 Task: Open an excel sheet and write heading  Momentum Sales. Add 10 people name  'Ethan Reynolds, Olivia Thompson, Benjamin Martinez, Emma Davis, Alexander Mitchell, Ava Rodriguez, Daniel Anderson, Mia Lewis, Christopher Scott, Sophia Harris._x000D_
'Item code in between  1000-2000. Product range in between  4000-7000. Add Products  Nike shoe, Adidas shoe, Gucci T-shirt, Louis Vuitton bag, Zara Shirt, H&M jeans, Chanel perfume, Versace perfume, Ralph Lauren, Prada Shirt_x000D_
Choose quantity  3 to 9 In Total Add the Amounts. Save page  Momentum Sales book
Action: Mouse moved to (22, 24)
Screenshot: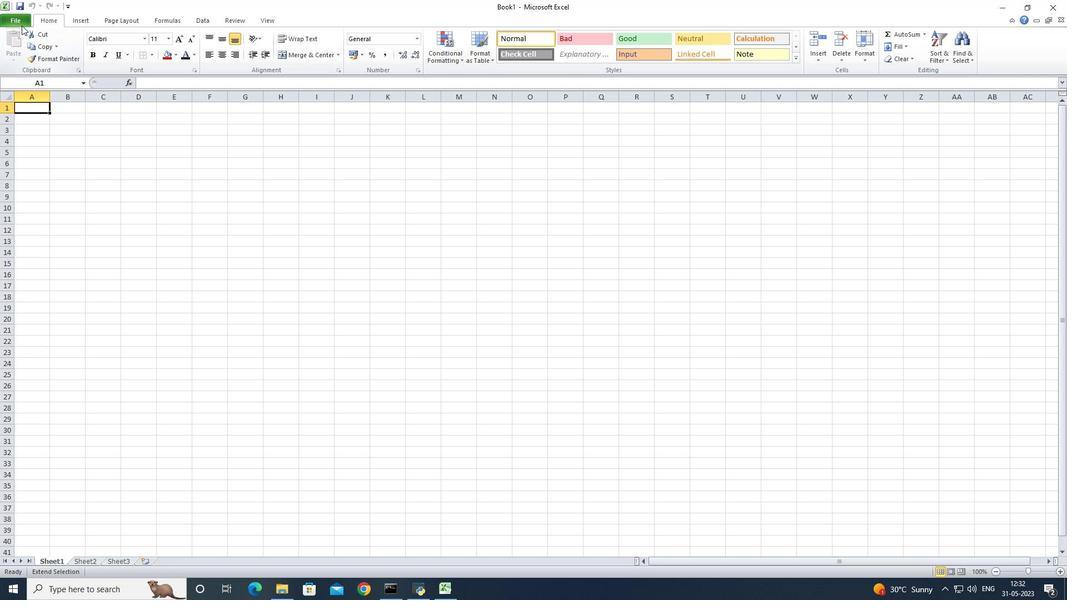 
Action: Mouse pressed left at (22, 24)
Screenshot: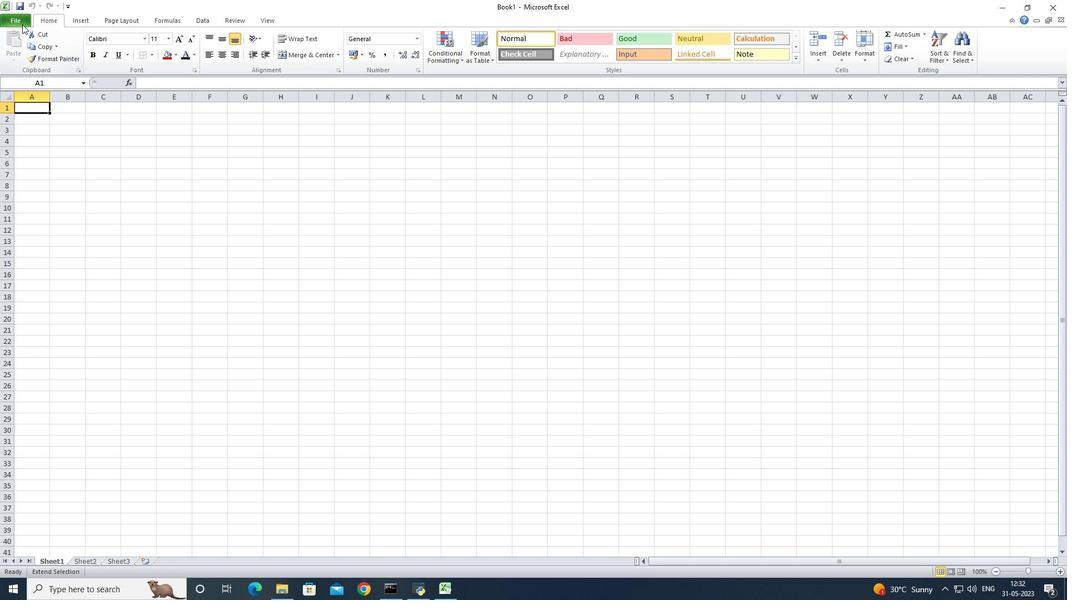 
Action: Mouse moved to (22, 147)
Screenshot: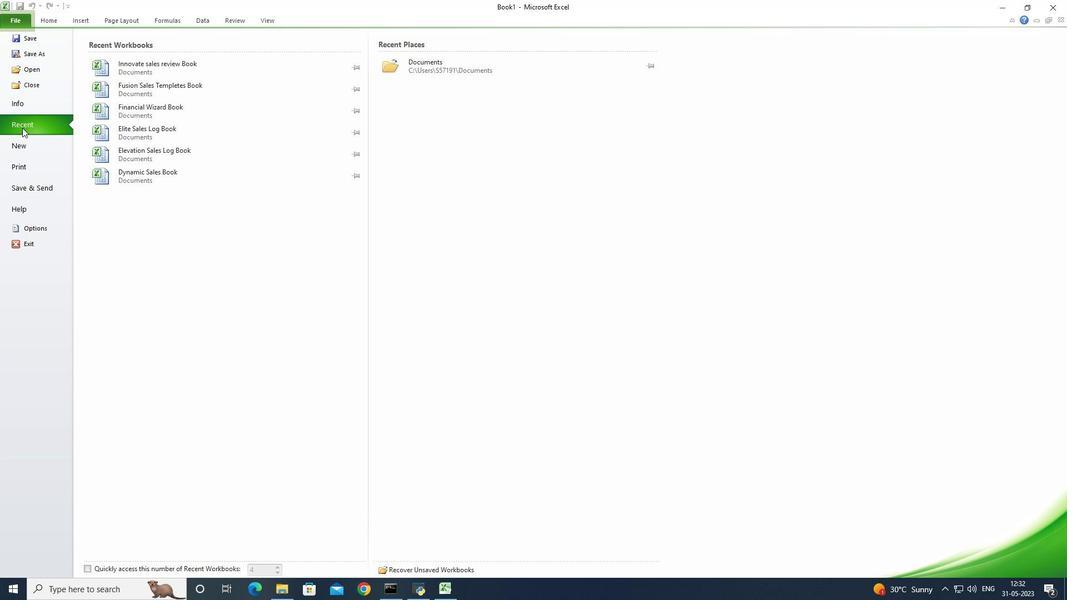 
Action: Mouse pressed left at (22, 147)
Screenshot: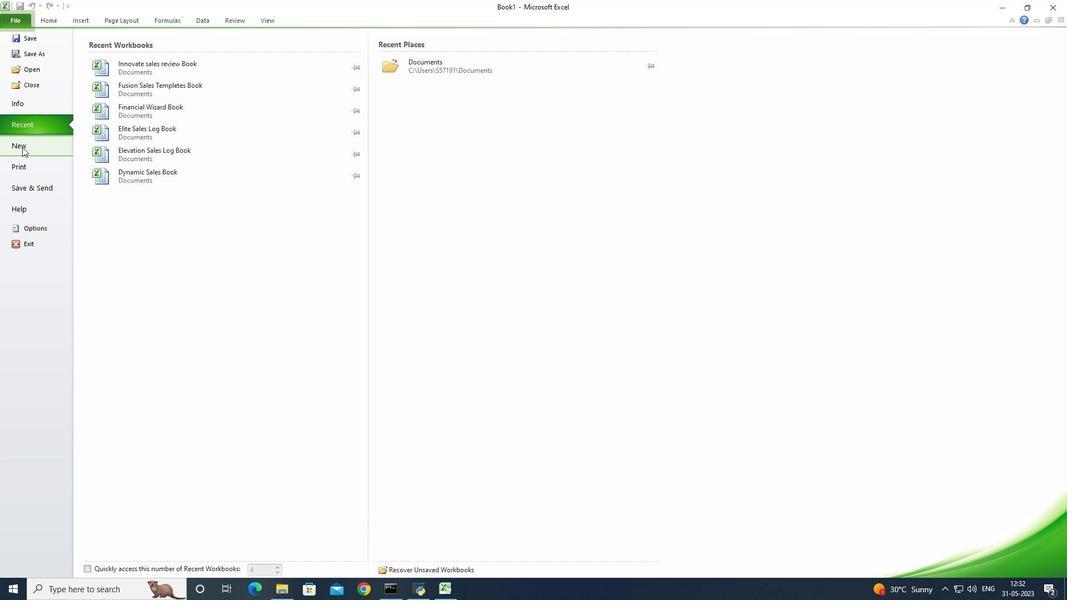 
Action: Mouse moved to (95, 106)
Screenshot: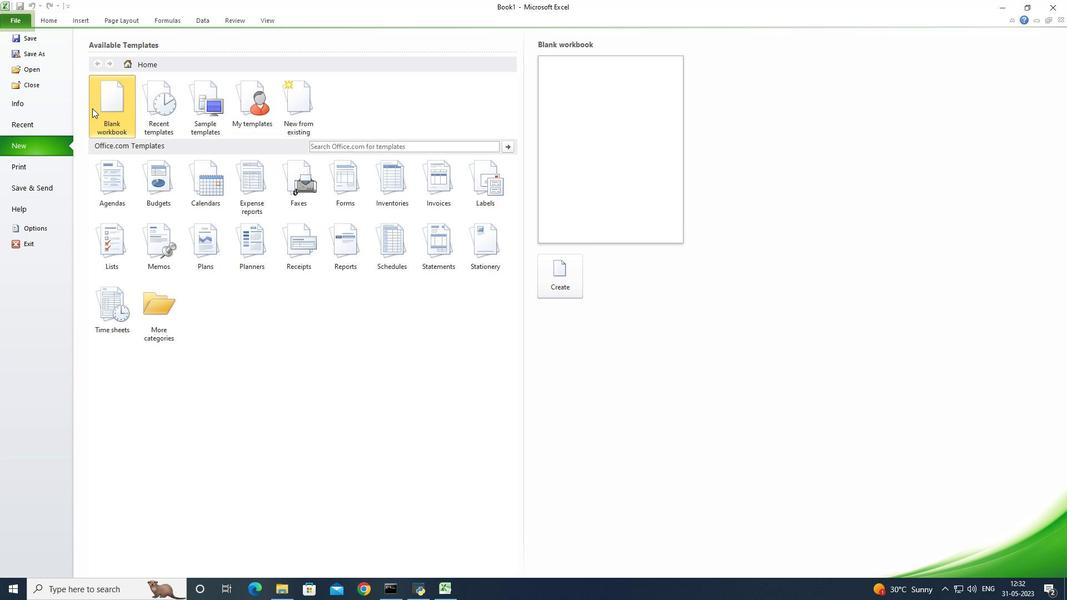 
Action: Mouse pressed left at (95, 106)
Screenshot: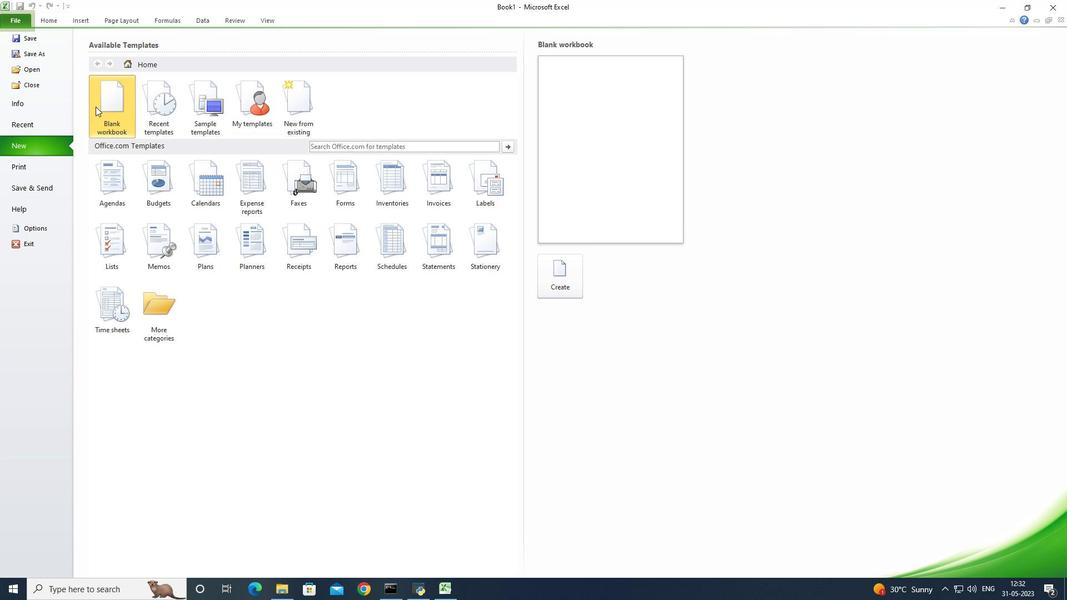 
Action: Mouse moved to (565, 267)
Screenshot: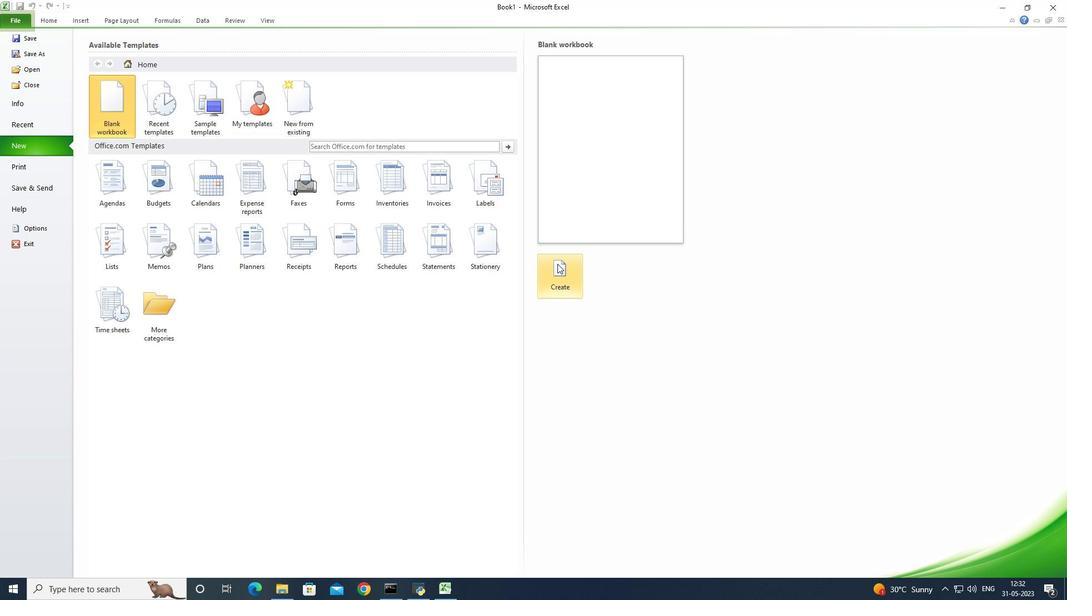 
Action: Mouse pressed left at (565, 267)
Screenshot: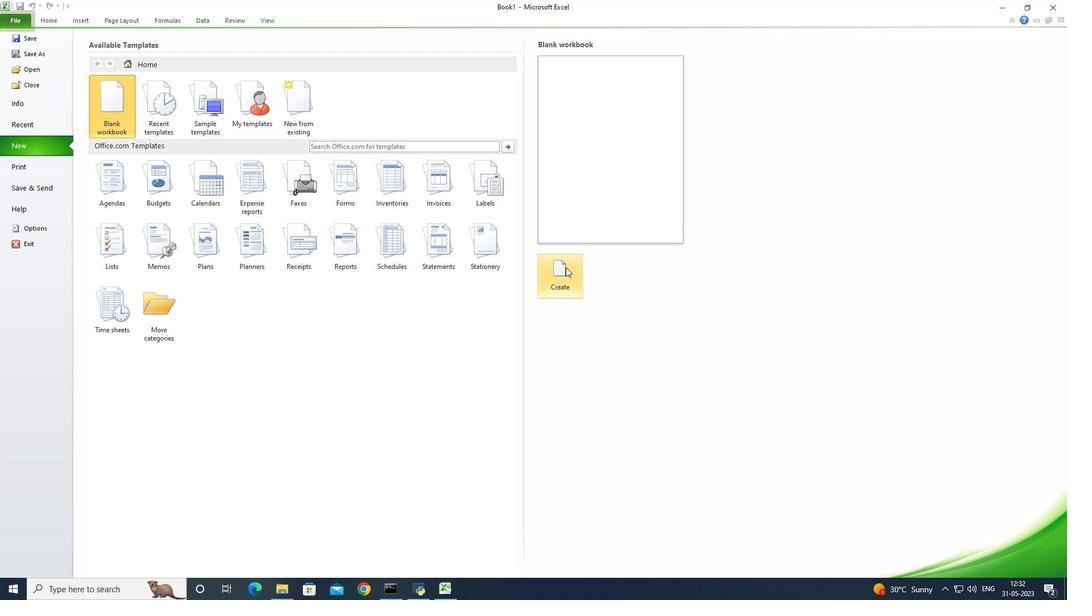 
Action: Mouse moved to (37, 106)
Screenshot: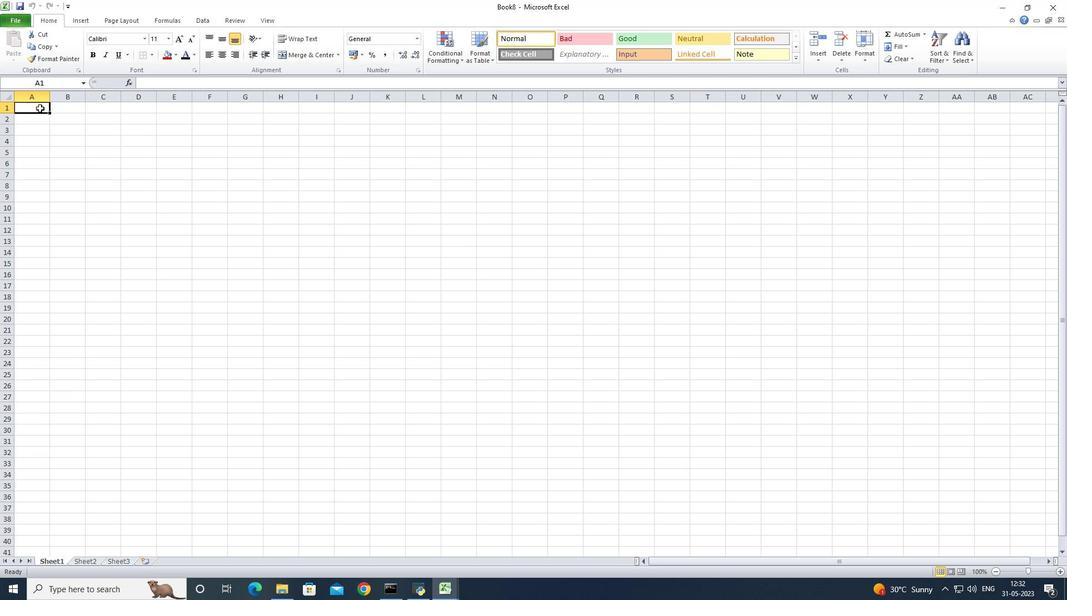 
Action: Mouse pressed left at (37, 106)
Screenshot: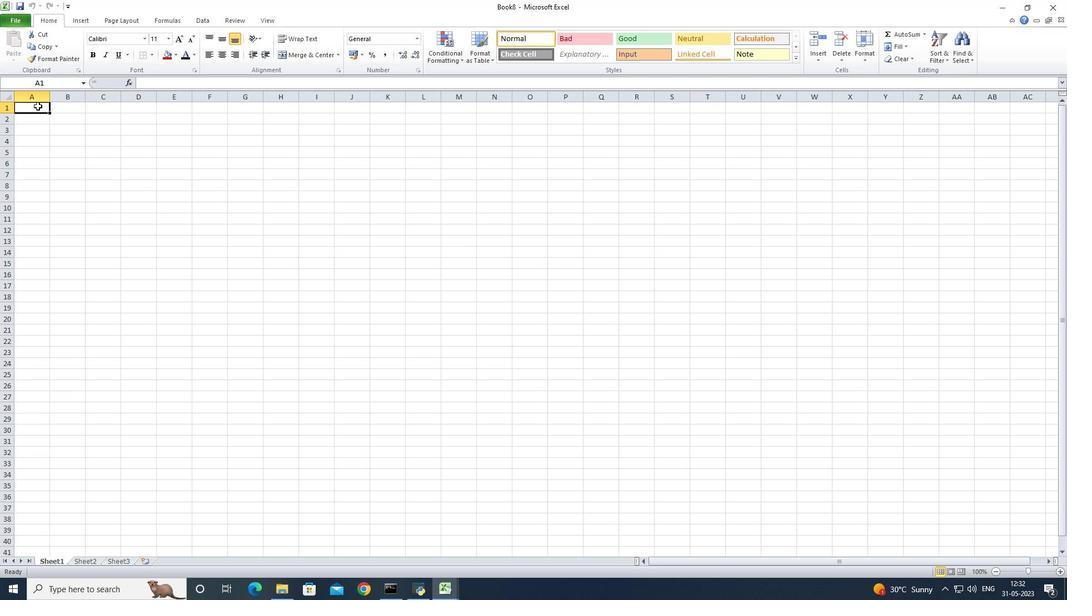 
Action: Key pressed <Key.shift>Momentum<Key.space><Key.shift>Sales<Key.enter><Key.shift><Key.shift>Name<Key.enter><Key.shift><Key.shift><Key.shift><Key.shift><Key.shift><Key.shift><Key.shift><Key.shift><Key.shift><Key.shift><Key.shift><Key.shift><Key.shift><Key.shift><Key.shift><Key.shift><Key.shift><Key.shift><Key.shift>Ethan<Key.space><Key.shift><Key.shift><Key.shift><Key.shift><Key.shift><Key.shift><Key.shift><Key.shift><Key.shift><Key.shift><Key.shift><Key.shift><Key.shift><Key.shift><Key.shift><Key.shift><Key.shift><Key.shift><Key.shift><Key.shift><Key.shift>Reynolds<Key.space><Key.shift><Key.shift><Key.enter><Key.shift><Key.shift><Key.shift><Key.shift><Key.shift><Key.shift><Key.shift><Key.shift><Key.shift><Key.shift><Key.shift><Key.shift><Key.shift><Key.shift><Key.shift><Key.shift><Key.shift>Olivia<Key.space><Key.shift><Key.shift><Key.shift><Key.shift><Key.shift><Key.shift><Key.shift><Key.shift><Key.shift><Key.shift>tho<Key.backspace><Key.backspace><Key.backspace><Key.shift>Thoms<Key.backspace>pson<Key.enter><Key.shift><Key.shift><Key.shift><Key.shift><Key.shift><Key.shift><Key.shift>R<Key.backspace><Key.shift><Key.shift><Key.shift><Key.shift><Key.shift><Key.shift><Key.shift><Key.shift><Key.shift>Benjamin<Key.space><Key.shift>Martinez<Key.enter><Key.shift>Emma<Key.space><Key.shift>Davis<Key.enter><Key.shift><Key.shift><Key.shift><Key.shift><Key.shift>Alexander<Key.space><Key.shift>Mitchell<Key.enter><Key.shift>Ava<Key.space><Key.shift><Key.shift><Key.shift><Key.shift><Key.shift><Key.shift><Key.shift><Key.shift><Key.shift><Key.shift><Key.shift><Key.shift><Key.shift><Key.shift><Key.shift><Key.shift><Key.shift><Key.shift><Key.shift><Key.shift>Rodr<Key.shift>Igucts<Key.backspace><Key.backspace><Key.backspace>ez<Key.enter><Key.shift><Key.shift><Key.shift><Key.shift><Key.shift><Key.shift><Key.shift><Key.shift><Key.shift><Key.shift><Key.shift><Key.shift><Key.shift><Key.shift><Key.shift><Key.shift>Daniel<Key.space><Key.shift><Key.shift><Key.shift>anderson<Key.enter><Key.shift><Key.shift><Key.shift><Key.shift><Key.shift>Mia<Key.space><Key.shift><Key.shift><Key.shift><Key.shift><Key.shift><Key.shift><Key.shift><Key.shift><Key.shift><Key.shift><Key.shift><Key.shift><Key.shift><Key.shift><Key.shift><Key.shift><Key.shift><Key.shift><Key.shift>Lewis<Key.tab>
Screenshot: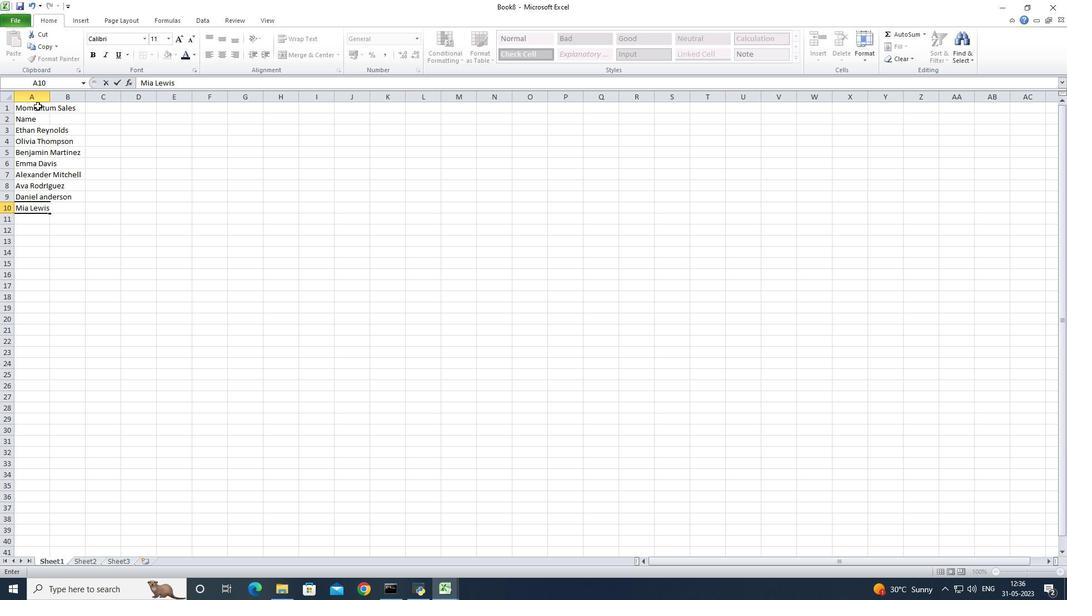 
Action: Mouse moved to (50, 98)
Screenshot: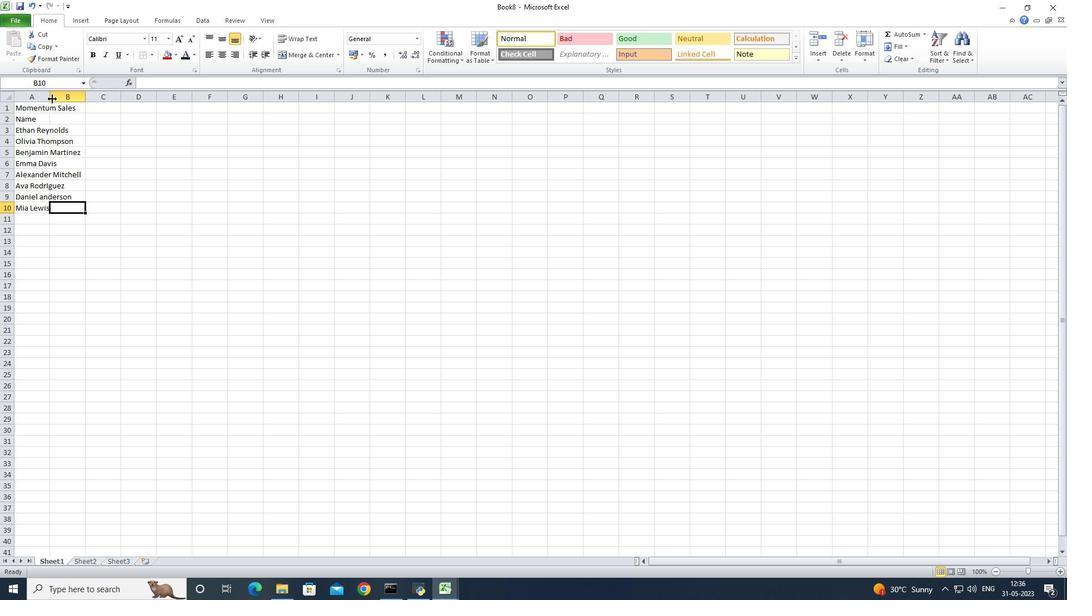 
Action: Mouse pressed left at (50, 98)
Screenshot: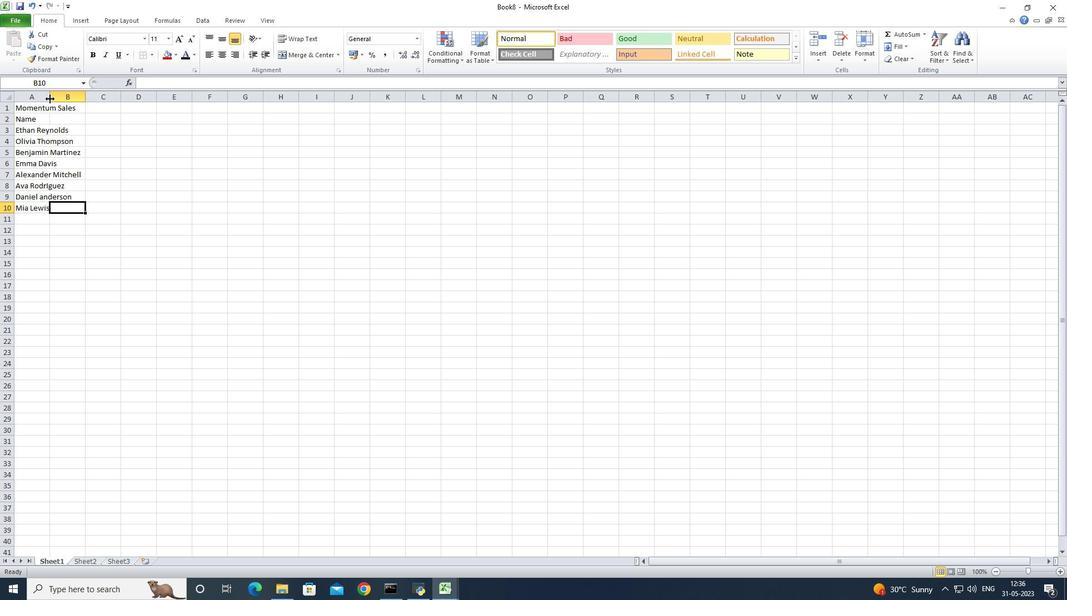 
Action: Mouse moved to (49, 98)
Screenshot: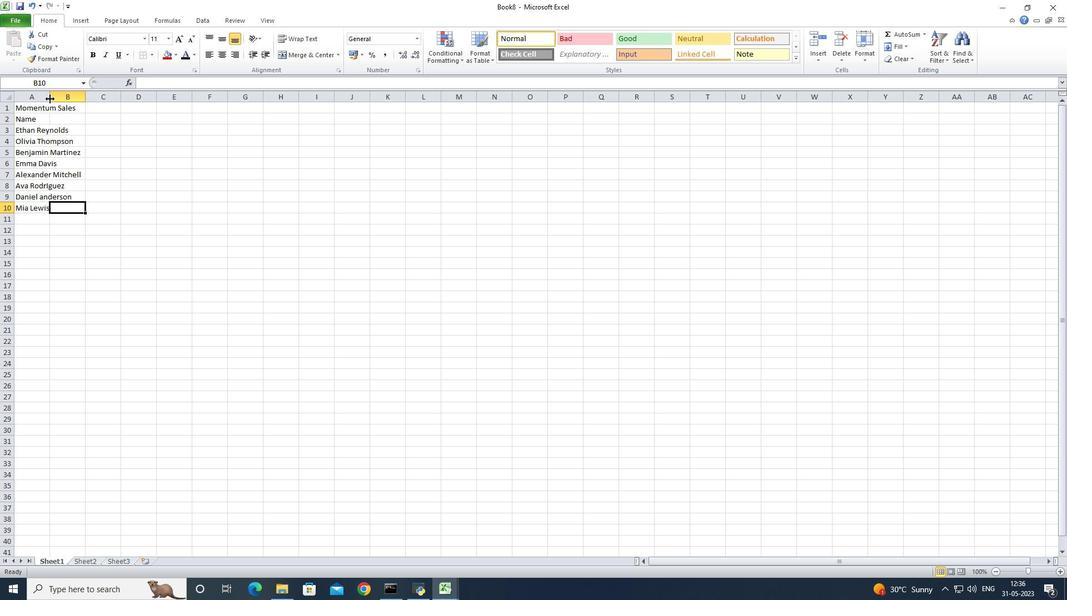 
Action: Mouse pressed left at (49, 98)
Screenshot: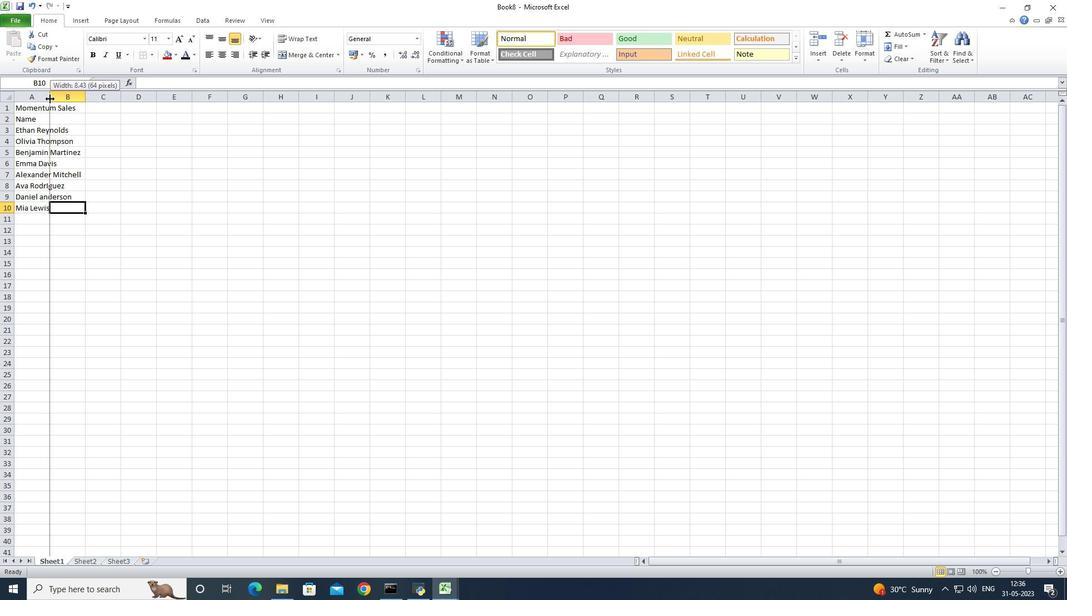 
Action: Mouse moved to (95, 122)
Screenshot: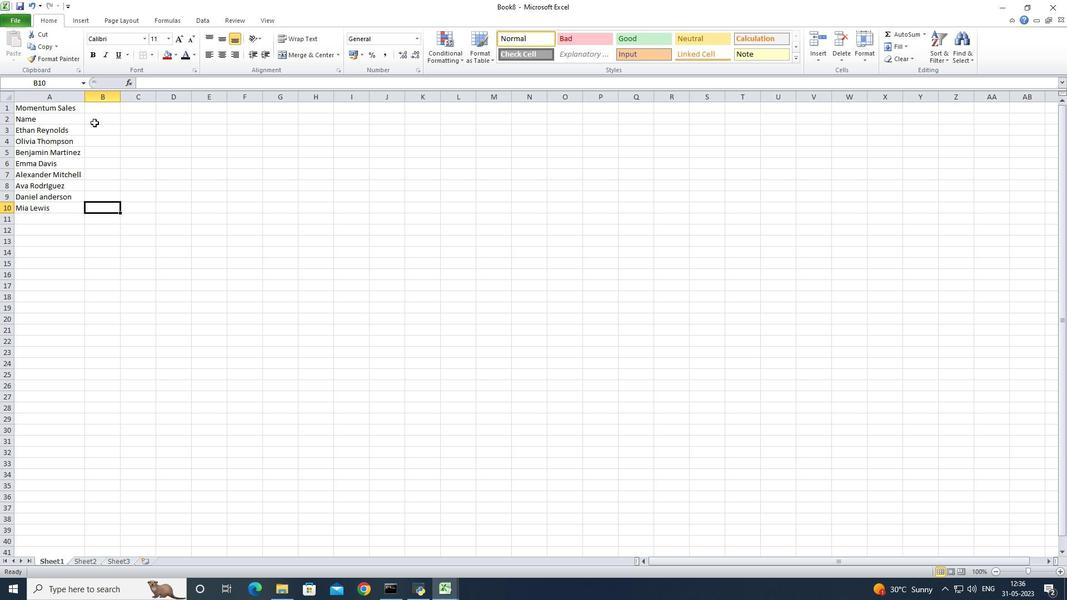 
Action: Mouse pressed left at (95, 122)
Screenshot: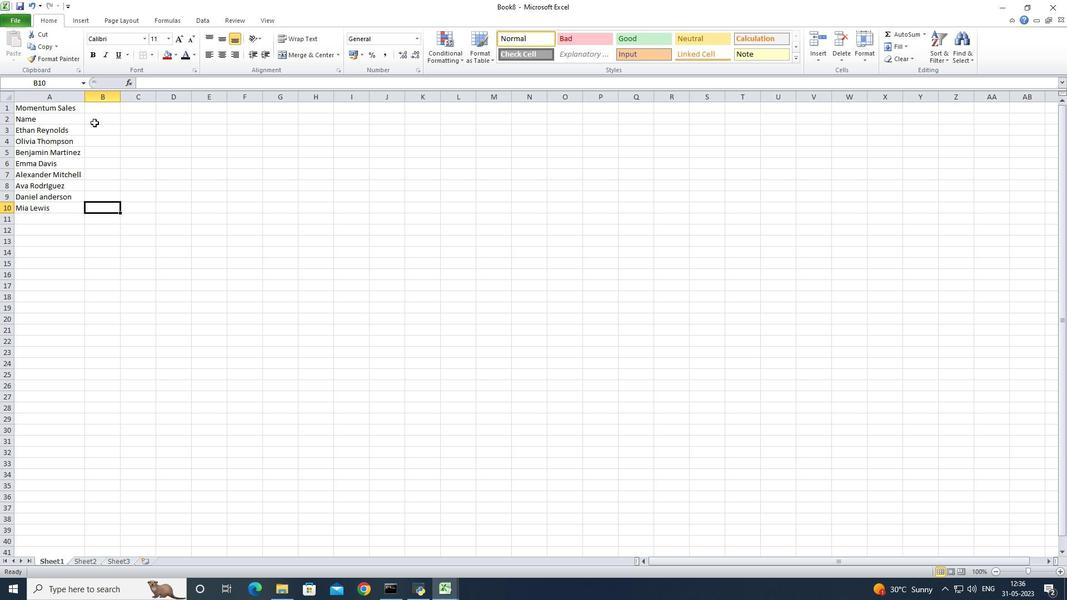 
Action: Mouse moved to (63, 216)
Screenshot: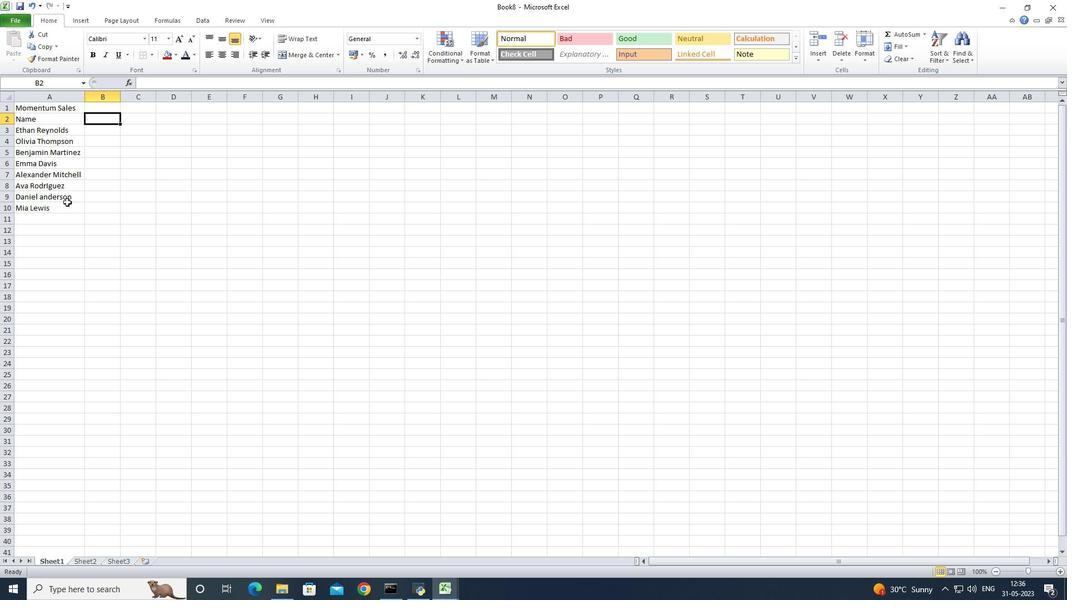
Action: Mouse pressed left at (63, 216)
Screenshot: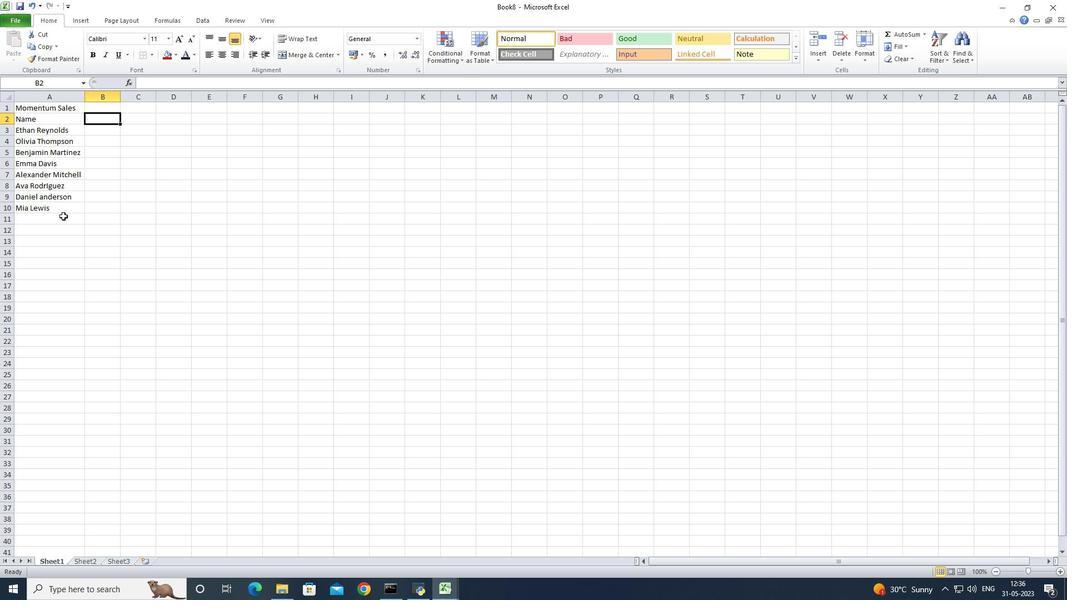 
Action: Key pressed <Key.shift><Key.shift>Cha<Key.backspace>ristopher<Key.space><Key.shift>Scott<Key.enter><Key.shift><Key.shift><Key.shift><Key.shift><Key.shift><Key.shift>Sophia<Key.space><Key.shift><Key.shift><Key.shift><Key.shift><Key.shift><Key.shift><Key.shift><Key.shift><Key.shift><Key.shift><Key.shift>Harris
Screenshot: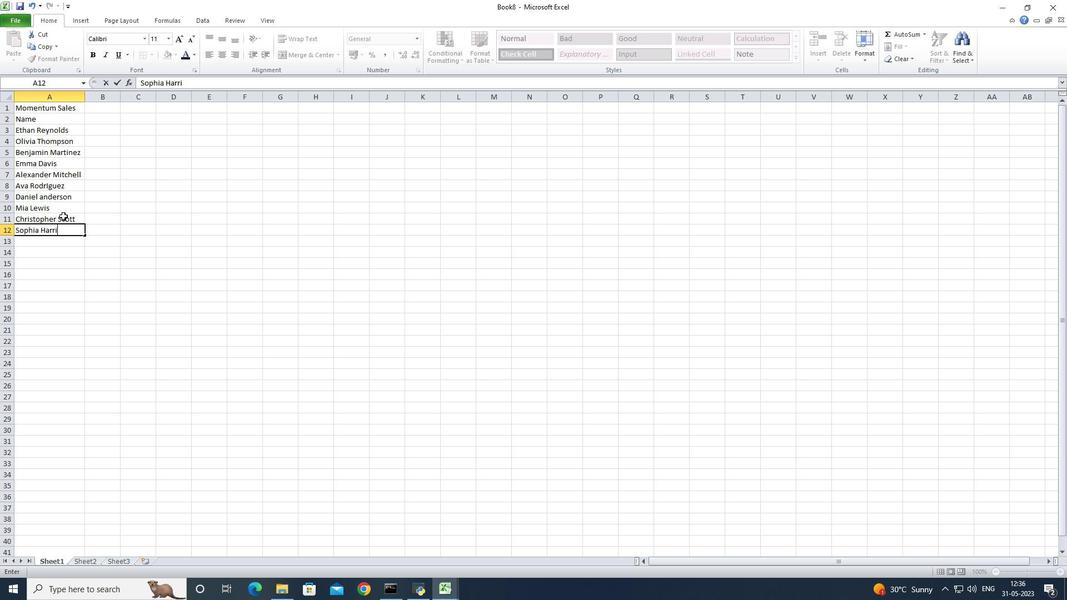 
Action: Mouse moved to (114, 121)
Screenshot: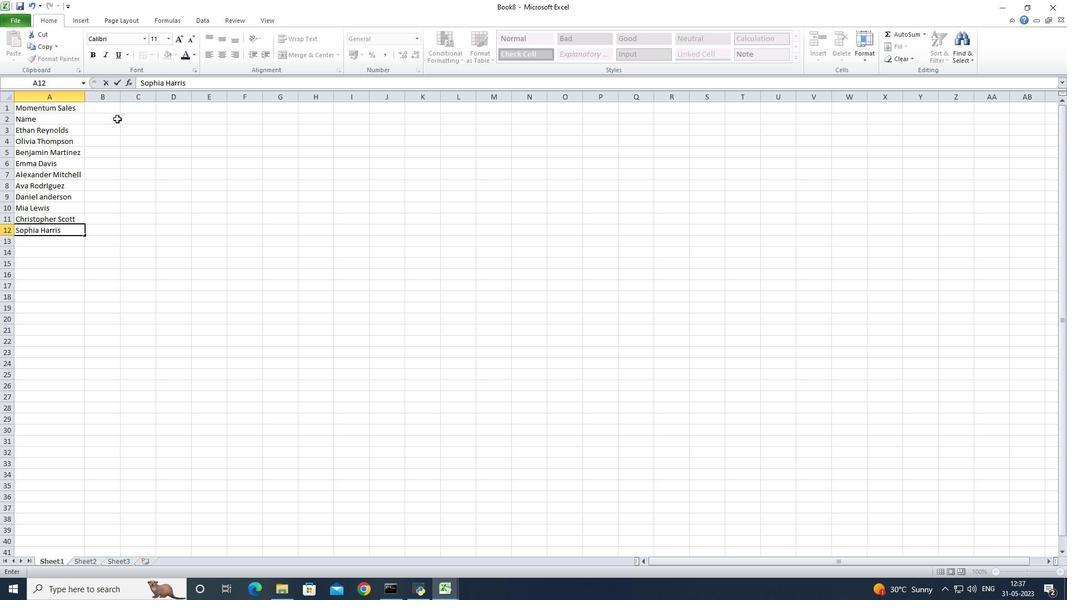 
Action: Mouse pressed left at (114, 121)
Screenshot: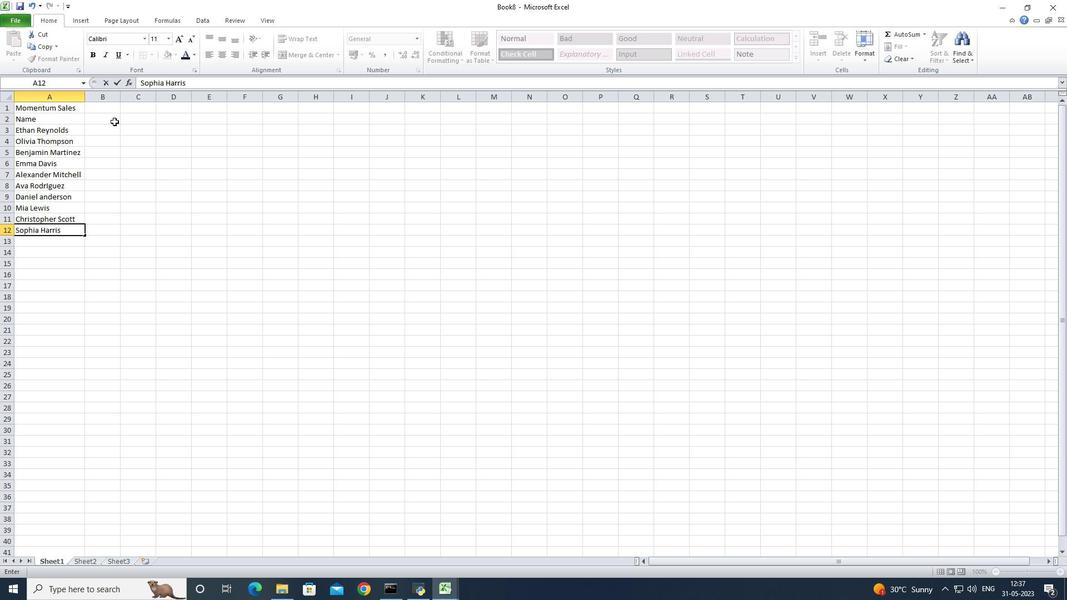 
Action: Key pressed <Key.shift><Key.shift><Key.shift><Key.shift><Key.shift><Key.shift><Key.shift><Key.shift><Key.shift>Item<Key.space><Key.shift><Key.shift><Key.shift><Key.shift><Key.shift><Key.shift><Key.shift><Key.shift><Key.shift><Key.shift><Key.shift>Code
Screenshot: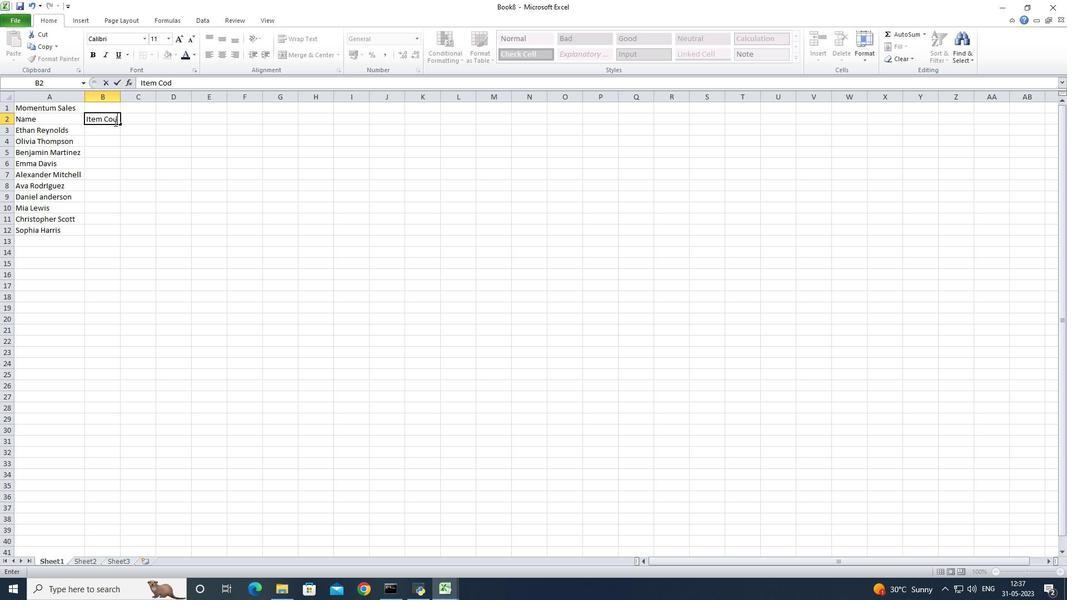 
Action: Mouse moved to (120, 101)
Screenshot: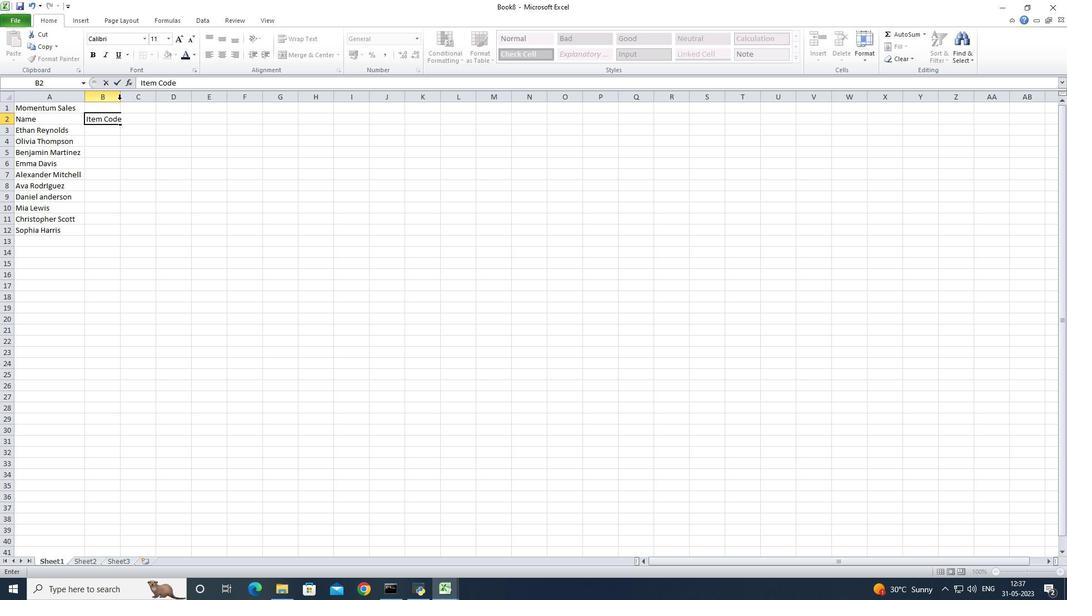 
Action: Mouse pressed left at (120, 101)
Screenshot: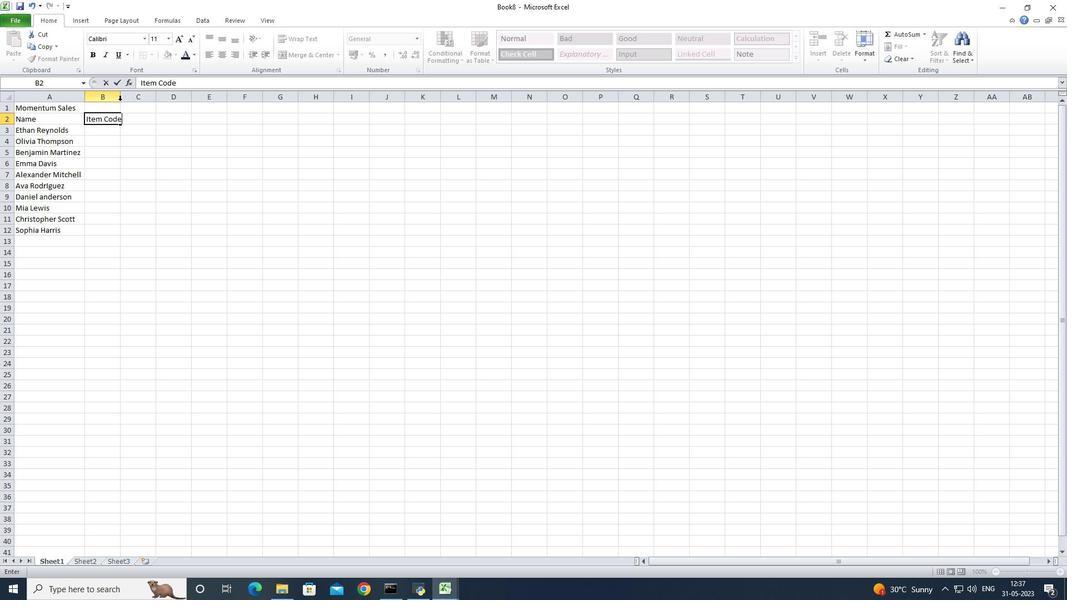 
Action: Mouse pressed left at (120, 101)
Screenshot: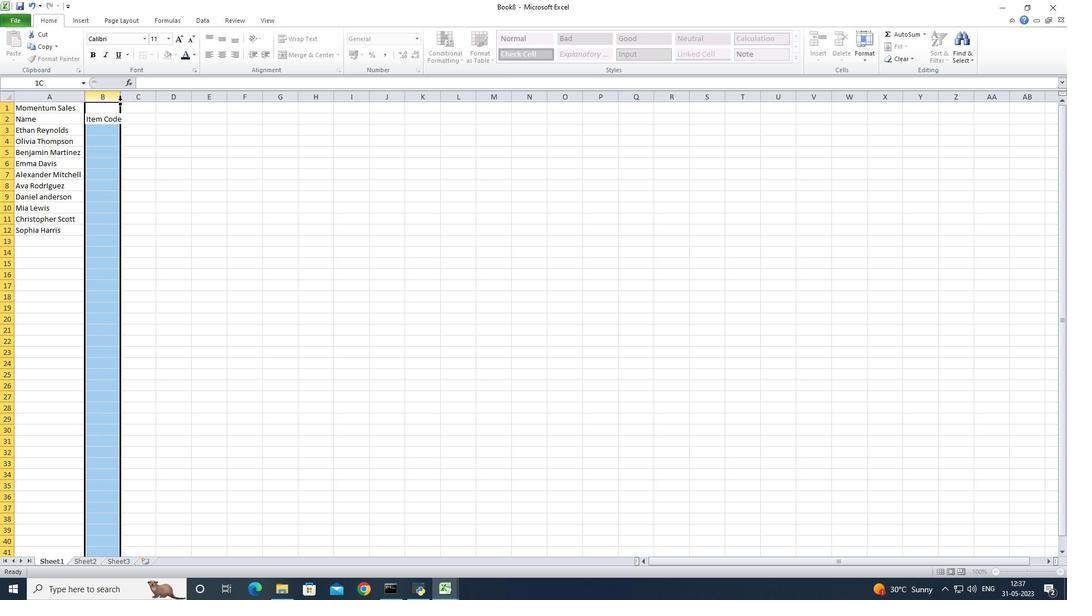 
Action: Mouse moved to (106, 128)
Screenshot: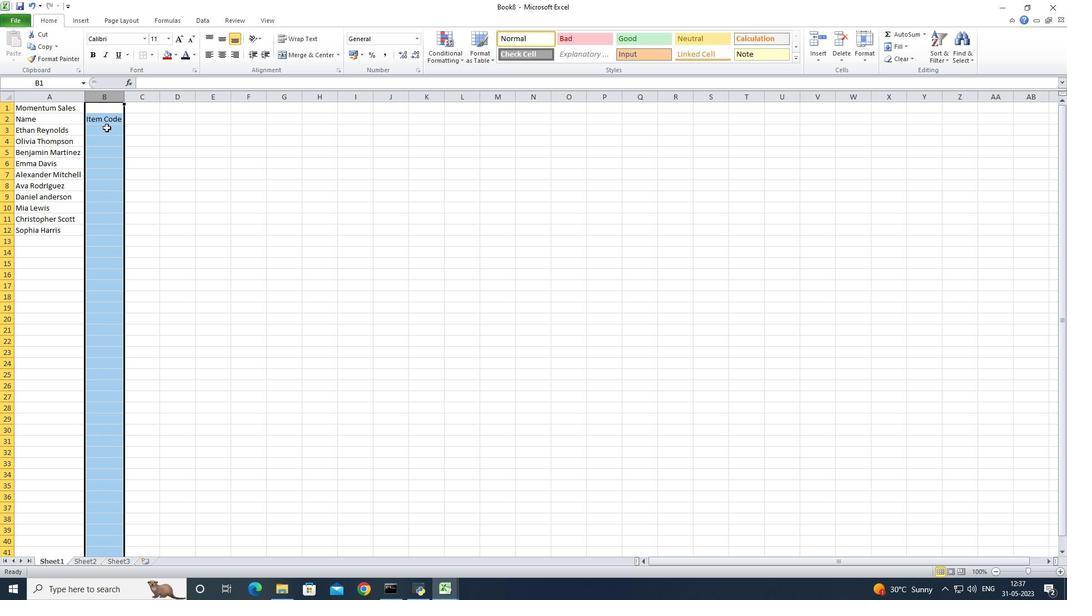 
Action: Mouse pressed left at (106, 128)
Screenshot: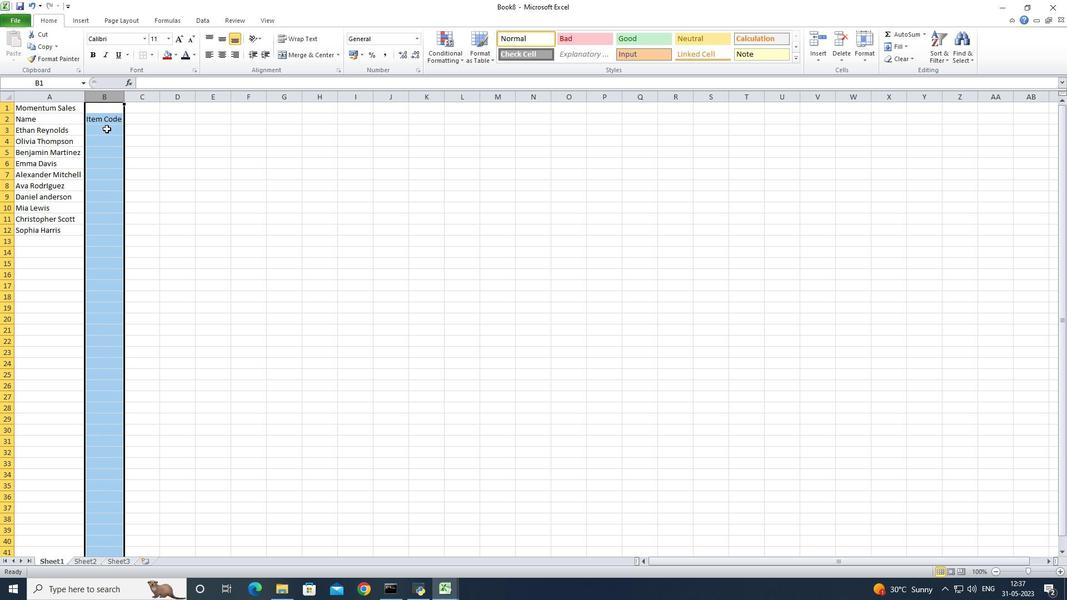 
Action: Key pressed 1000<Key.down>1100<Key.down>1200<Key.down>1300<Key.down>4<Key.backspace>1400<Key.down>1500<Key.down>1600<Key.down>1700<Key.down>1800<Key.down>1900<Key.right>
Screenshot: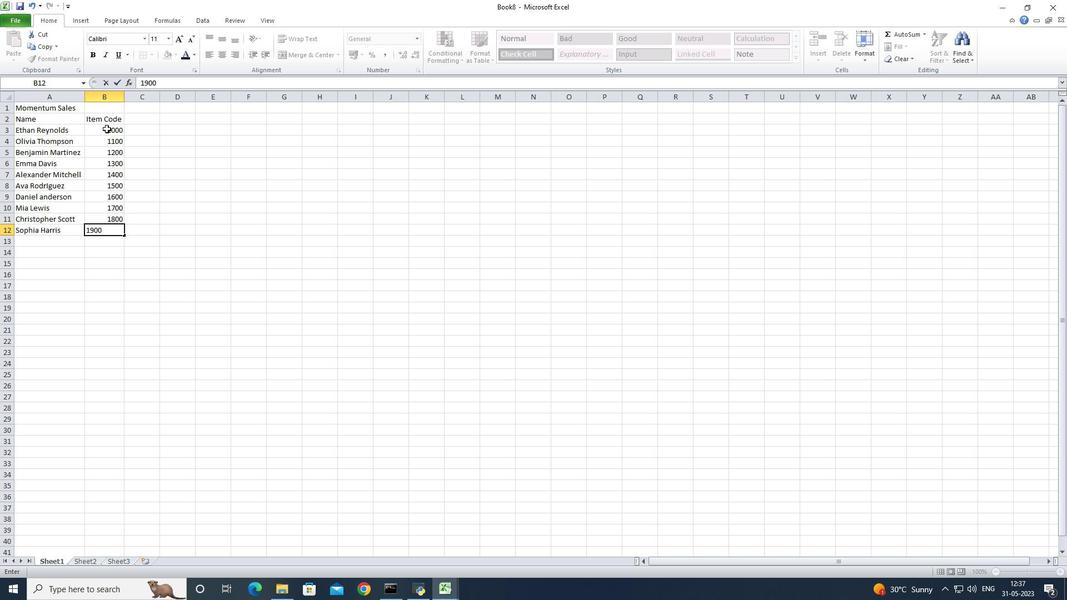 
Action: Mouse moved to (146, 126)
Screenshot: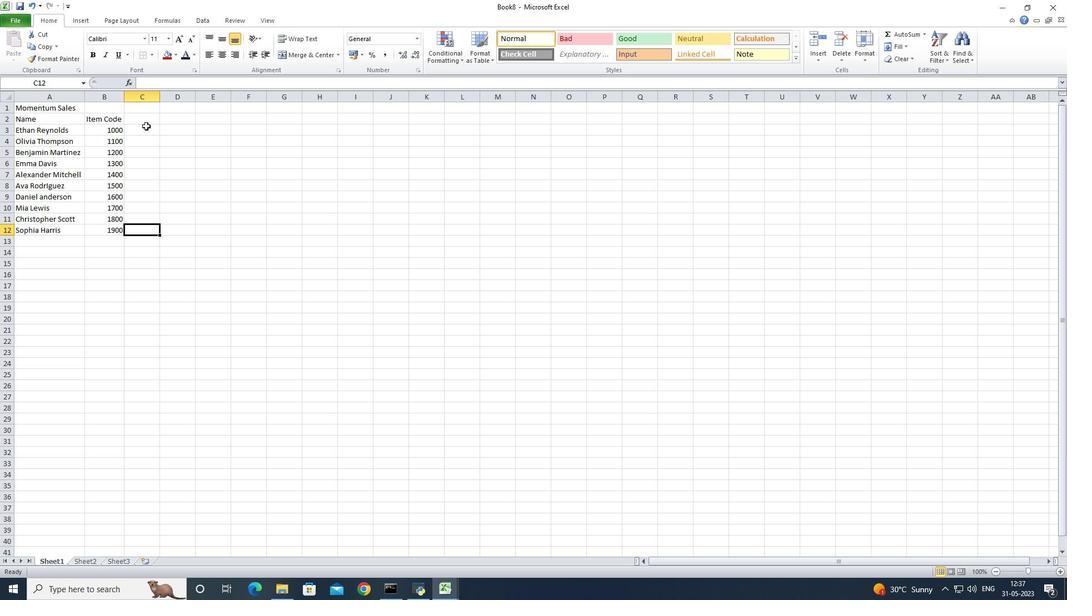 
Action: Mouse pressed left at (146, 126)
Screenshot: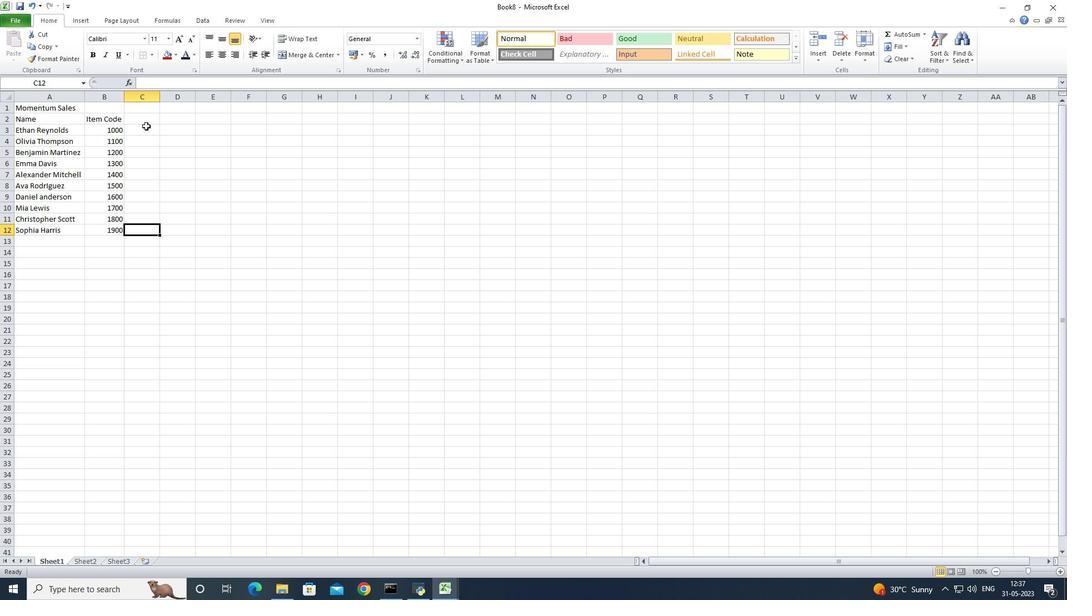 
Action: Mouse moved to (147, 120)
Screenshot: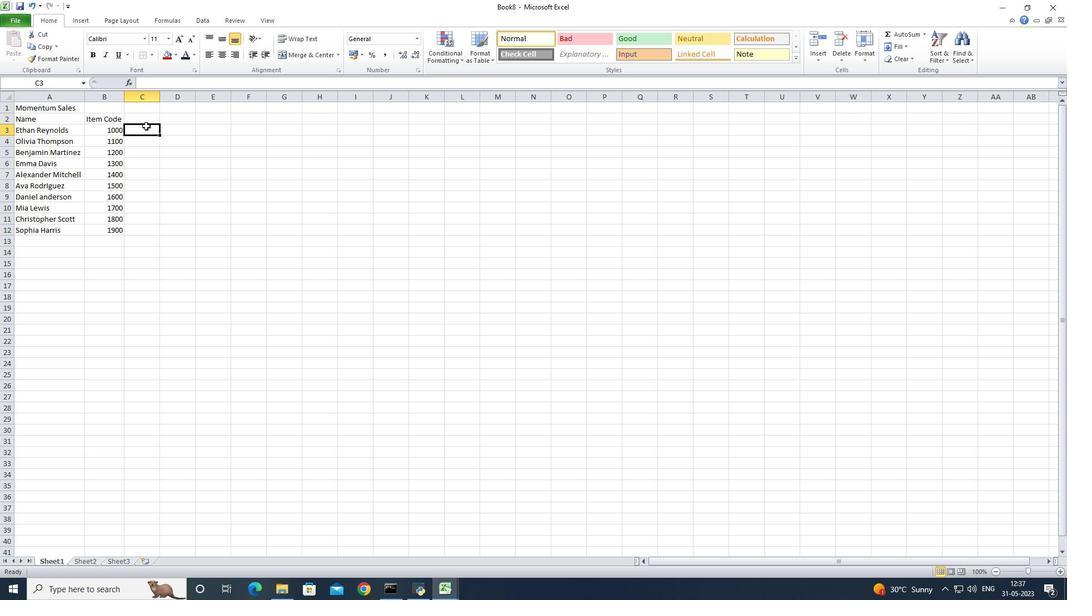 
Action: Mouse pressed left at (147, 120)
Screenshot: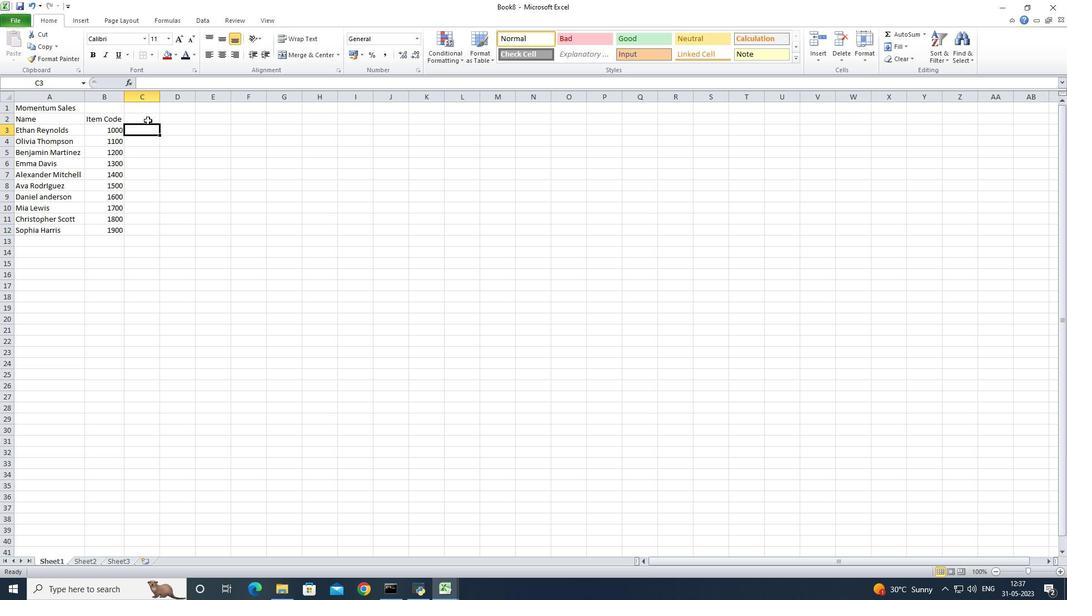 
Action: Key pressed <Key.shift><Key.shift><Key.shift><Key.shift><Key.shift><Key.shift><Key.shift><Key.shift><Key.shift><Key.shift><Key.shift><Key.shift><Key.shift><Key.shift><Key.shift><Key.shift><Key.shift>Product<Key.space><Key.shift>range<Key.enter>4000<Key.down>5000<Key.down>6000<Key.down>7000<Key.down>5500<Key.down>6500<Key.down>4500<Key.down>6800<Key.down>5800<Key.down>4800<Key.right><Key.up><Key.up><Key.up><Key.up><Key.up><Key.up><Key.up><Key.up><Key.up>
Screenshot: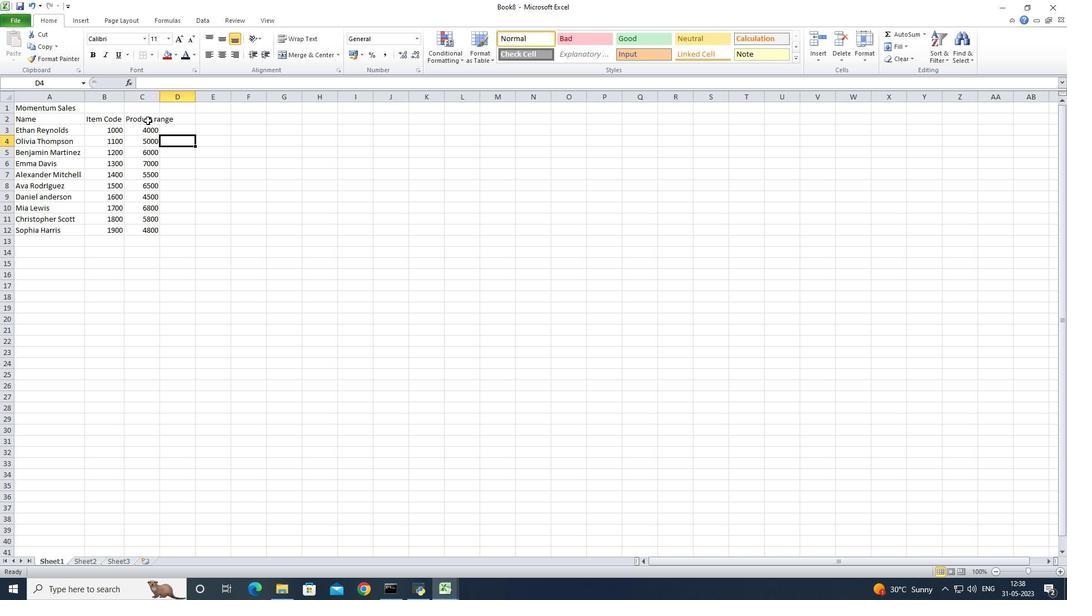 
Action: Mouse moved to (159, 100)
Screenshot: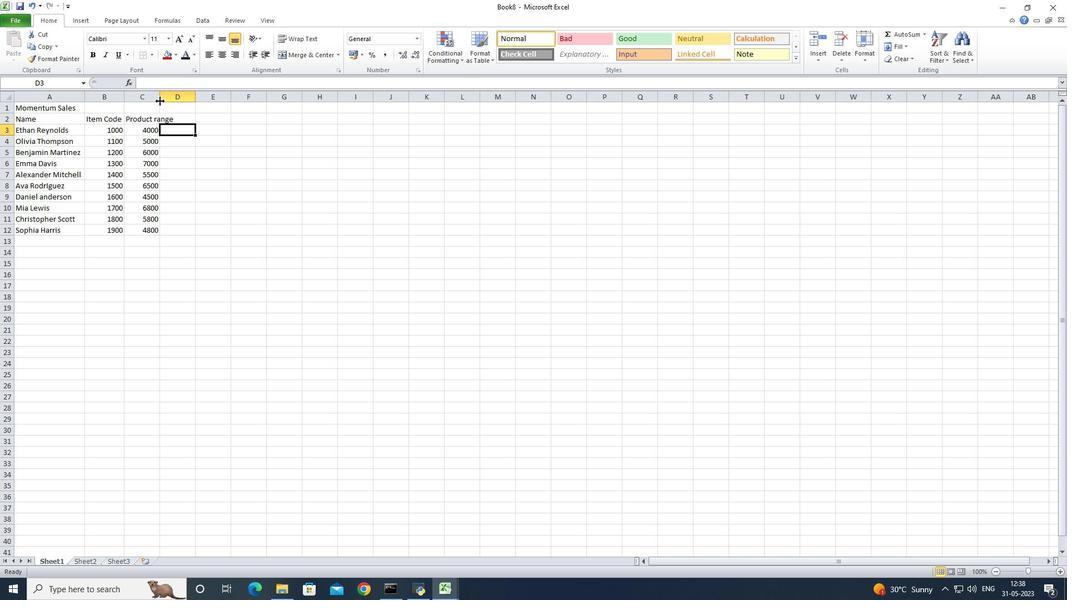
Action: Mouse pressed left at (159, 100)
Screenshot: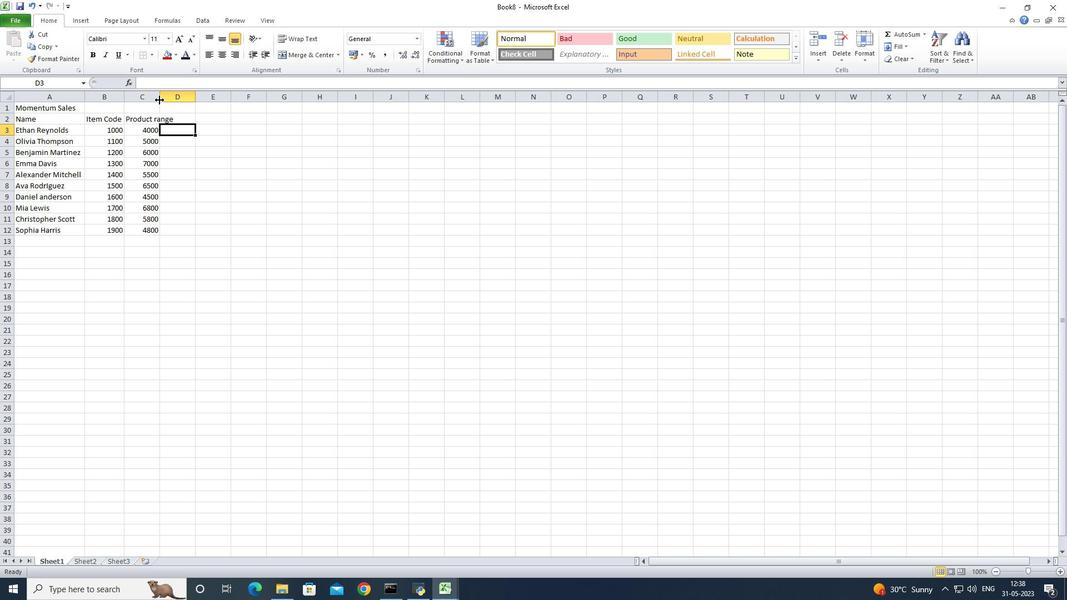 
Action: Mouse pressed left at (159, 100)
Screenshot: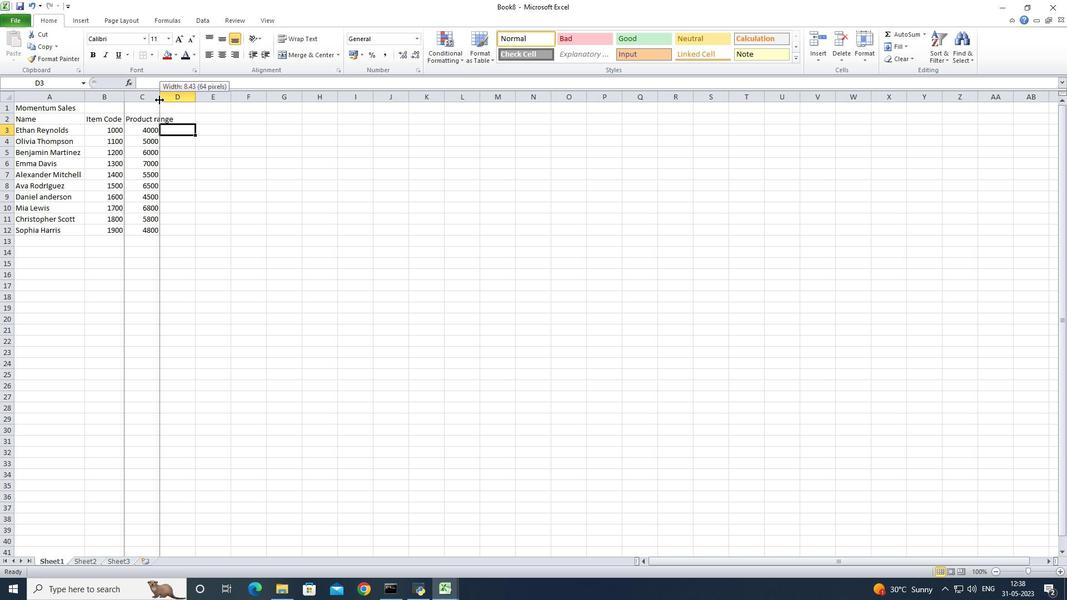 
Action: Mouse moved to (197, 120)
Screenshot: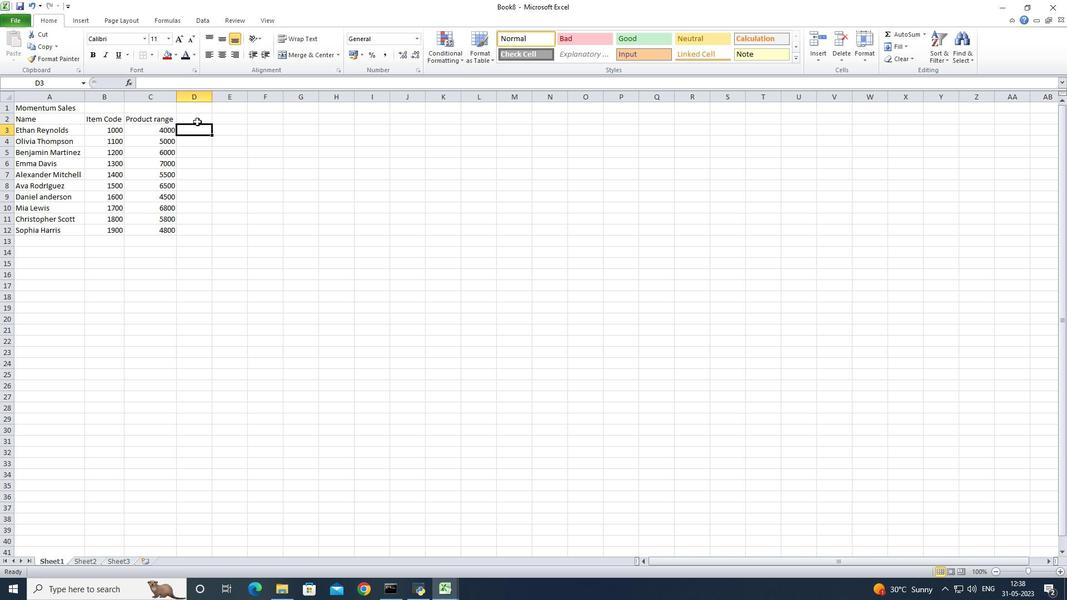 
Action: Mouse pressed left at (197, 120)
Screenshot: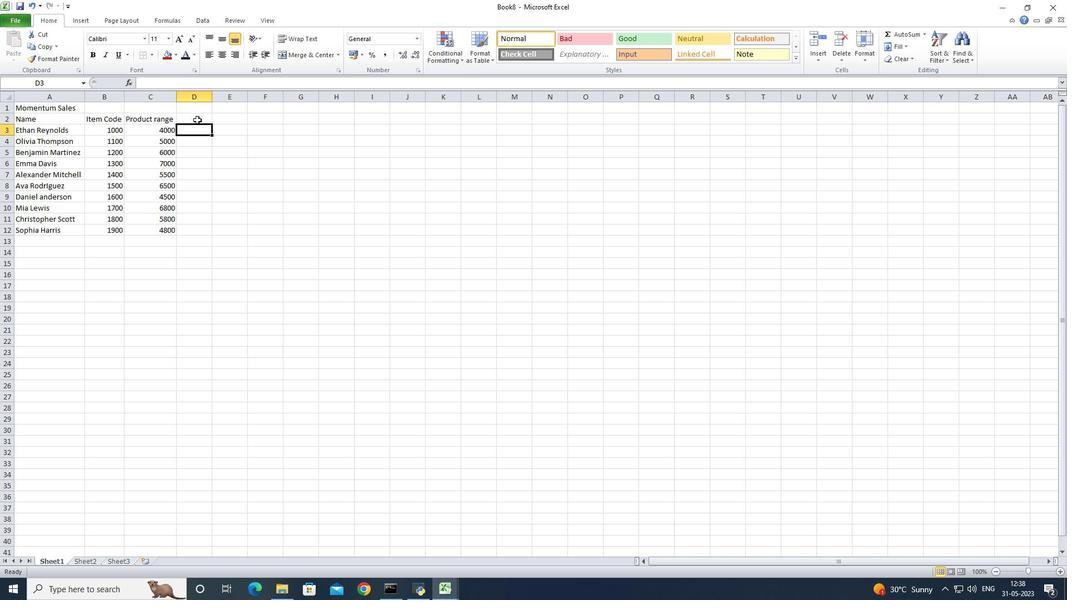 
Action: Key pressed <Key.shift><Key.shift><Key.shift>Products<Key.down><Key.shift>Nike<Key.space><Key.shift>Shoe<Key.enter><Key.shift><Key.shift><Key.shift><Key.shift><Key.shift><Key.shift><Key.shift><Key.shift><Key.shift><Key.shift><Key.shift><Key.shift><Key.shift><Key.shift><Key.shift><Key.shift><Key.shift><Key.shift><Key.shift><Key.shift><Key.shift><Key.shift><Key.shift><Key.shift><Key.shift><Key.shift><Key.shift><Key.shift><Key.shift><Key.shift><Key.shift><Key.shift><Key.shift><Key.shift><Key.shift><Key.shift><Key.shift><Key.shift><Key.shift><Key.shift><Key.shift><Key.shift><Key.shift><Key.shift><Key.shift><Key.shift><Key.shift><Key.shift><Key.shift><Key.shift><Key.shift><Key.shift><Key.shift><Key.shift><Key.shift><Key.shift><Key.shift><Key.shift><Key.shift><Key.shift><Key.shift><Key.shift><Key.shift><Key.shift><Key.shift><Key.shift><Key.shift><Key.shift><Key.shift><Key.shift><Key.shift><Key.shift><Key.shift><Key.shift><Key.shift><Key.shift><Key.shift><Key.shift><Key.shift><Key.shift><Key.shift><Key.shift><Key.shift><Key.shift><Key.shift><Key.shift><Key.shift><Key.shift><Key.shift><Key.shift><Key.shift><Key.shift><Key.shift><Key.shift><Key.shift><Key.shift><Key.shift><Key.shift><Key.shift><Key.shift><Key.shift><Key.shift><Key.shift><Key.shift><Key.shift><Key.shift><Key.shift><Key.shift><Key.shift><Key.shift><Key.shift><Key.shift><Key.shift><Key.shift><Key.shift><Key.shift><Key.shift><Key.shift><Key.shift><Key.shift>Adidas<Key.space><Key.shift><Key.shift><Key.shift><Key.shift><Key.shift><Key.shift><Key.shift><Key.shift><Key.shift><Key.shift><Key.shift><Key.shift><Key.shift><Key.shift><Key.shift><Key.shift><Key.shift><Key.shift><Key.shift><Key.shift><Key.shift><Key.shift><Key.shift><Key.shift><Key.shift><Key.shift><Key.shift><Key.shift>Shoe<Key.enter><Key.shift><Key.shift><Key.shift><Key.shift><Key.shift><Key.shift><Key.shift><Key.shift><Key.shift><Key.shift><Key.shift><Key.shift><Key.shift><Key.shift><Key.shift><Key.shift><Key.shift><Key.shift><Key.shift><Key.shift><Key.shift><Key.shift><Key.shift><Key.shift><Key.shift>Gucci<Key.space><Key.shift><Key.shift><Key.shift><Key.shift><Key.shift><Key.shift><Key.shift><Key.shift><Key.shift><Key.shift><Key.shift><Key.shift><Key.shift><Key.shift><Key.shift><Key.shift><Key.shift><Key.shift><Key.shift><Key.shift><Key.shift><Key.shift><Key.shift><Key.shift><Key.shift><Key.shift><Key.shift><Key.shift><Key.shift><Key.shift><Key.shift><Key.shift><Key.shift><Key.shift><Key.shift><Key.shift><Key.shift><Key.shift><Key.shift><Key.shift>T-shirt<Key.enter><Key.shift><Key.shift><Key.shift><Key.shift><Key.shift><Key.shift><Key.shift><Key.shift><Key.shift><Key.shift><Key.shift><Key.shift><Key.shift><Key.shift><Key.shift><Key.shift><Key.shift><Key.shift><Key.shift><Key.shift><Key.shift><Key.shift><Key.shift><Key.shift><Key.shift><Key.shift><Key.shift><Key.shift><Key.shift><Key.shift><Key.shift><Key.shift><Key.shift><Key.shift><Key.shift>Louis<Key.space><Key.shift>Vuitton<Key.space><Key.shift><Key.shift><Key.shift>Bag<Key.enter><Key.shift><Key.shift><Key.shift><Key.shift><Key.shift><Key.shift><Key.shift><Key.shift><Key.shift><Key.shift><Key.shift><Key.shift><Key.shift><Key.shift><Key.shift><Key.shift><Key.shift><Key.shift><Key.shift><Key.shift><Key.shift><Key.shift><Key.shift><Key.shift><Key.shift><Key.shift><Key.shift>Zara<Key.space><Key.shift><Key.shift><Key.shift><Key.shift><Key.shift><Key.shift><Key.shift><Key.shift><Key.shift><Key.shift><Key.shift>shirt<Key.enter><Key.shift><Key.shift><Key.shift><Key.shift>H<Key.shift><Key.shift><Key.shift><Key.shift><Key.shift><Key.shift><Key.shift><Key.shift><Key.shift><Key.shift><Key.shift><Key.shift><Key.shift><Key.shift>&m<Key.space><Key.shift><Key.shift>Jeans<Key.enter><Key.shift><Key.shift><Key.shift><Key.shift><Key.shift><Key.shift>Chanel<Key.space><Key.shift><Key.shift><Key.shift><Key.shift><Key.shift><Key.shift><Key.shift><Key.shift><Key.shift><Key.shift><Key.shift><Key.shift><Key.shift><Key.shift><Key.shift><Key.shift><Key.shift><Key.shift><Key.shift><Key.shift><Key.shift><Key.shift><Key.shift><Key.shift><Key.shift><Key.shift><Key.shift><Key.shift><Key.shift><Key.shift><Key.shift><Key.shift><Key.shift><Key.shift><Key.shift><Key.shift><Key.shift><Key.shift><Key.shift><Key.shift><Key.shift><Key.shift><Key.shift><Key.shift><Key.shift><Key.shift><Key.shift><Key.shift><Key.shift><Key.shift><Key.shift><Key.shift><Key.shift><Key.shift><Key.shift><Key.shift><Key.shift><Key.shift><Key.shift><Key.shift><Key.shift><Key.shift><Key.shift><Key.shift><Key.shift><Key.shift><Key.shift>Perfume<Key.enter><Key.shift><Key.shift><Key.shift><Key.shift>Versace<Key.space><Key.shift><Key.shift><Key.shift><Key.shift>Perfume<Key.enter><Key.shift><Key.shift><Key.shift><Key.shift><Key.shift><Key.shift><Key.shift><Key.shift><Key.shift><Key.shift><Key.shift><Key.shift><Key.shift><Key.shift><Key.shift><Key.shift><Key.shift><Key.shift><Key.shift><Key.shift><Key.shift><Key.shift><Key.shift>Ralph<Key.space><Key.shift><Key.shift><Key.shift><Key.shift><Key.shift><Key.shift><Key.shift><Key.shift><Key.shift><Key.shift><Key.shift><Key.shift><Key.shift><Key.shift><Key.shift><Key.shift><Key.shift><Key.shift><Key.shift><Key.shift><Key.shift><Key.shift><Key.shift><Key.shift><Key.shift><Key.shift><Key.shift><Key.shift><Key.shift><Key.shift><Key.shift><Key.shift><Key.shift><Key.shift><Key.shift><Key.shift><Key.shift><Key.shift><Key.shift>Luauren
Screenshot: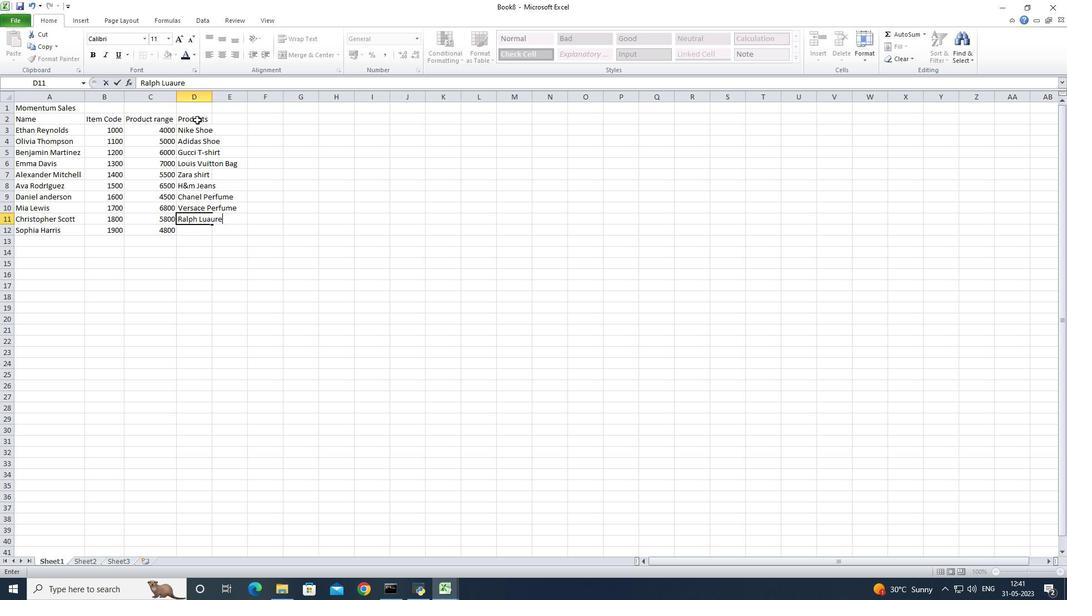 
Action: Mouse moved to (168, 82)
Screenshot: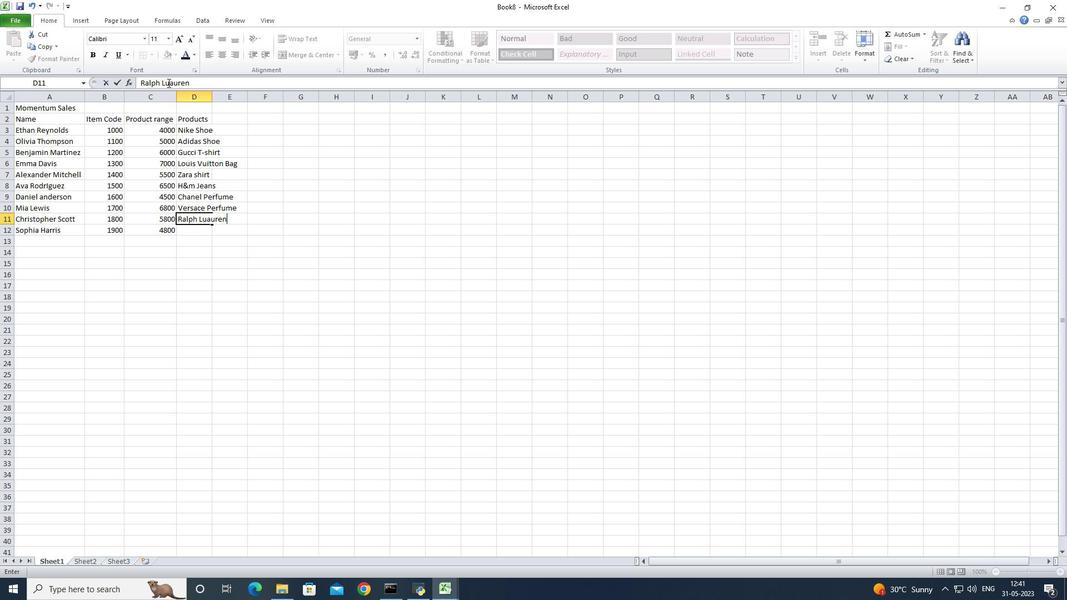 
Action: Mouse pressed left at (168, 82)
Screenshot: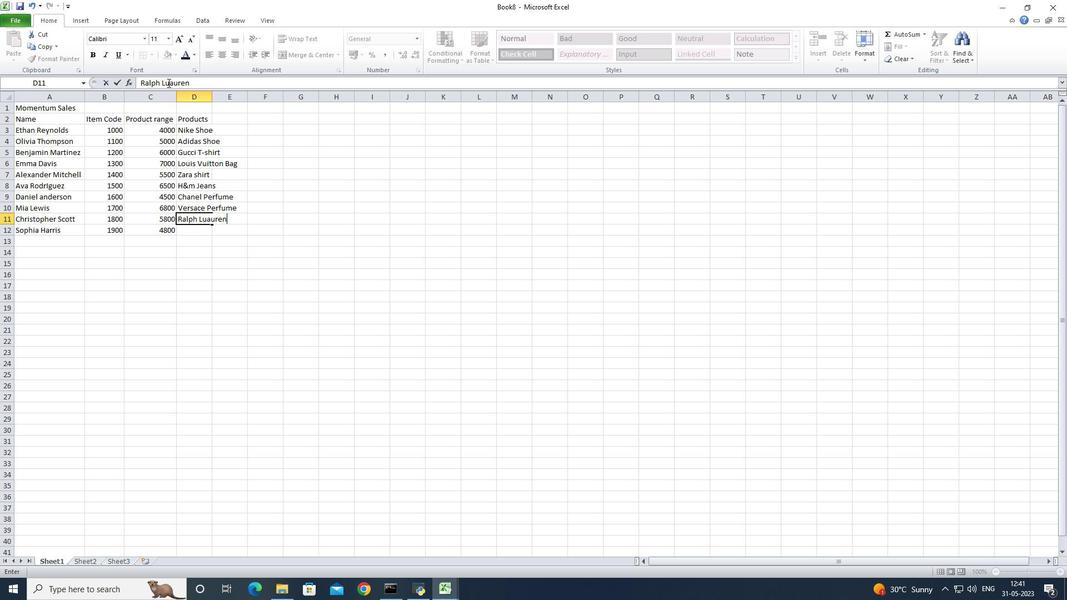 
Action: Mouse moved to (168, 82)
Screenshot: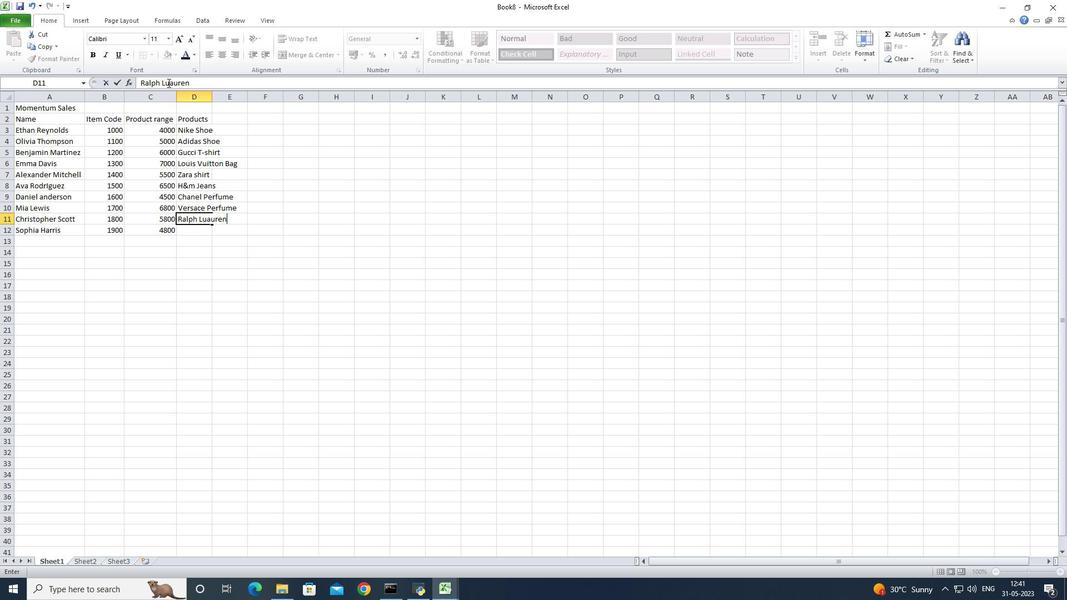 
Action: Key pressed <Key.backspace>
Screenshot: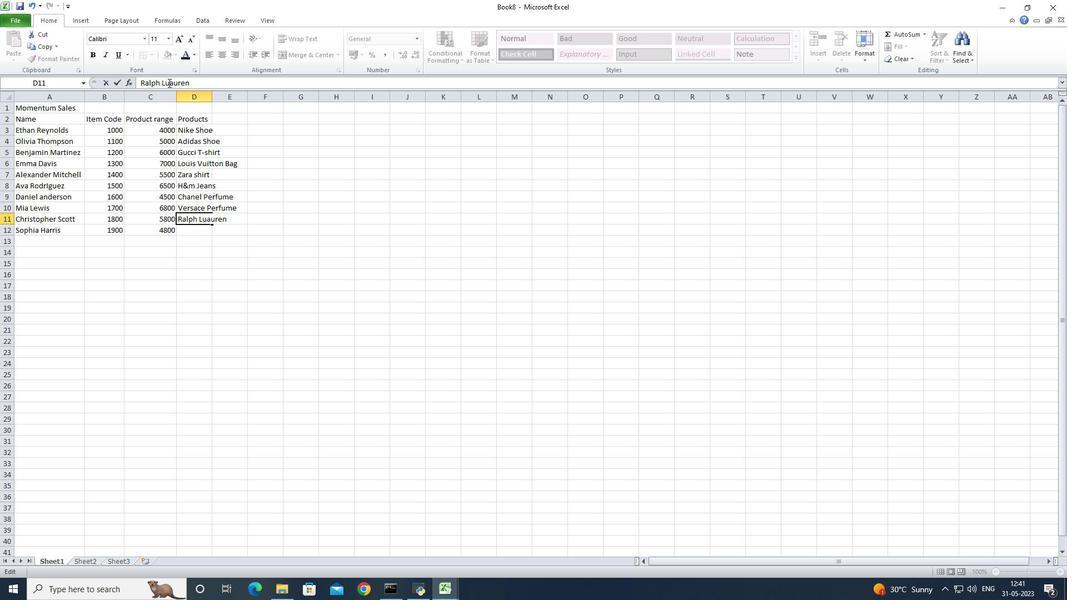 
Action: Mouse moved to (192, 234)
Screenshot: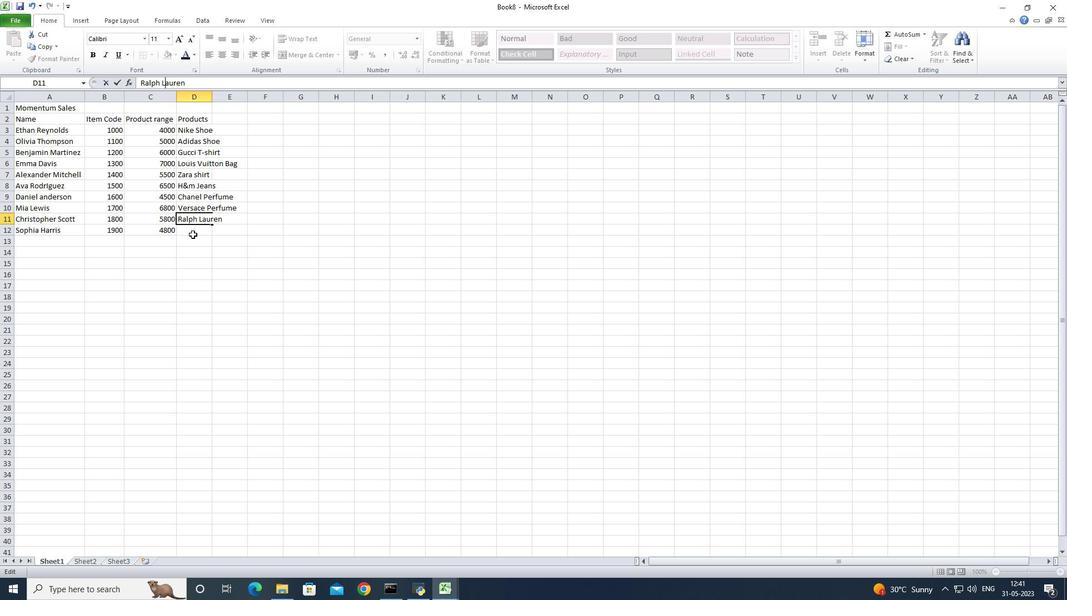
Action: Mouse pressed left at (192, 234)
Screenshot: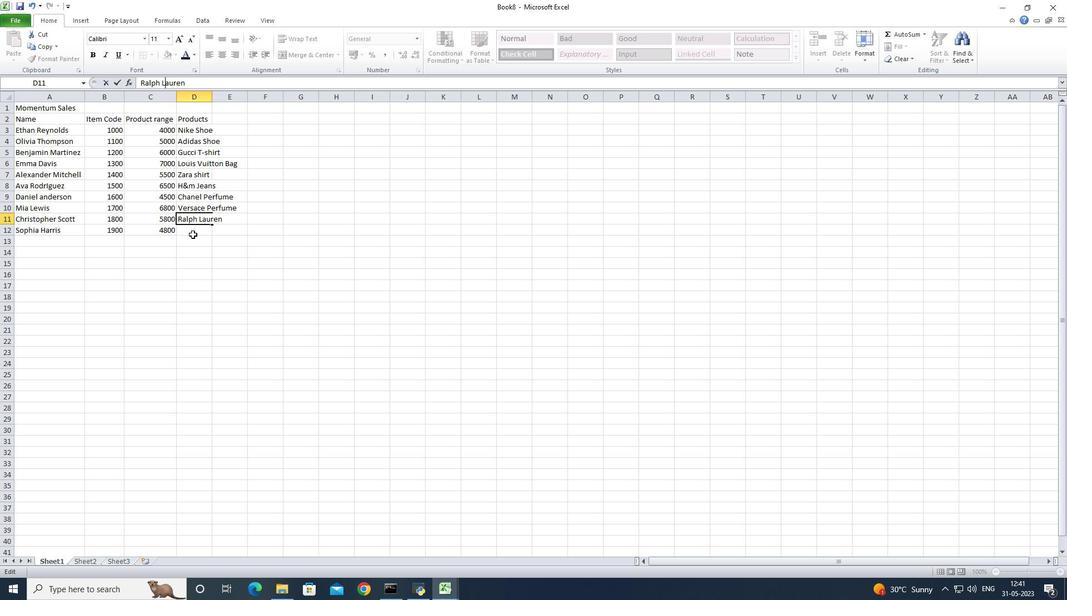 
Action: Key pressed <Key.shift><Key.shift>Prada<Key.space><Key.shift><Key.shift><Key.shift><Key.shift><Key.shift><Key.shift><Key.shift><Key.shift><Key.shift><Key.shift><Key.shift><Key.shift><Key.shift><Key.shift><Key.shift><Key.shift><Key.shift><Key.shift><Key.shift>Shirt
Screenshot: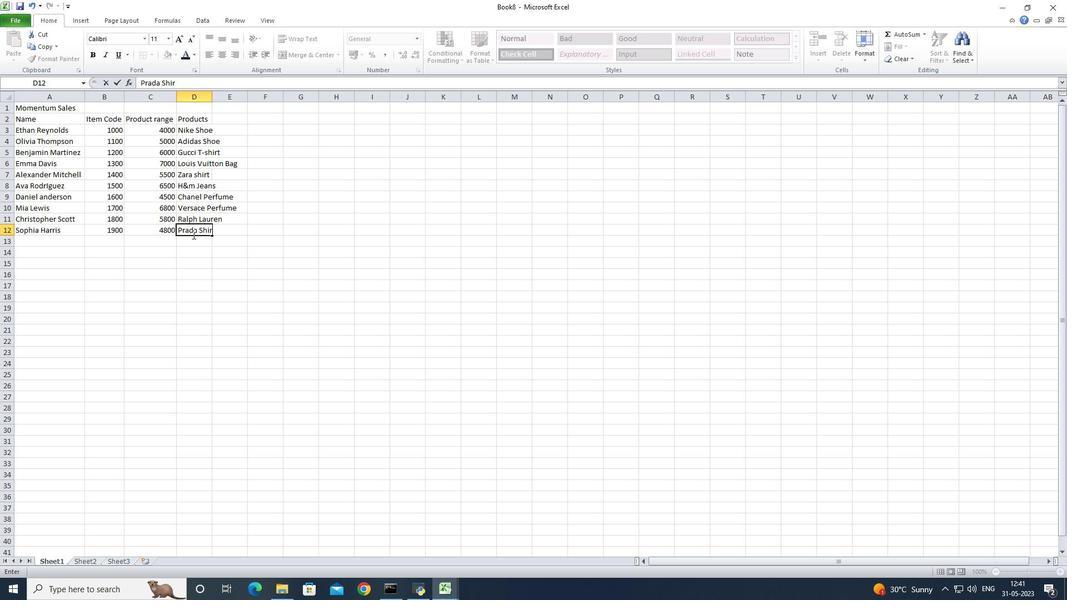 
Action: Mouse moved to (212, 98)
Screenshot: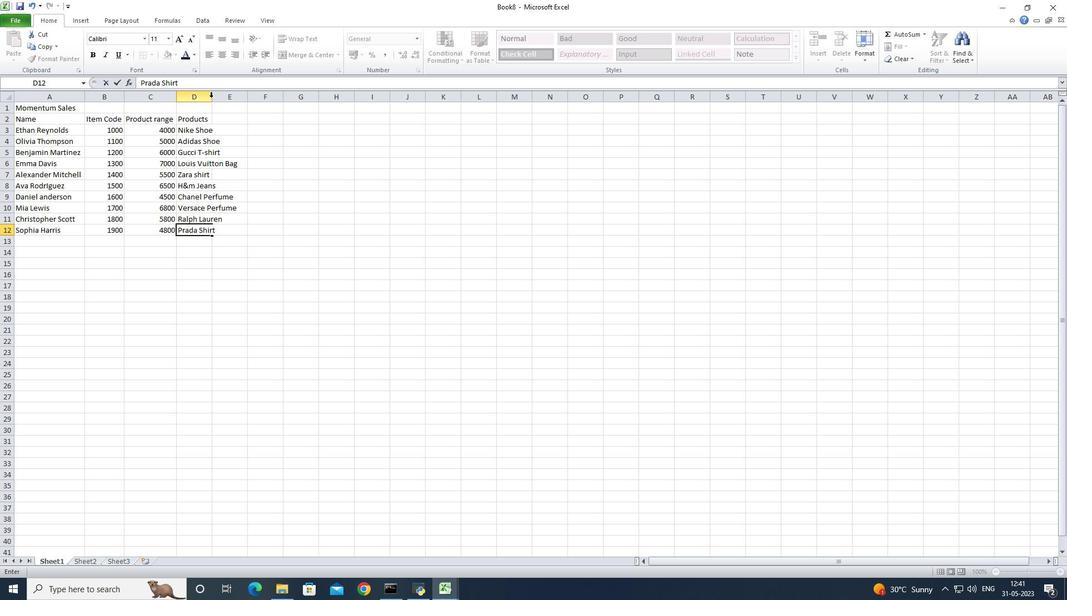 
Action: Mouse pressed left at (212, 98)
Screenshot: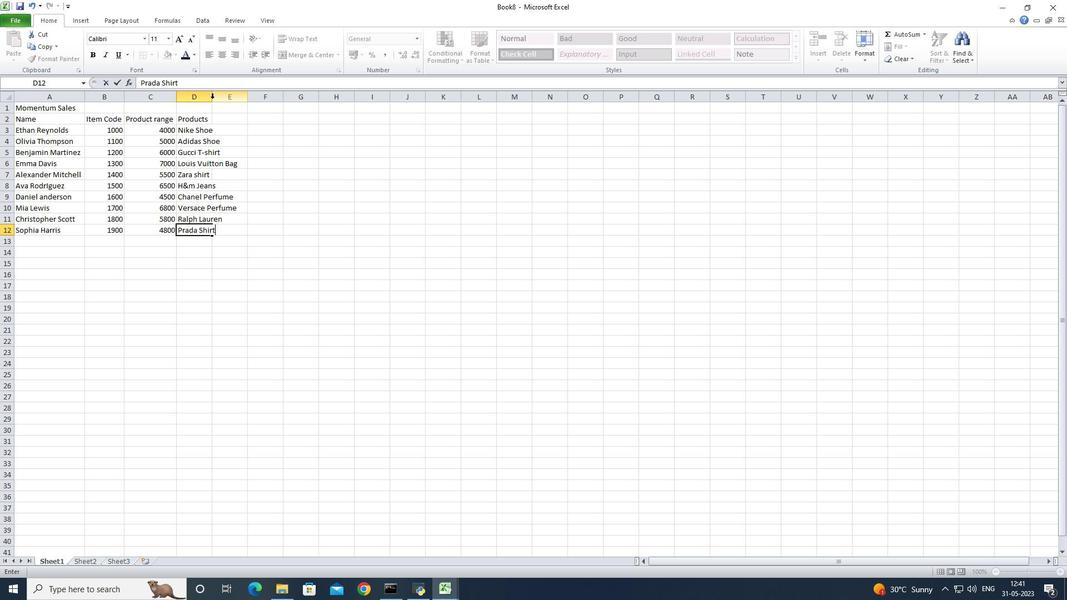 
Action: Mouse pressed left at (212, 98)
Screenshot: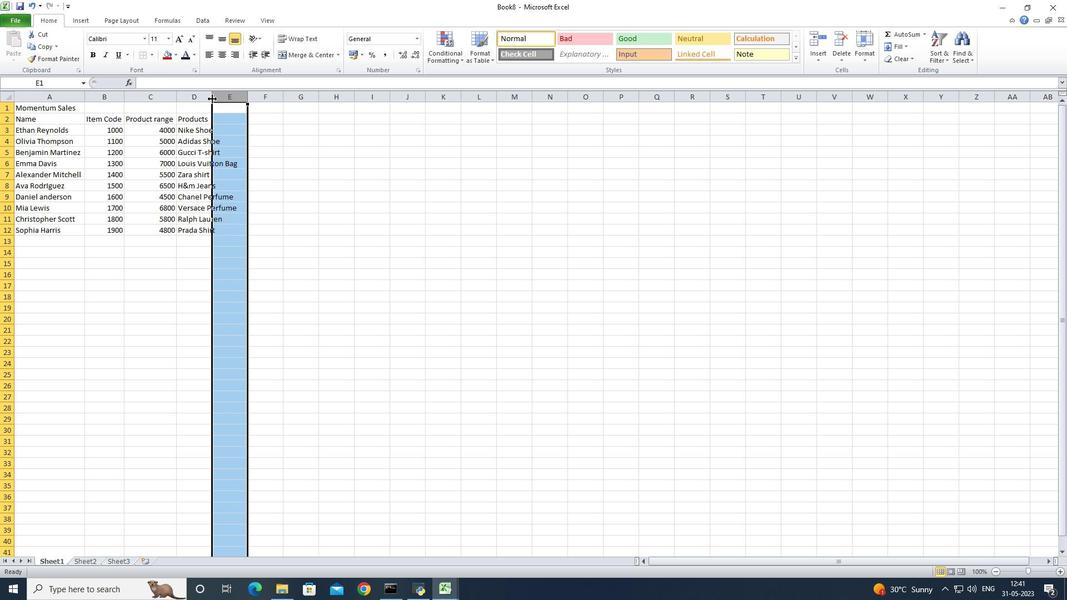 
Action: Mouse moved to (262, 116)
Screenshot: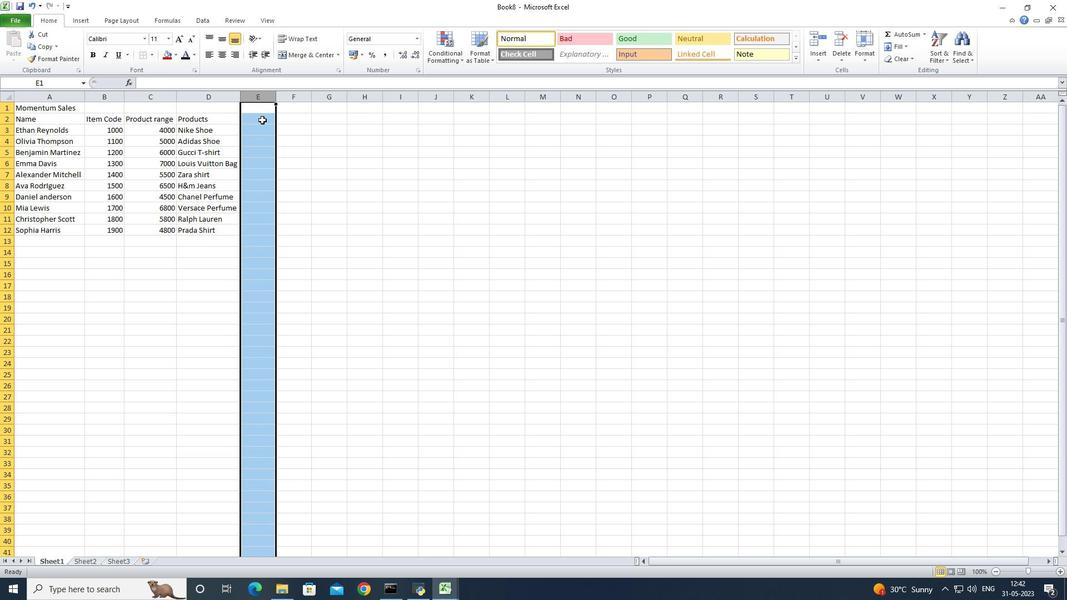 
Action: Mouse pressed left at (262, 116)
Screenshot: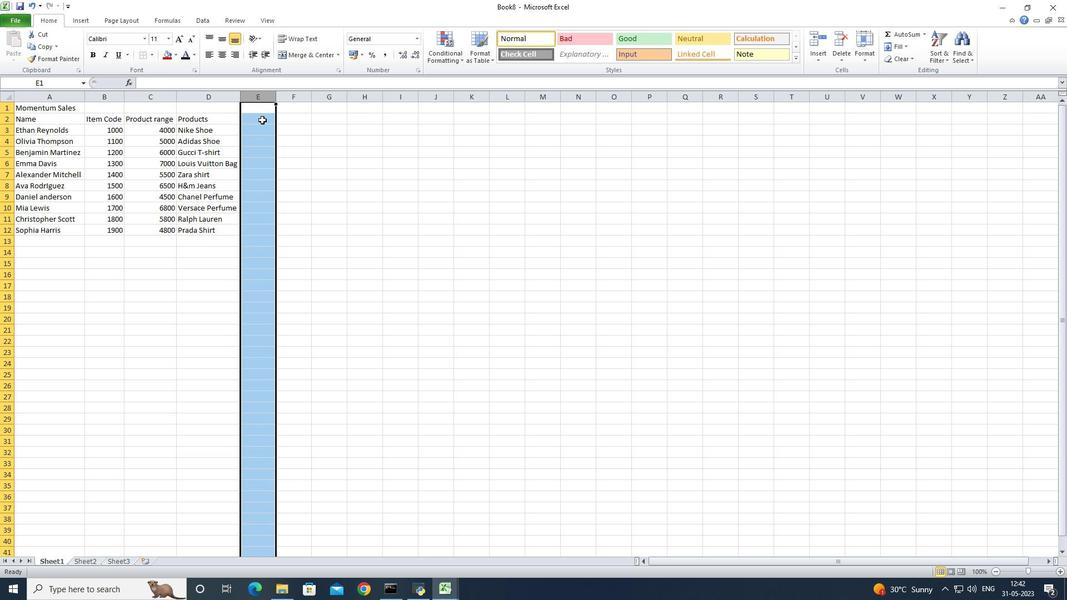 
Action: Key pressed <Key.shift><Key.shift><Key.shift><Key.shift><Key.shift><Key.shift><Key.shift><Key.shift><Key.shift><Key.shift>Quantity<Key.enter>
Screenshot: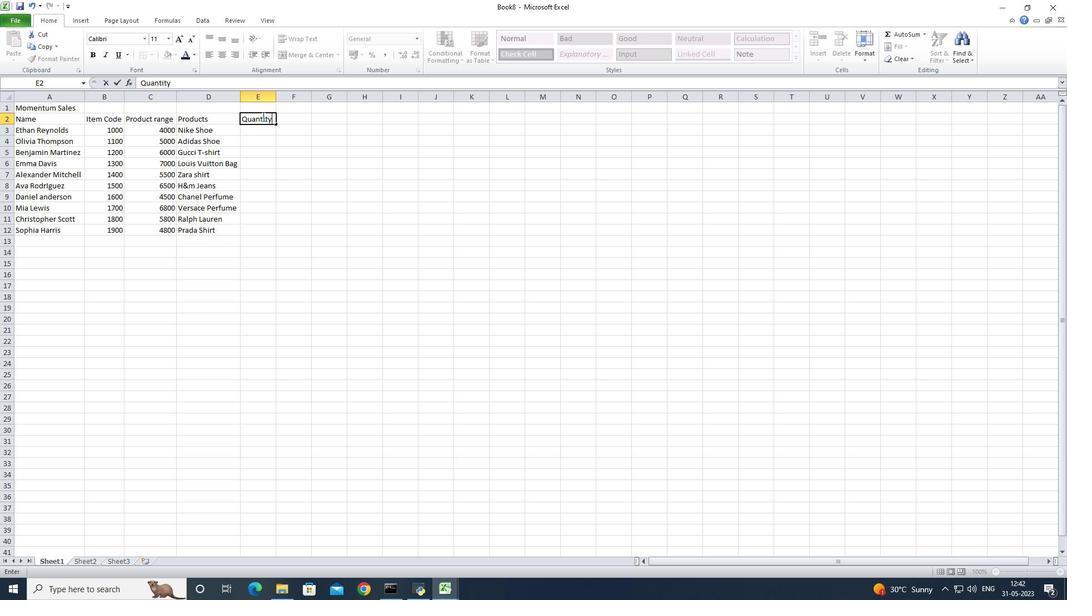 
Action: Mouse moved to (270, 128)
Screenshot: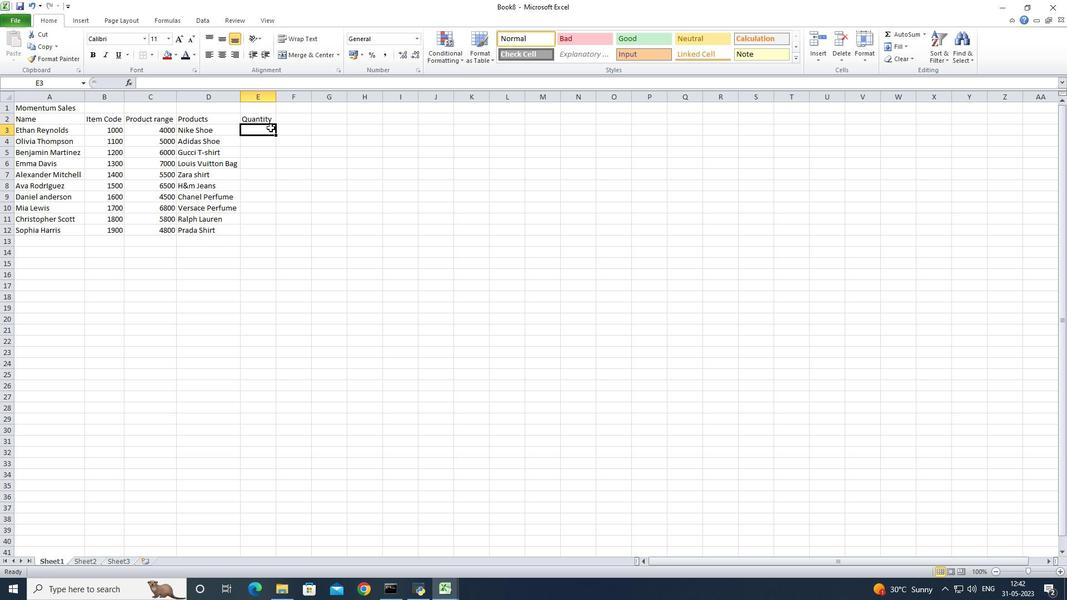 
Action: Key pressed 3<Key.down>4<Key.down>5<Key.down>6<Key.down>7<Key.down>8<Key.down>9<Key.down>5<Key.down>6<Key.down>8<Key.right>
Screenshot: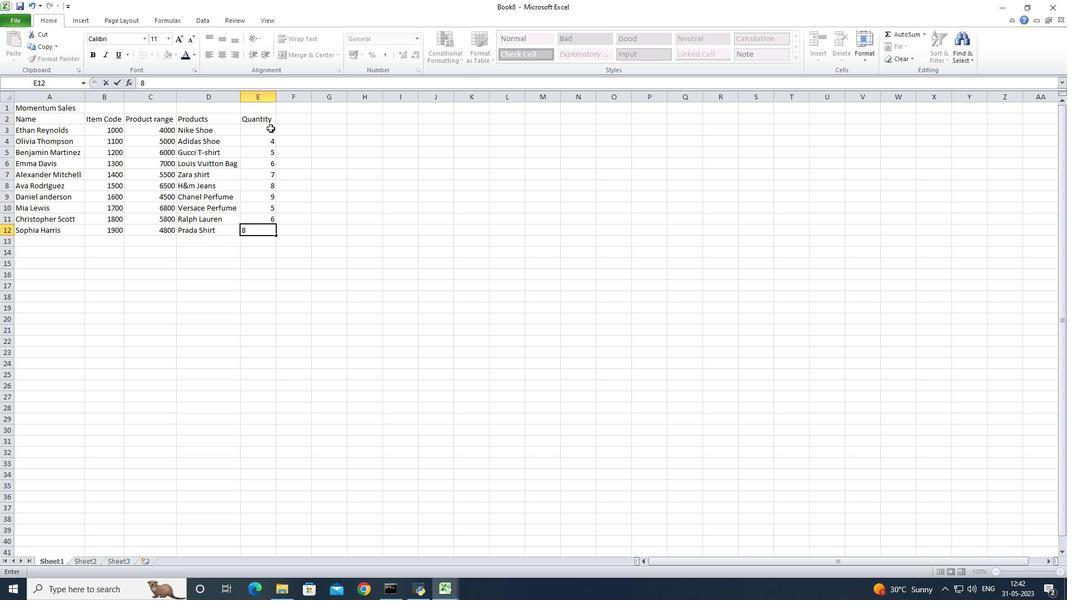 
Action: Mouse moved to (293, 118)
Screenshot: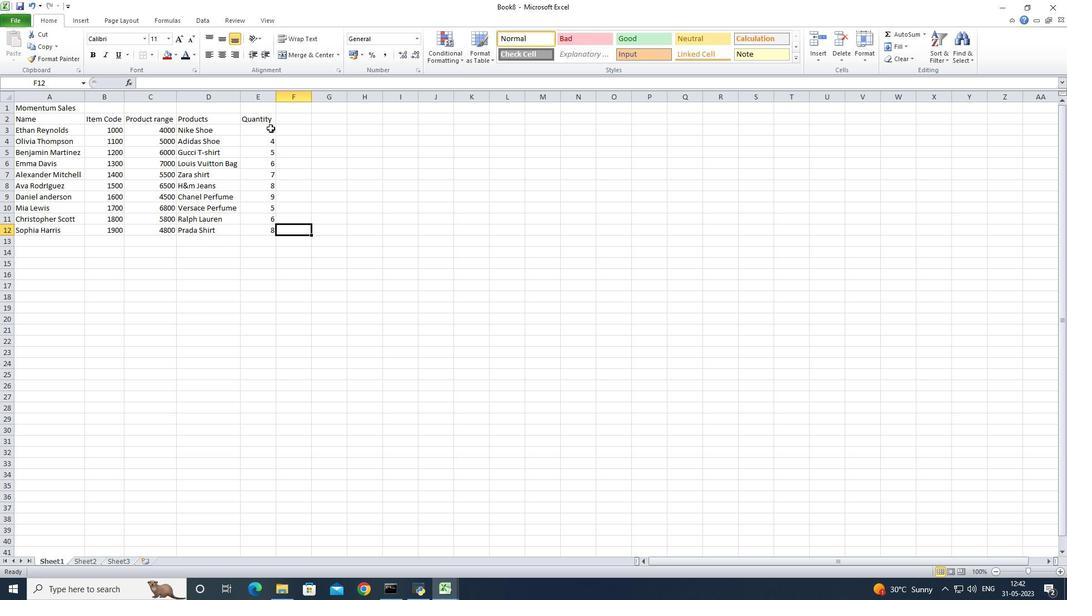 
Action: Mouse pressed left at (293, 118)
Screenshot: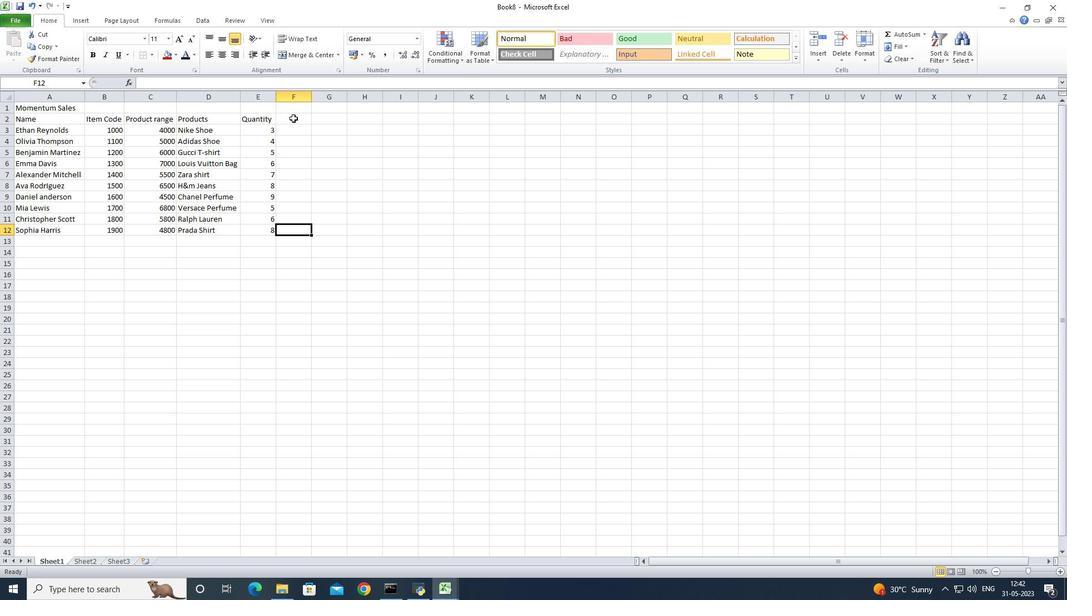 
Action: Key pressed <Key.shift>Total
Screenshot: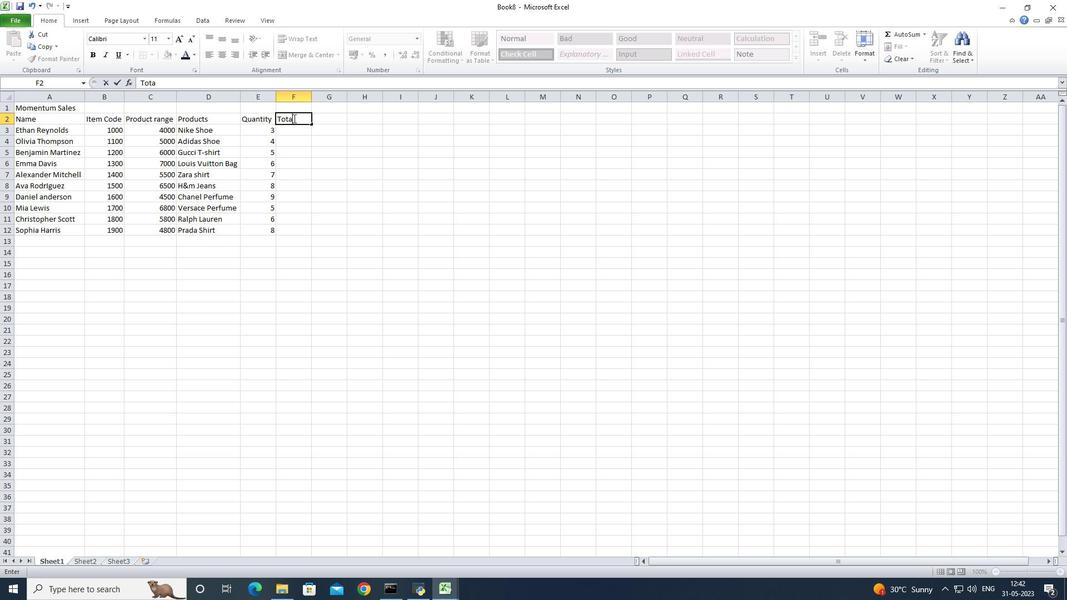 
Action: Mouse moved to (295, 131)
Screenshot: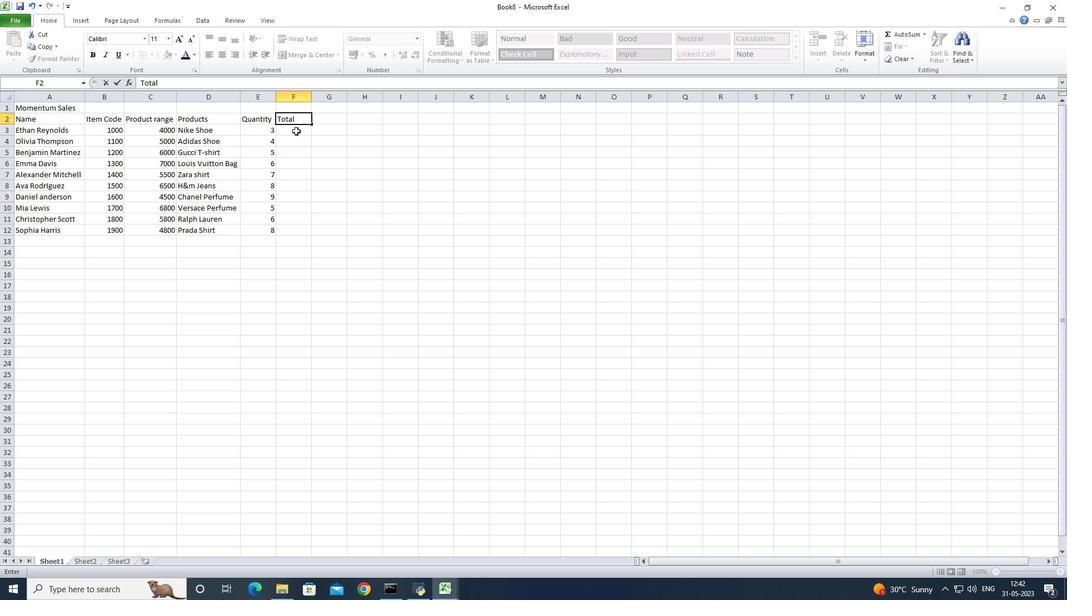 
Action: Mouse pressed left at (295, 131)
Screenshot: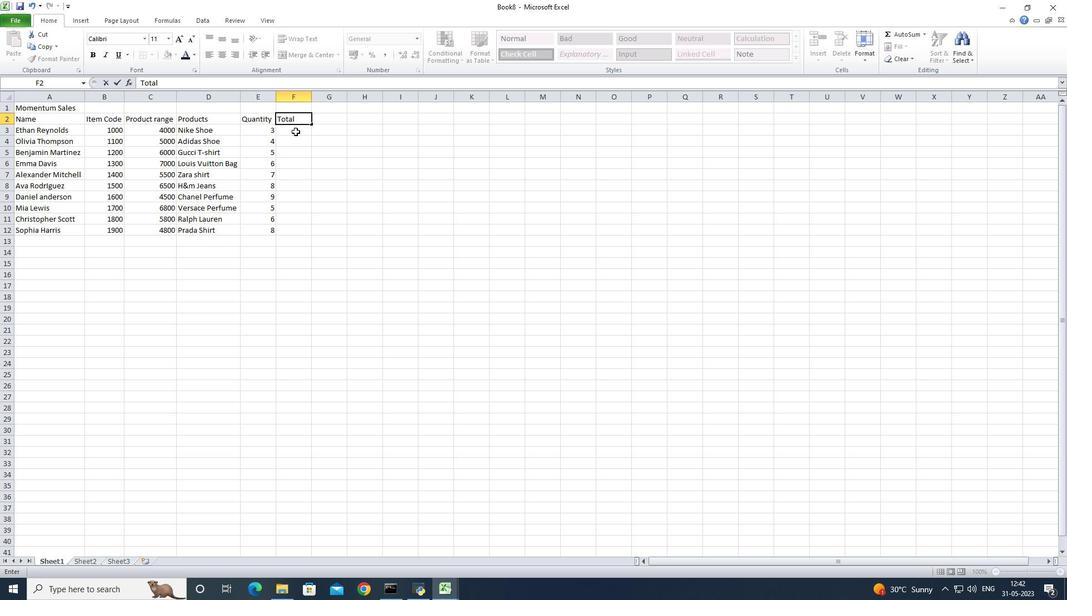 
Action: Key pressed <Key.shift>+sum<Key.shift><Key.backspace><Key.backspace><Key.backspace><Key.backspace>=<Key.shift><Key.shift><Key.shift>Si<Key.backspace>um<Key.shift><Key.shift><Key.shift><Key.shift><Key.shift><Key.shift><Key.shift><Key.shift><Key.shift><Key.shift><Key.shift><Key.shift><Key.shift><Key.shift>(
Screenshot: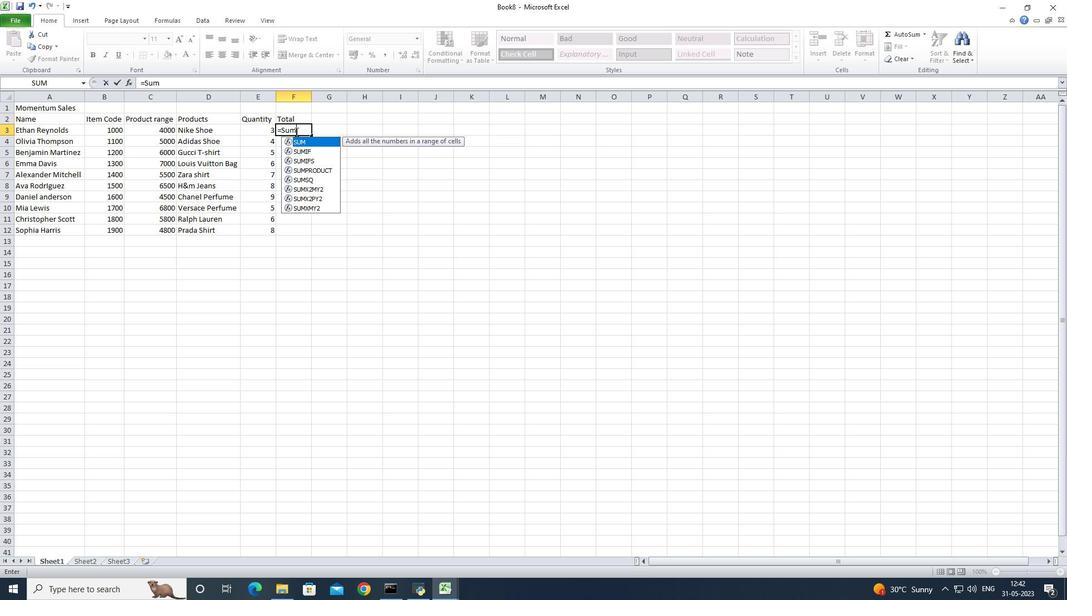 
Action: Mouse moved to (138, 133)
Screenshot: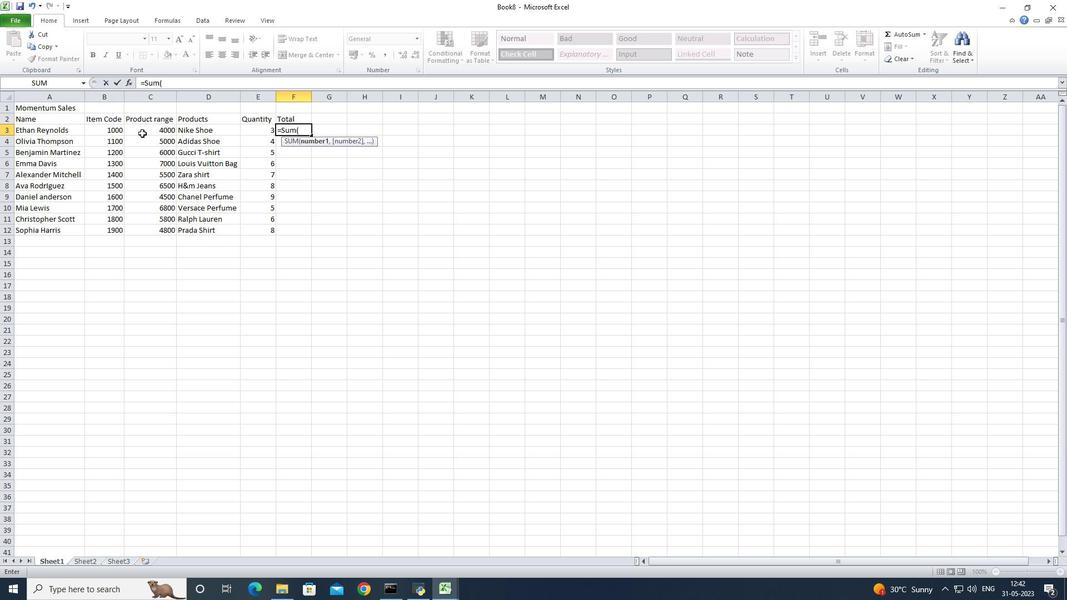 
Action: Mouse pressed left at (138, 133)
Screenshot: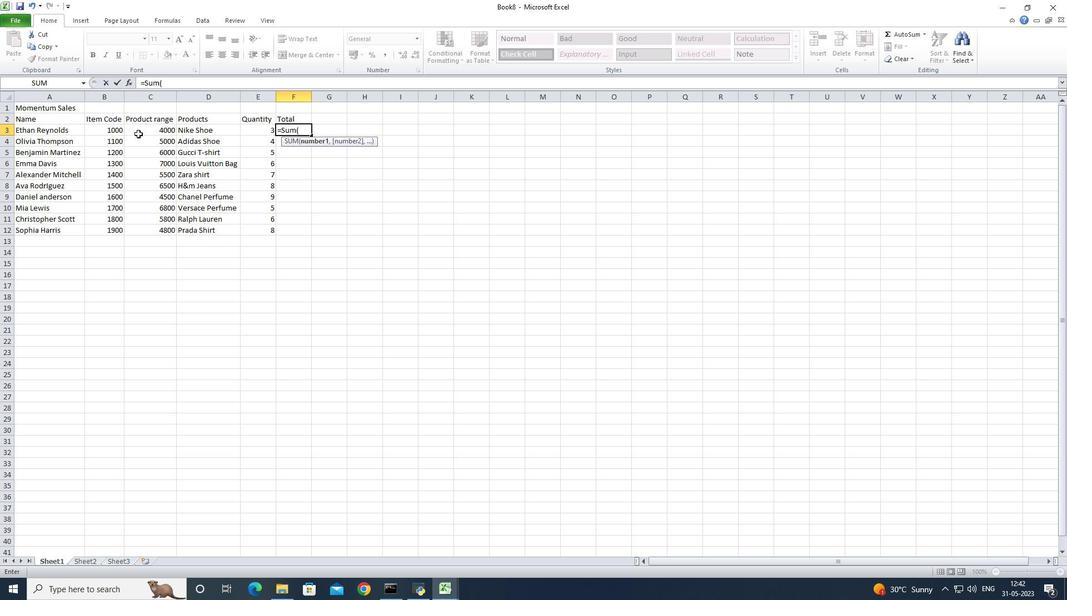 
Action: Key pressed <Key.shift><Key.shift><Key.shift><Key.shift><Key.shift><Key.shift><Key.shift><Key.shift><Key.shift><Key.shift><Key.shift><Key.shift><Key.shift>*
Screenshot: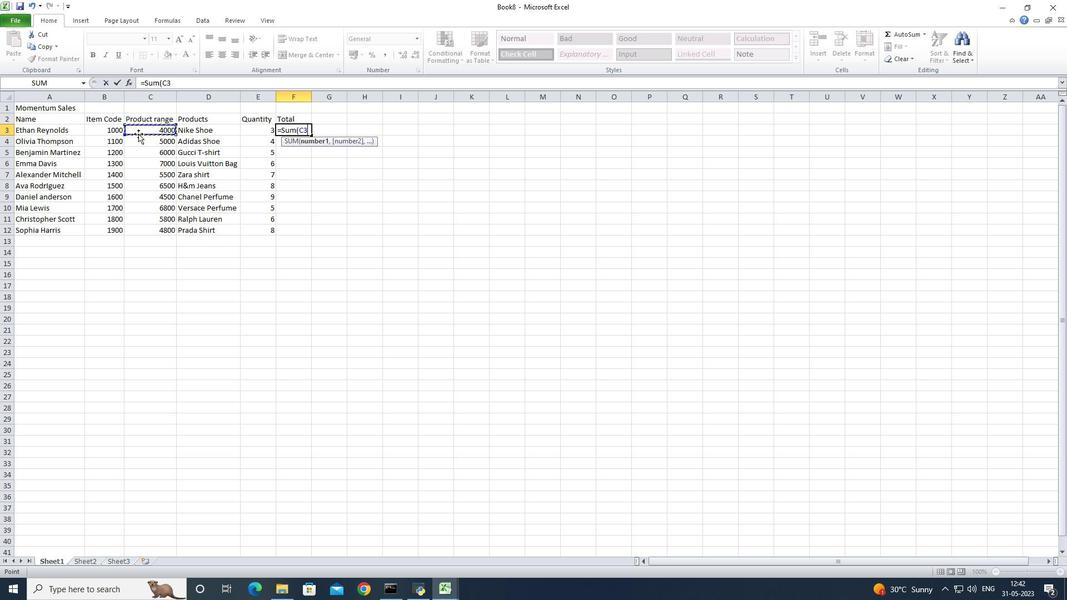 
Action: Mouse moved to (249, 128)
Screenshot: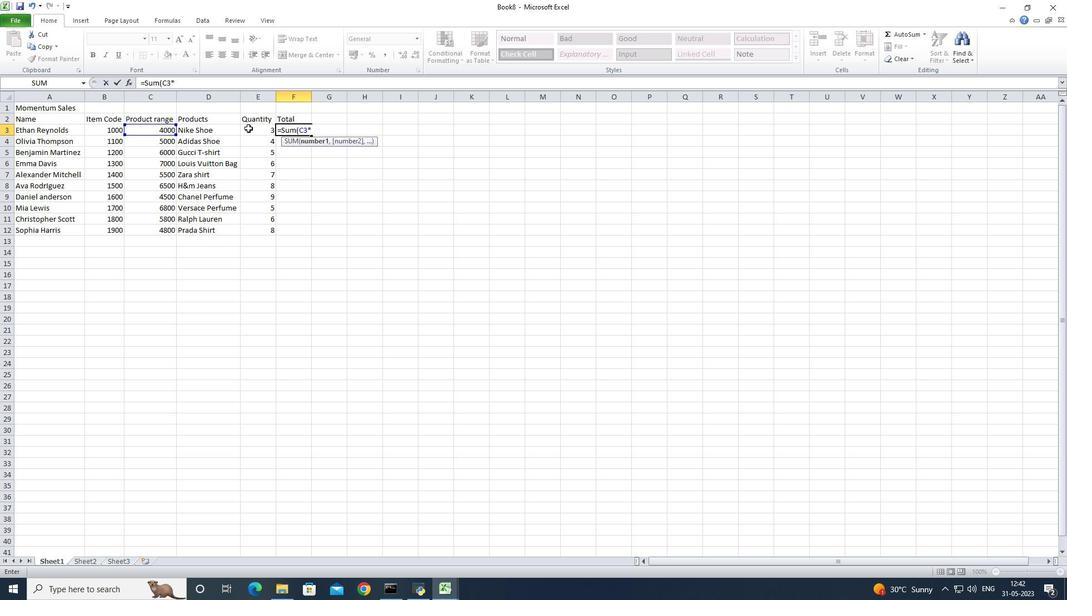 
Action: Mouse pressed left at (249, 128)
Screenshot: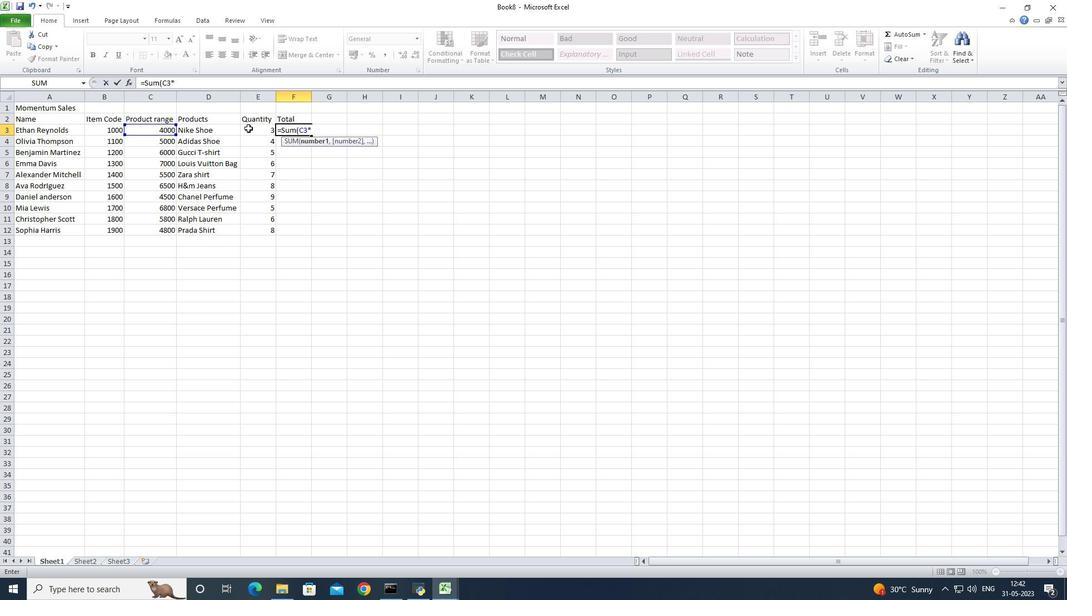
Action: Key pressed <Key.shift>)<Key.enter>
Screenshot: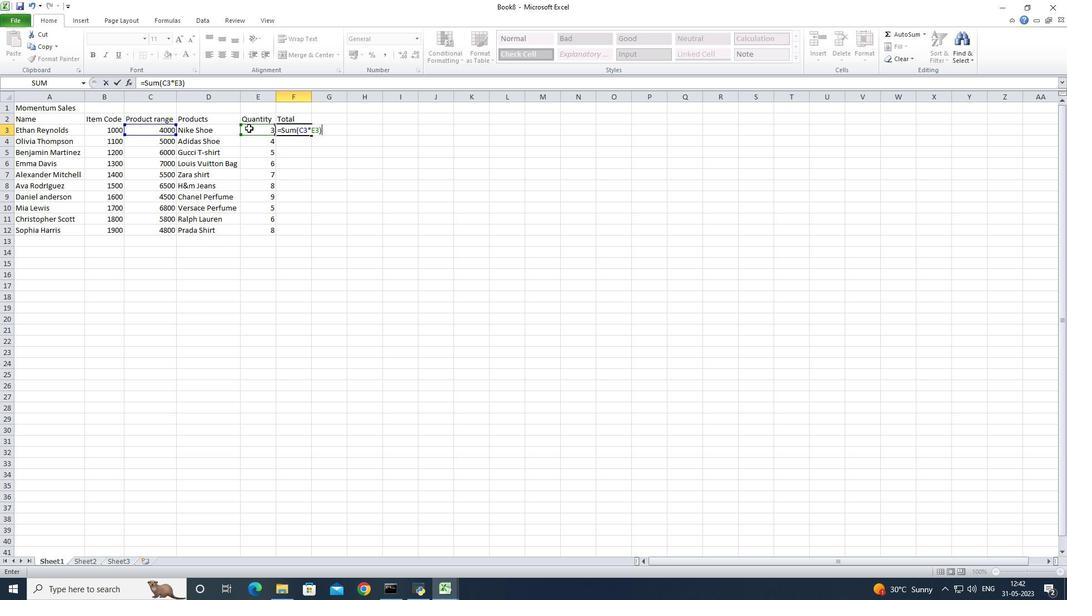 
Action: Mouse moved to (292, 130)
Screenshot: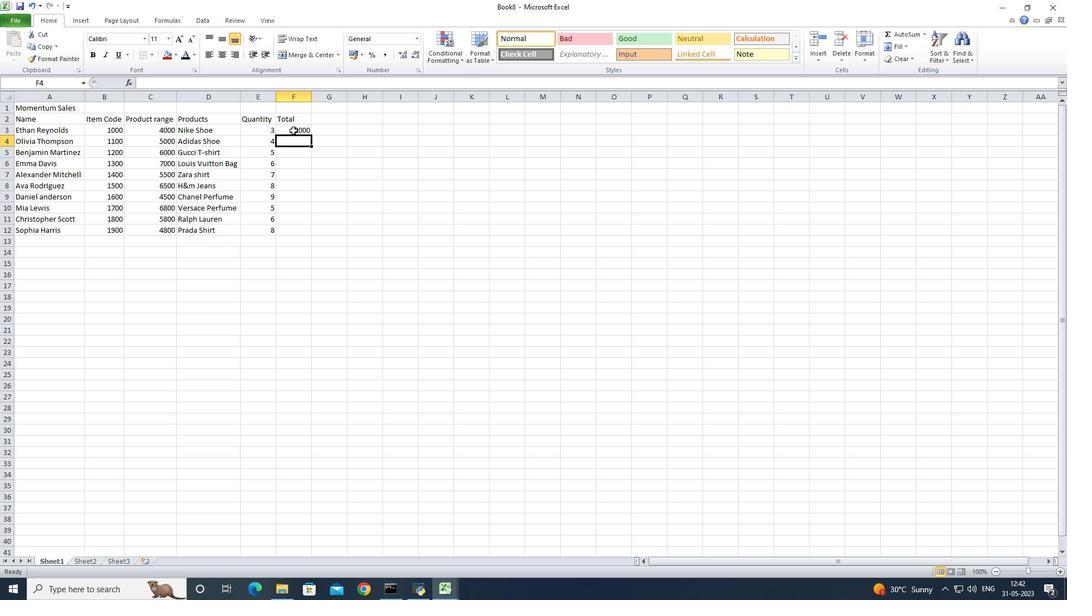 
Action: Mouse pressed left at (292, 130)
Screenshot: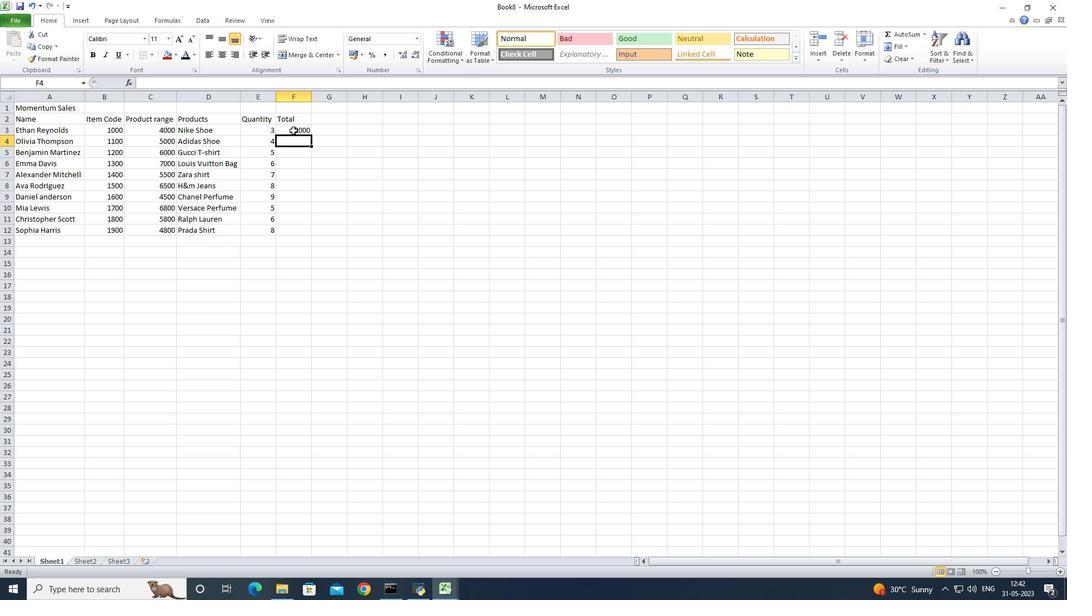 
Action: Mouse moved to (311, 136)
Screenshot: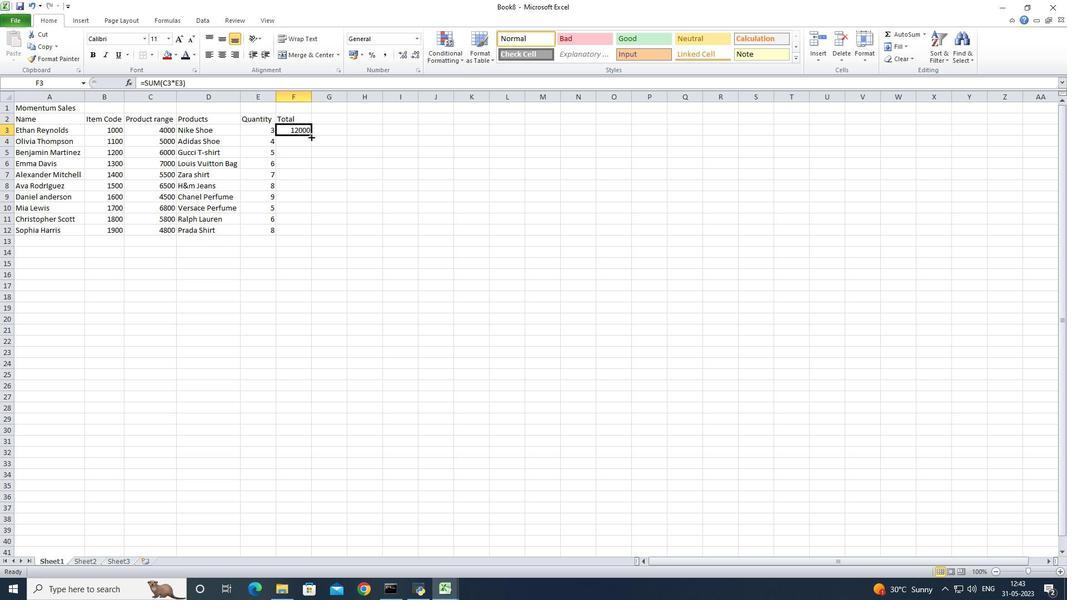 
Action: Mouse pressed left at (311, 136)
Screenshot: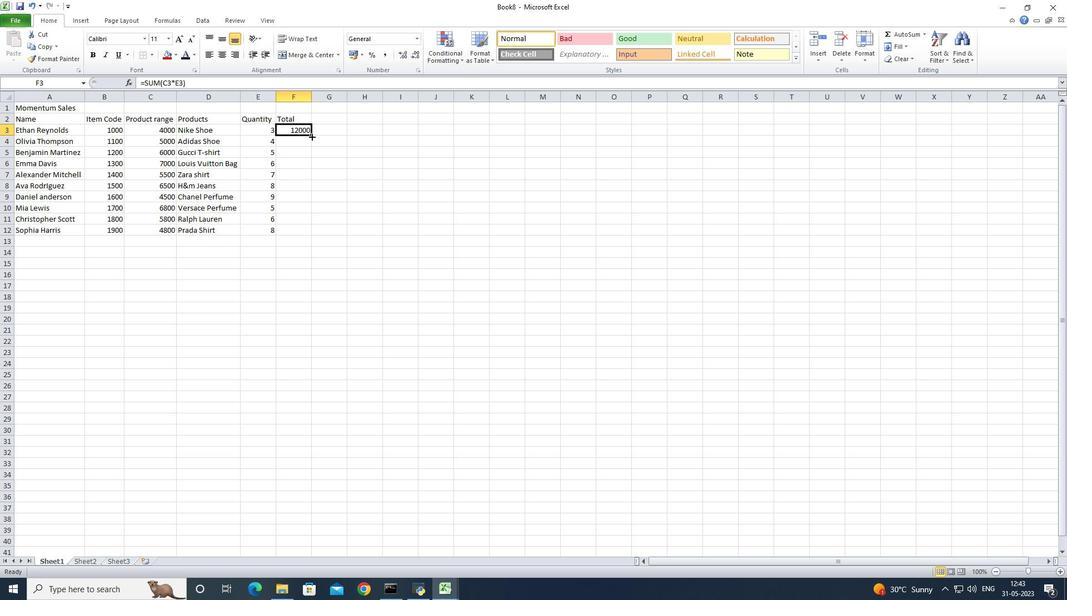 
Action: Mouse moved to (344, 207)
Screenshot: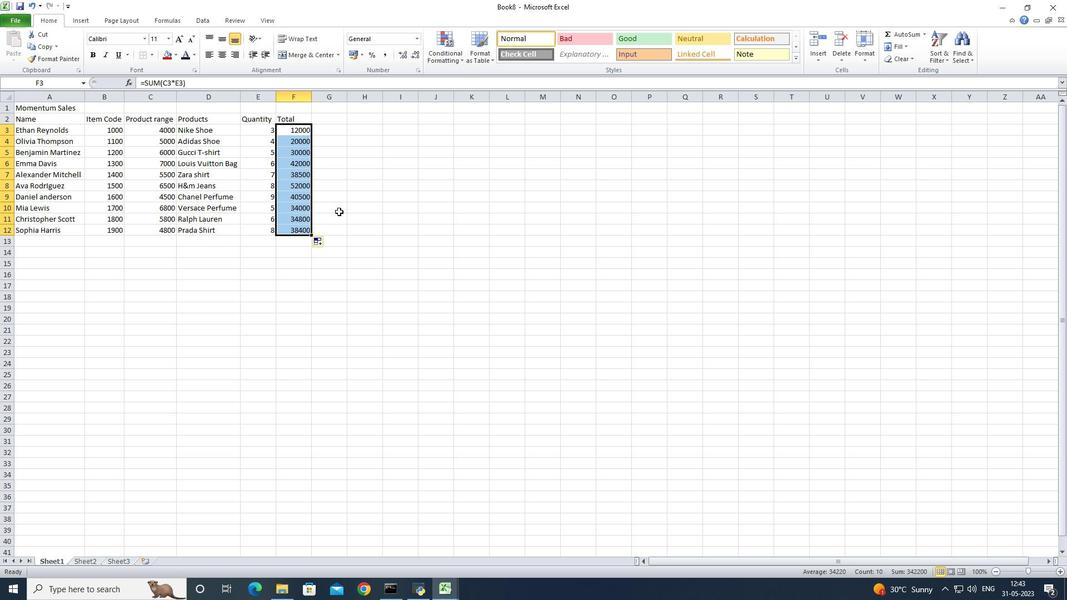 
Action: Mouse pressed left at (344, 207)
Screenshot: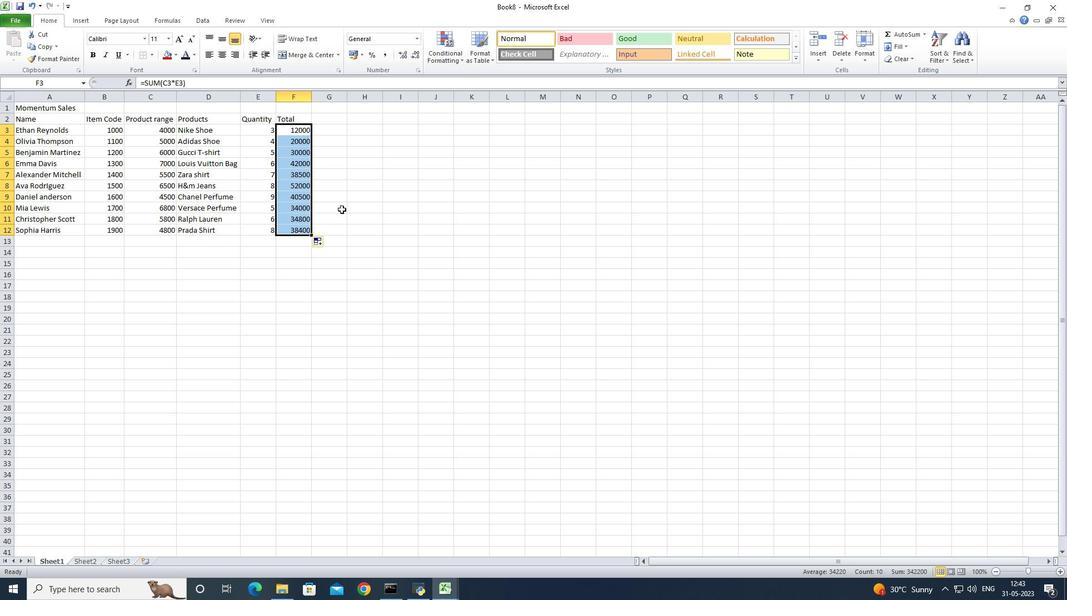 
Action: Mouse moved to (237, 269)
Screenshot: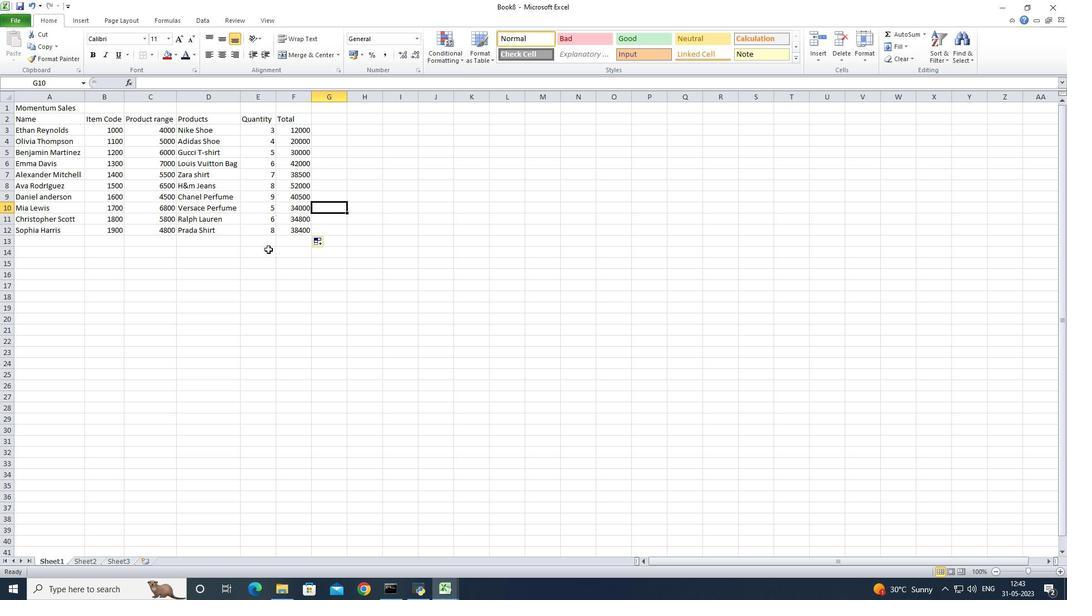 
Action: Mouse pressed left at (237, 269)
Screenshot: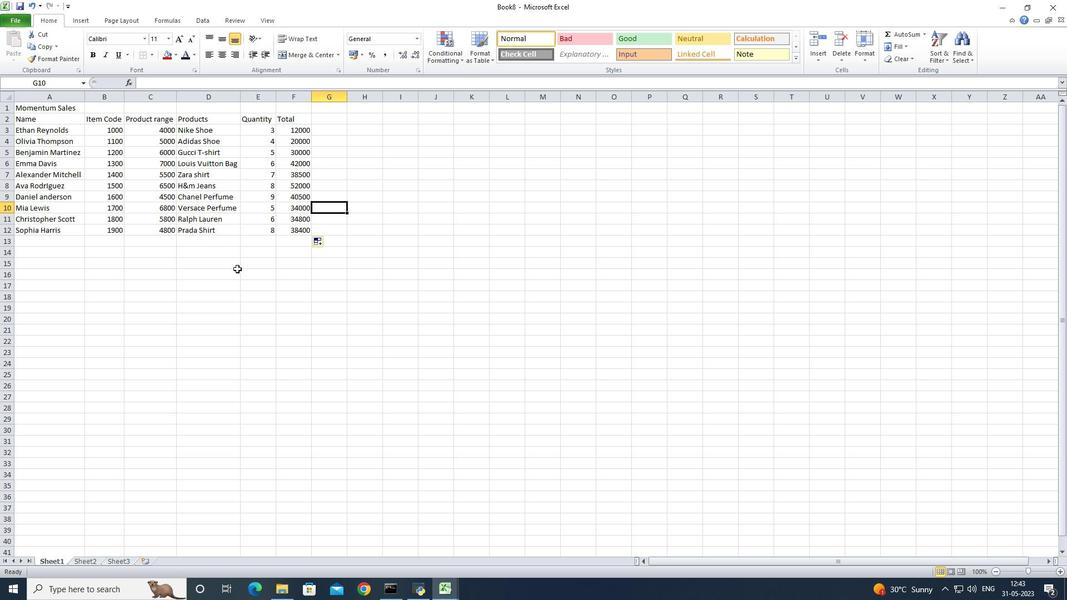
Action: Mouse moved to (87, 272)
Screenshot: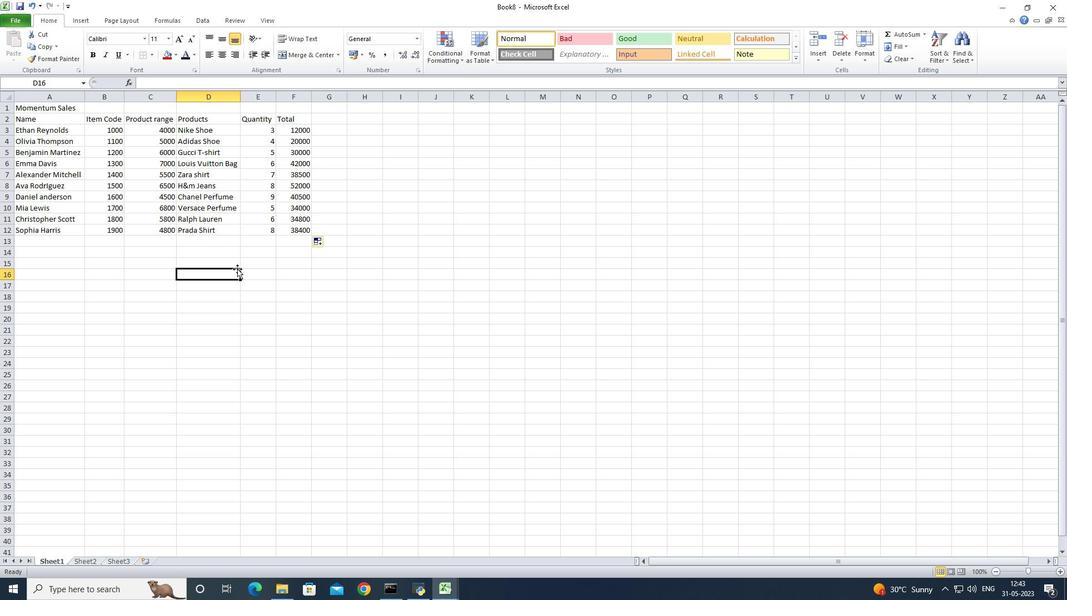
Action: Mouse pressed left at (87, 272)
Screenshot: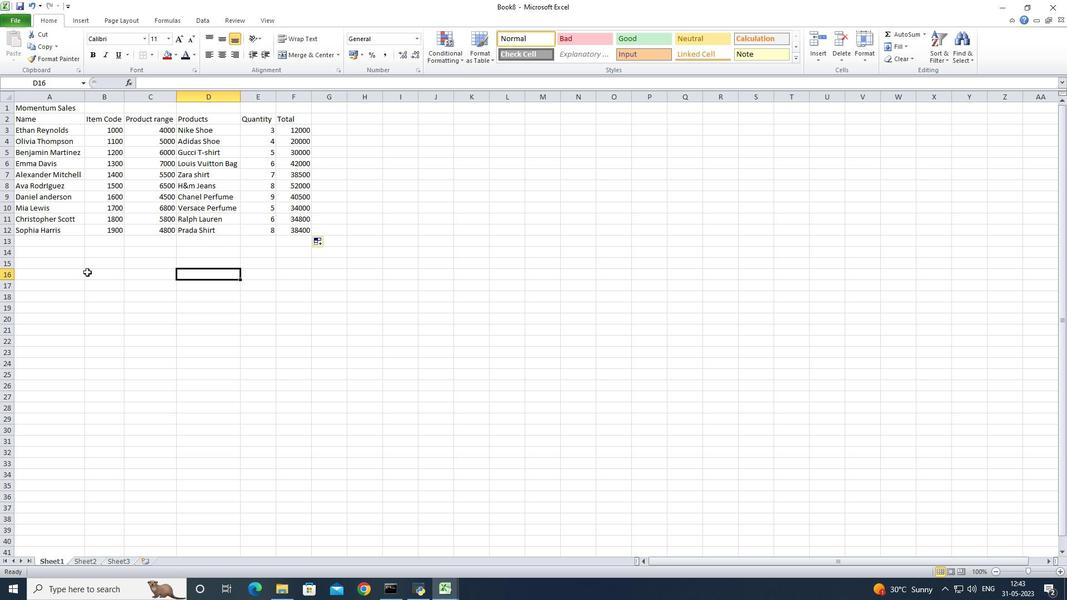 
Action: Mouse moved to (242, 99)
Screenshot: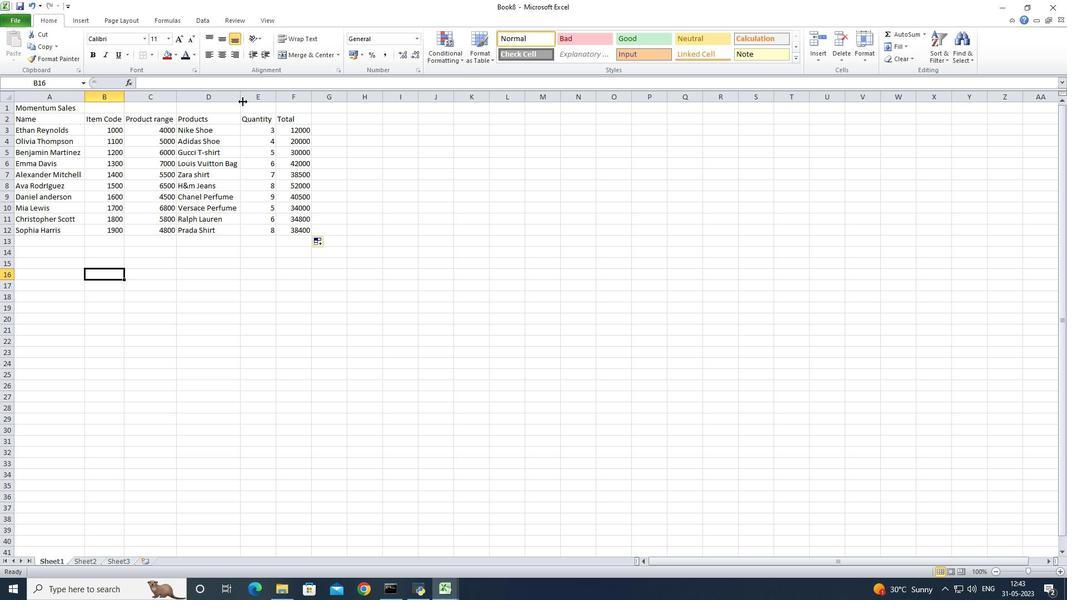 
Action: Mouse pressed left at (242, 99)
Screenshot: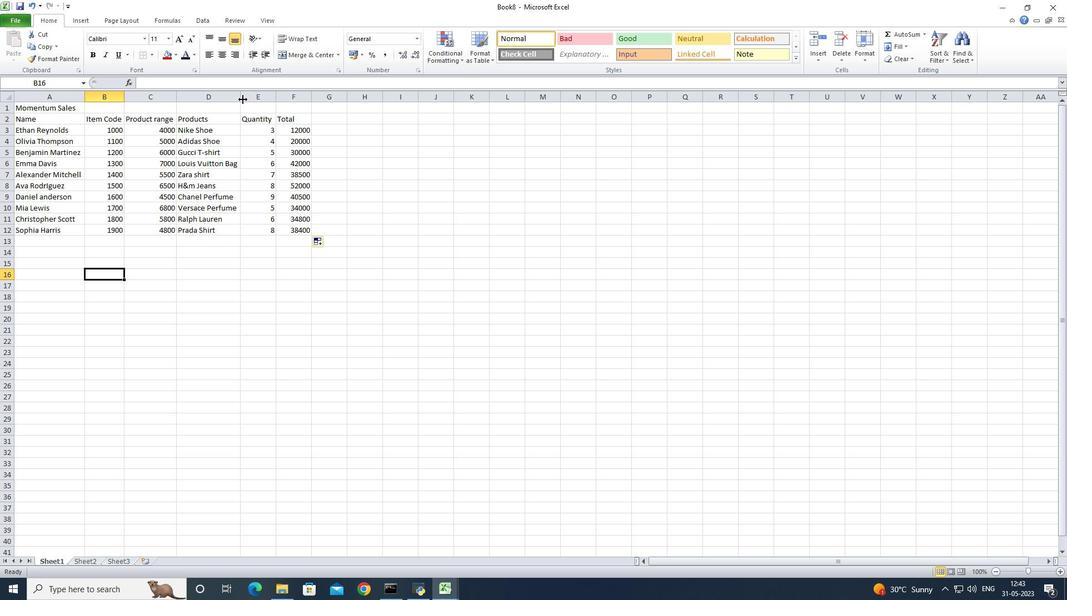 
Action: Mouse pressed left at (242, 99)
Screenshot: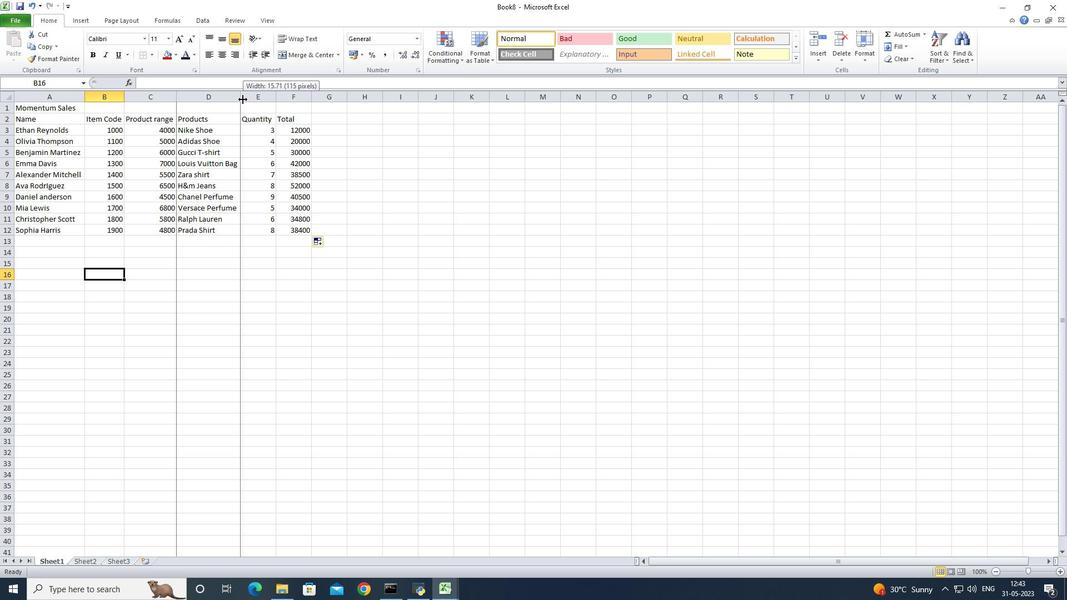 
Action: Mouse moved to (275, 97)
Screenshot: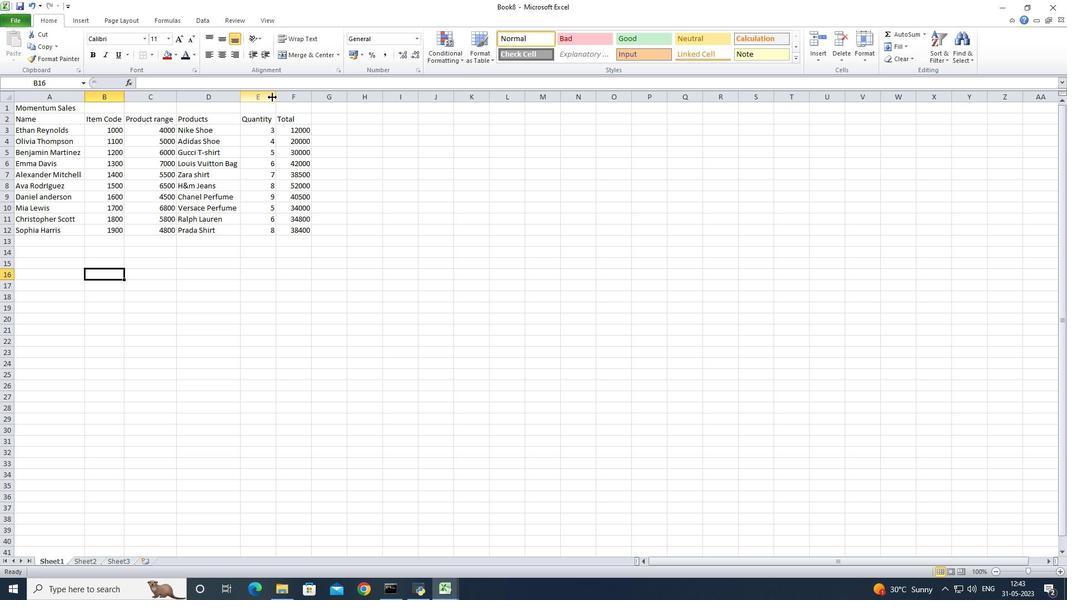 
Action: Mouse pressed left at (275, 97)
Screenshot: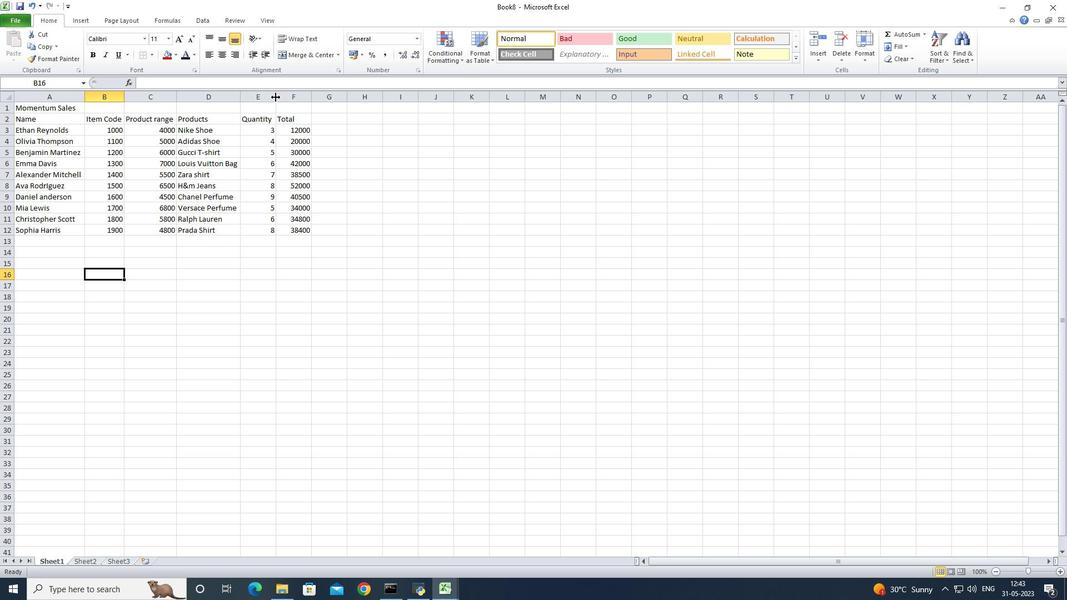 
Action: Mouse moved to (276, 97)
Screenshot: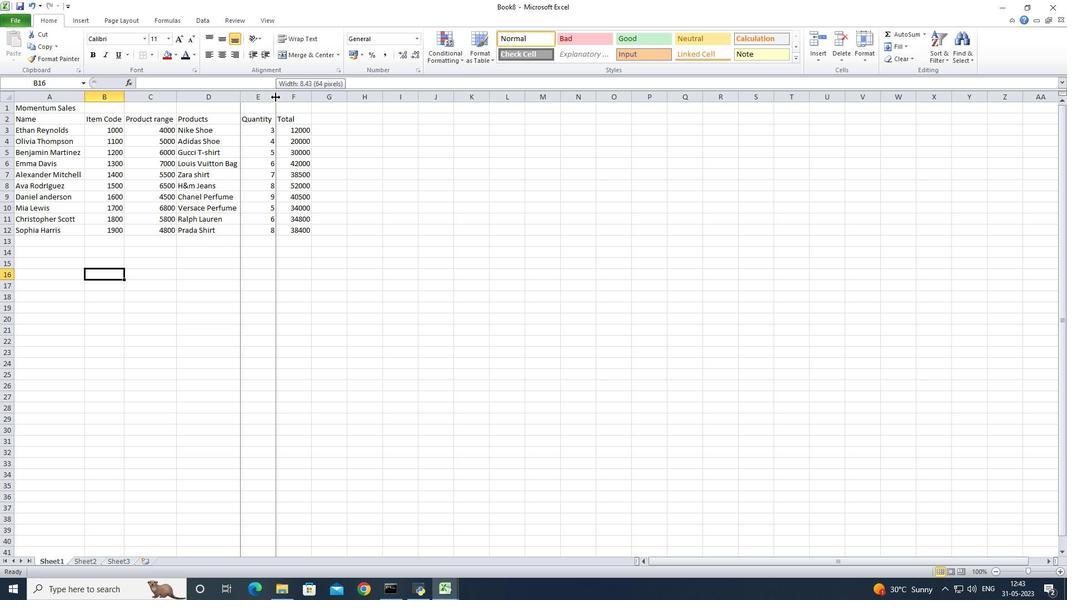 
Action: Mouse pressed left at (276, 97)
Screenshot: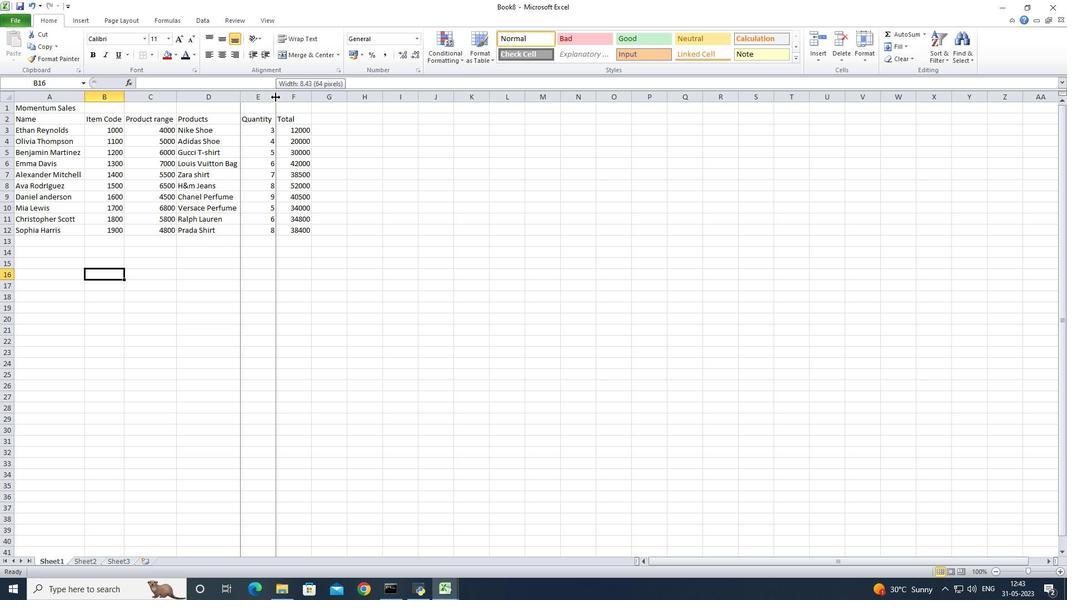 
Action: Mouse moved to (311, 98)
Screenshot: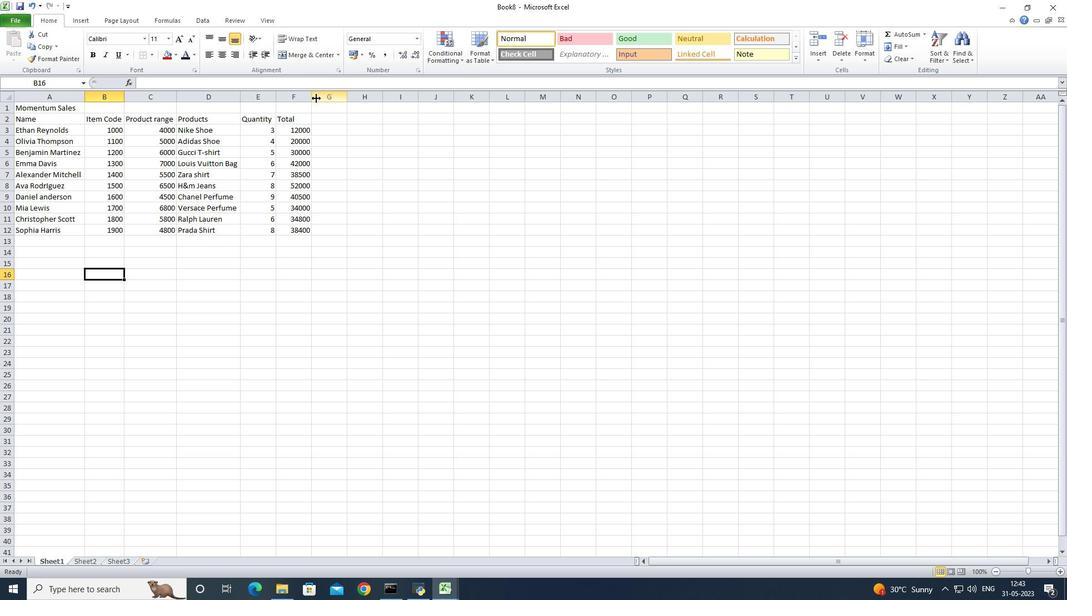 
Action: Mouse pressed left at (311, 98)
Screenshot: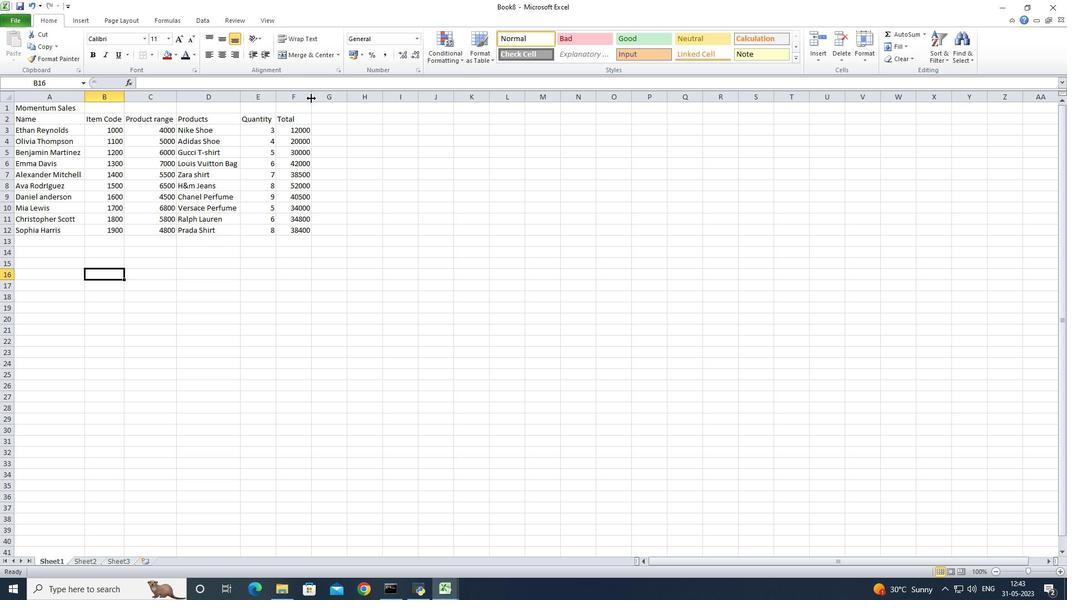
Action: Mouse pressed left at (311, 98)
Screenshot: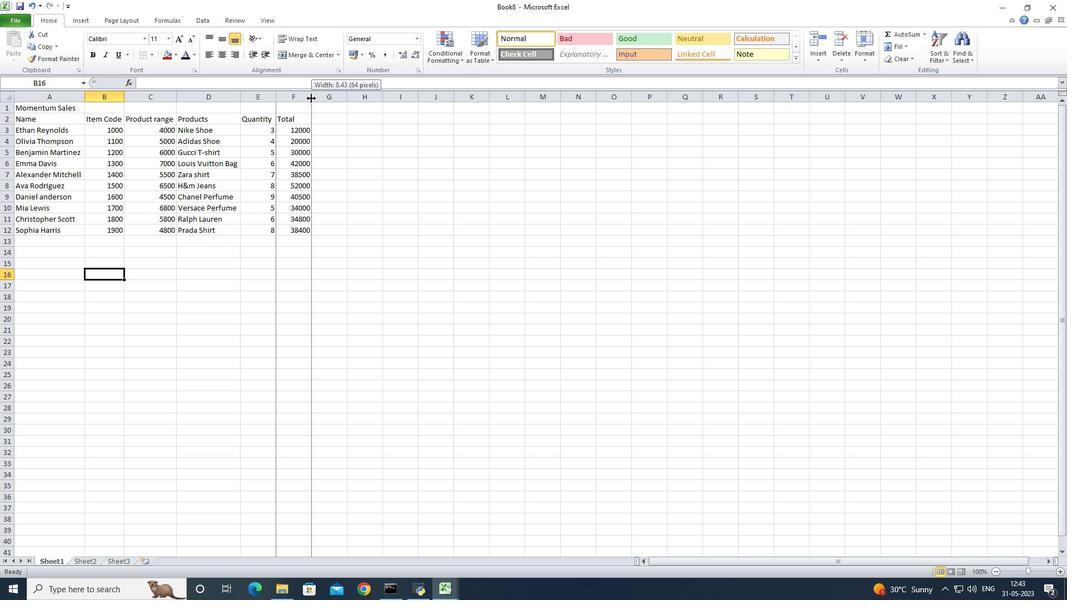 
Action: Mouse moved to (307, 232)
Screenshot: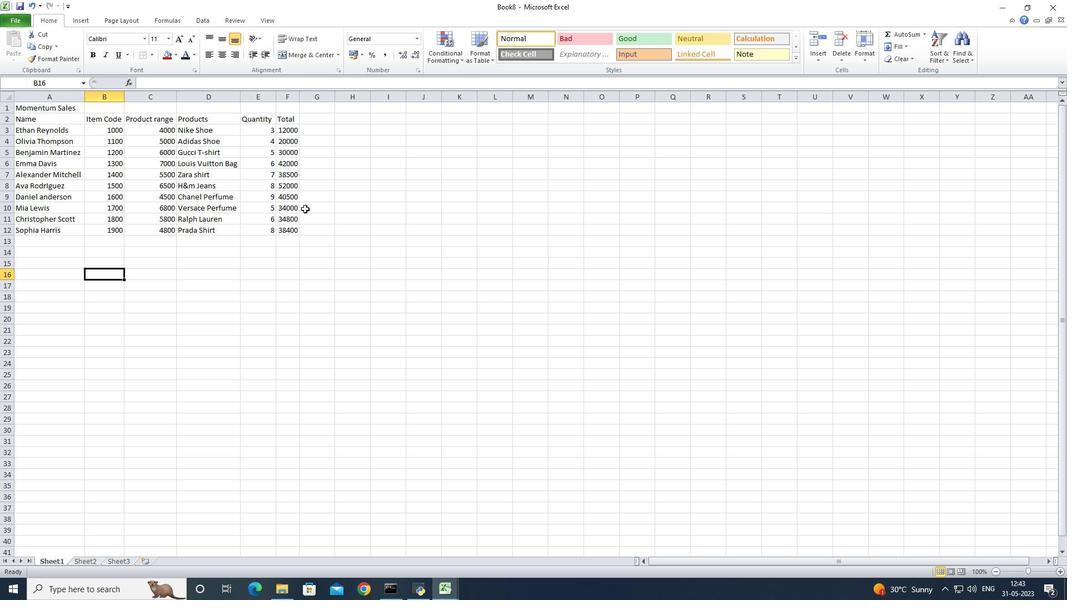 
Action: Mouse pressed left at (307, 232)
Screenshot: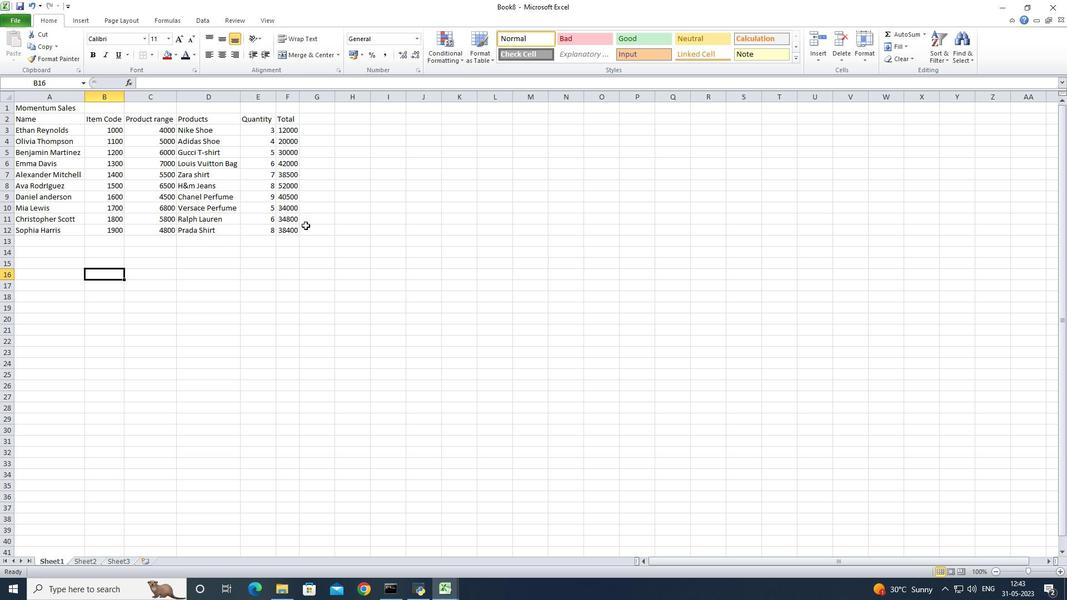 
Action: Mouse moved to (254, 267)
Screenshot: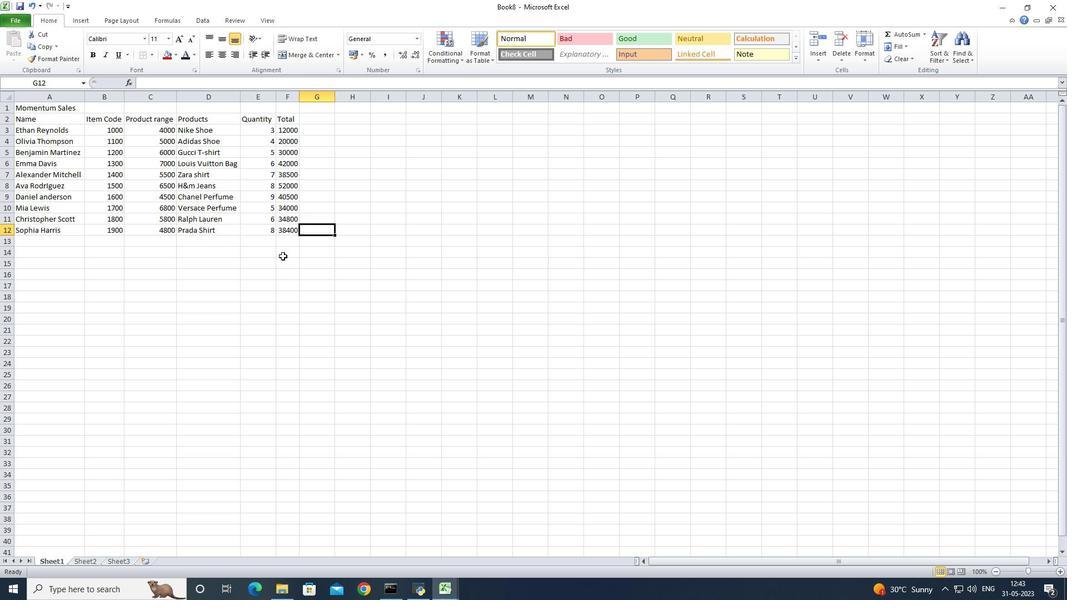 
Action: Mouse pressed left at (254, 267)
Screenshot: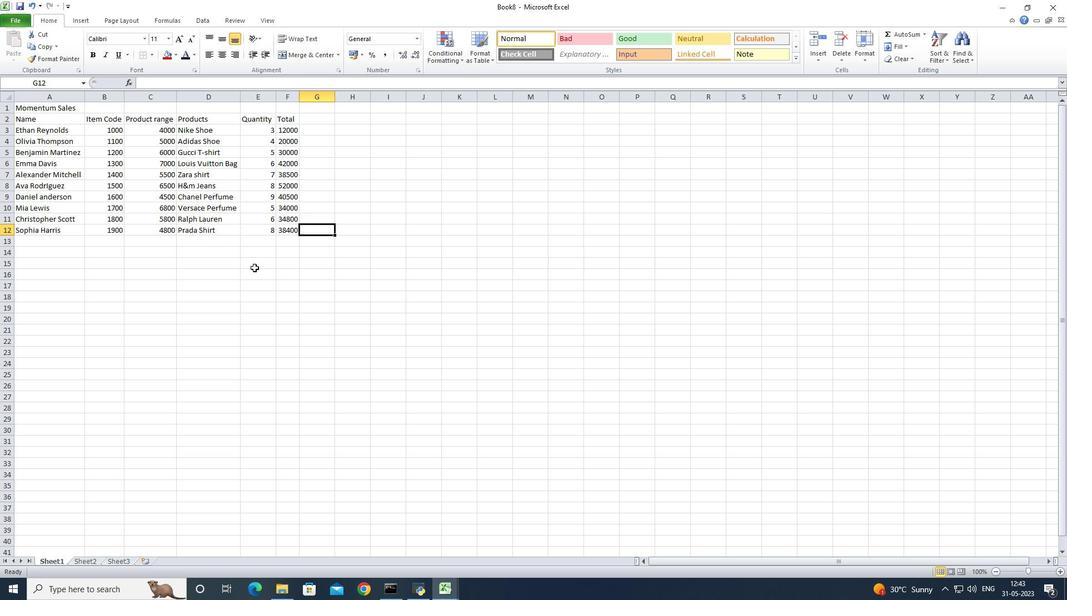 
Action: Mouse moved to (198, 278)
Screenshot: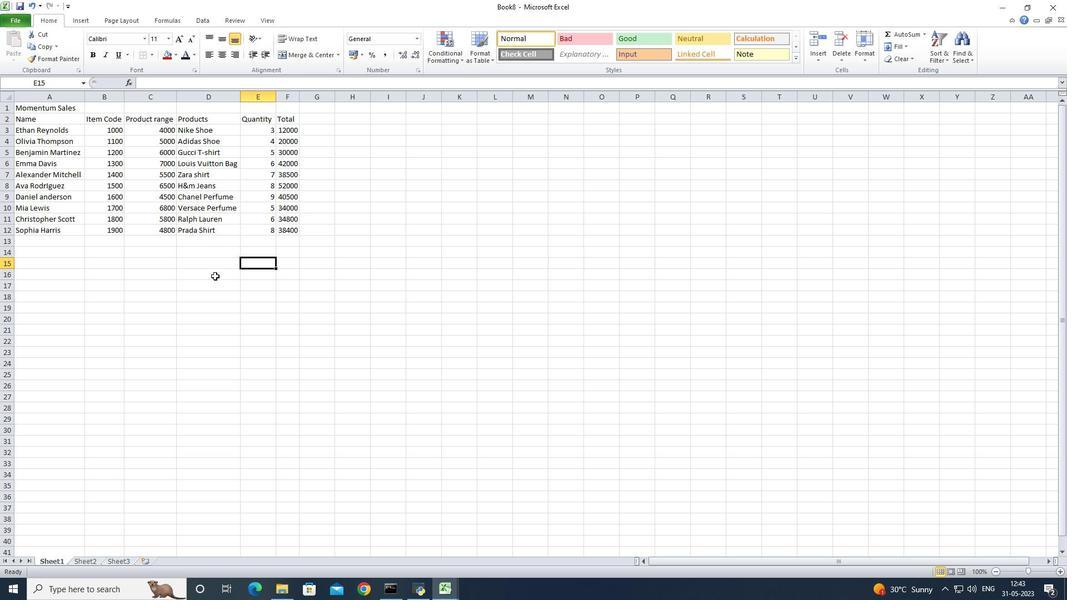 
Action: Mouse pressed left at (198, 278)
Screenshot: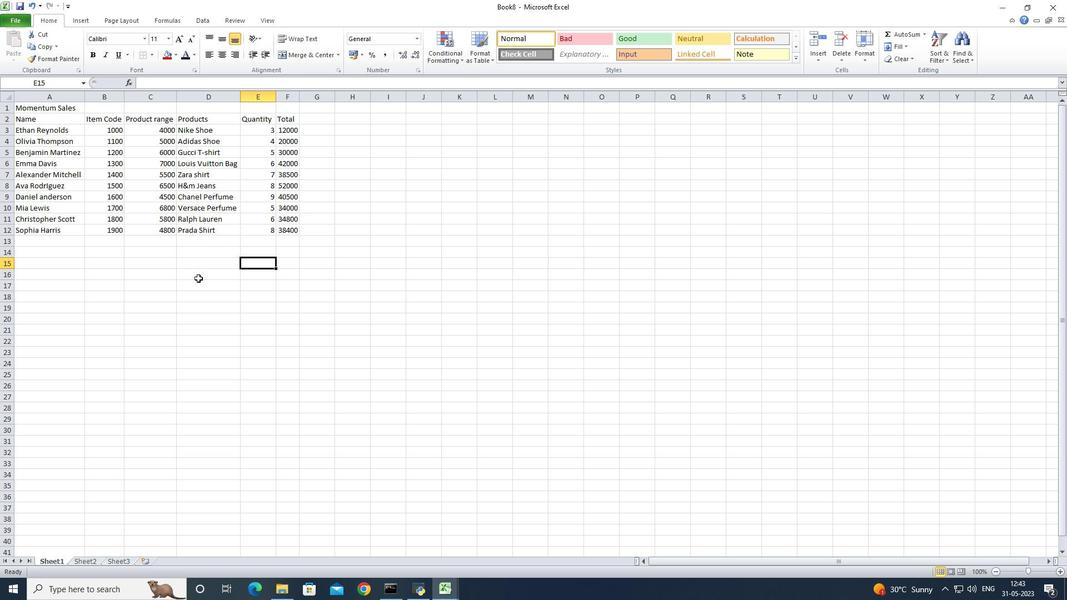 
Action: Mouse moved to (212, 276)
Screenshot: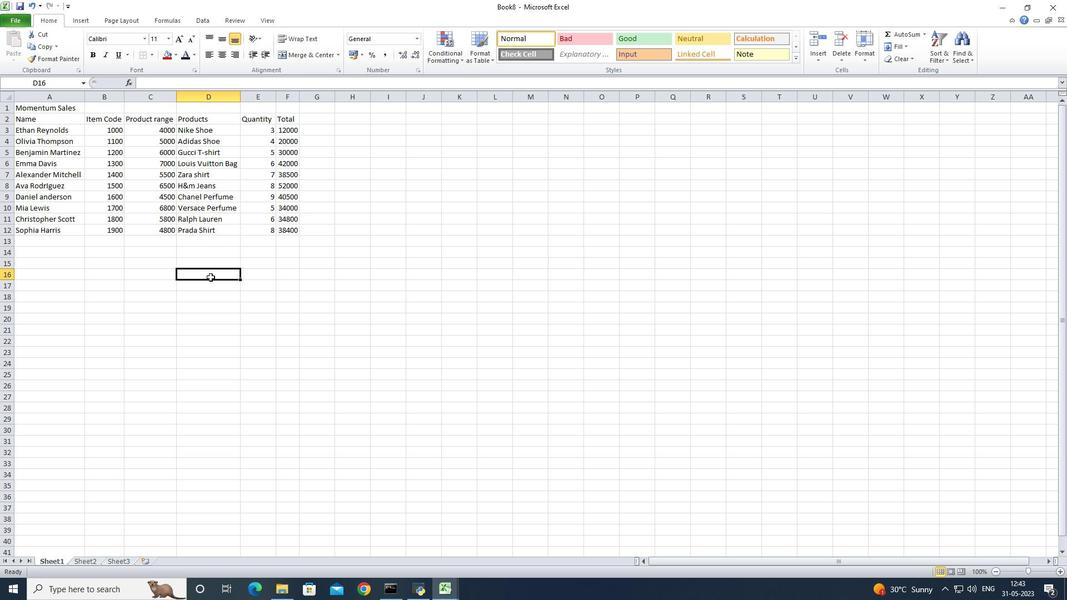 
Action: Key pressed ctrl+S
Screenshot: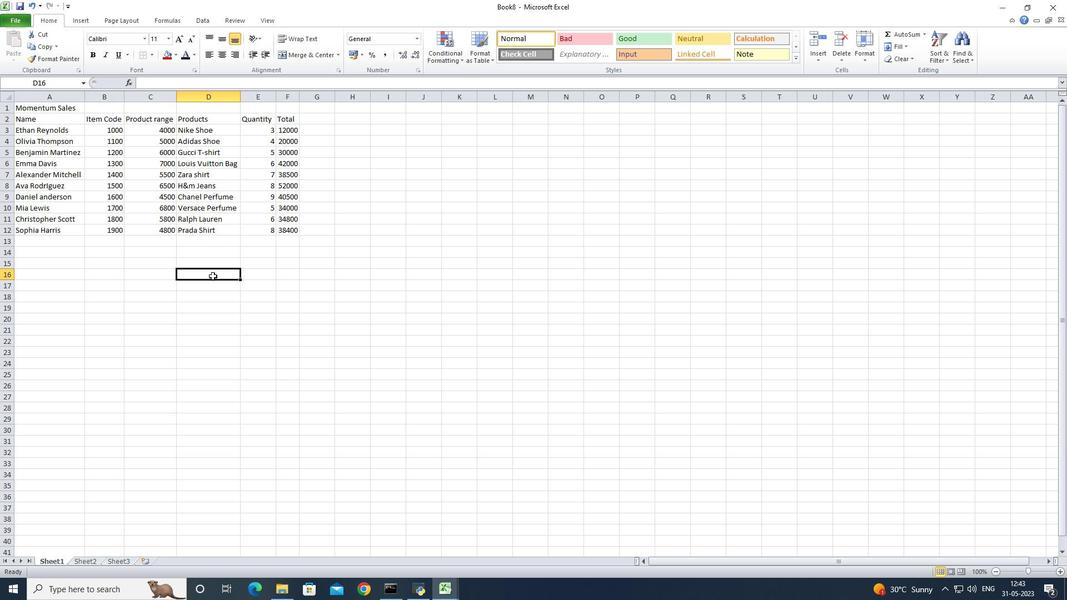 
Action: Mouse moved to (202, 266)
Screenshot: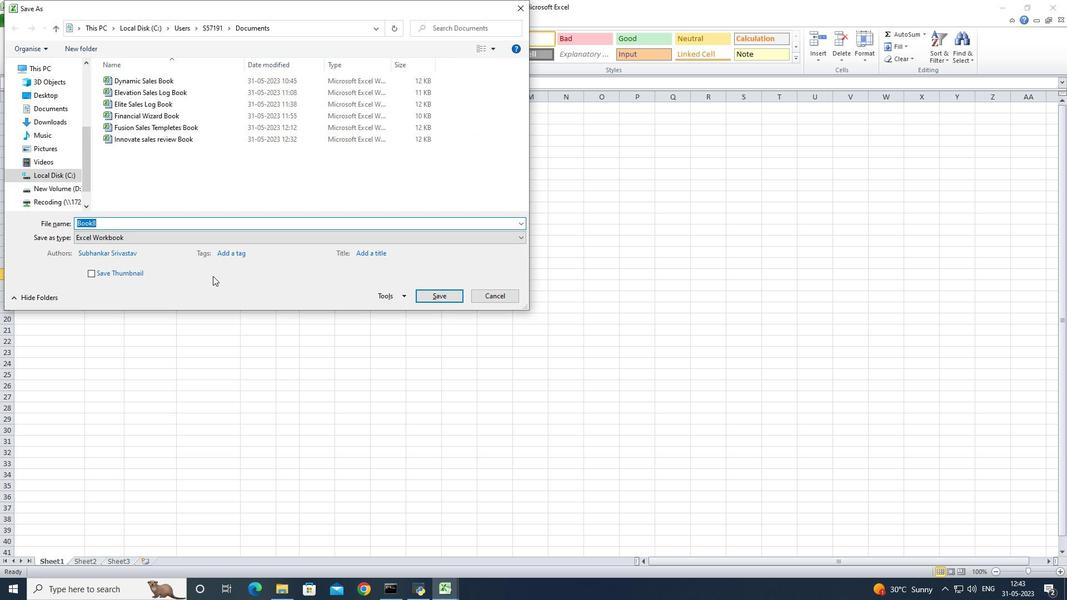 
Action: Key pressed <Key.shift>Momentum<Key.space><Key.shift>Sales<Key.space>book<Key.enter>
Screenshot: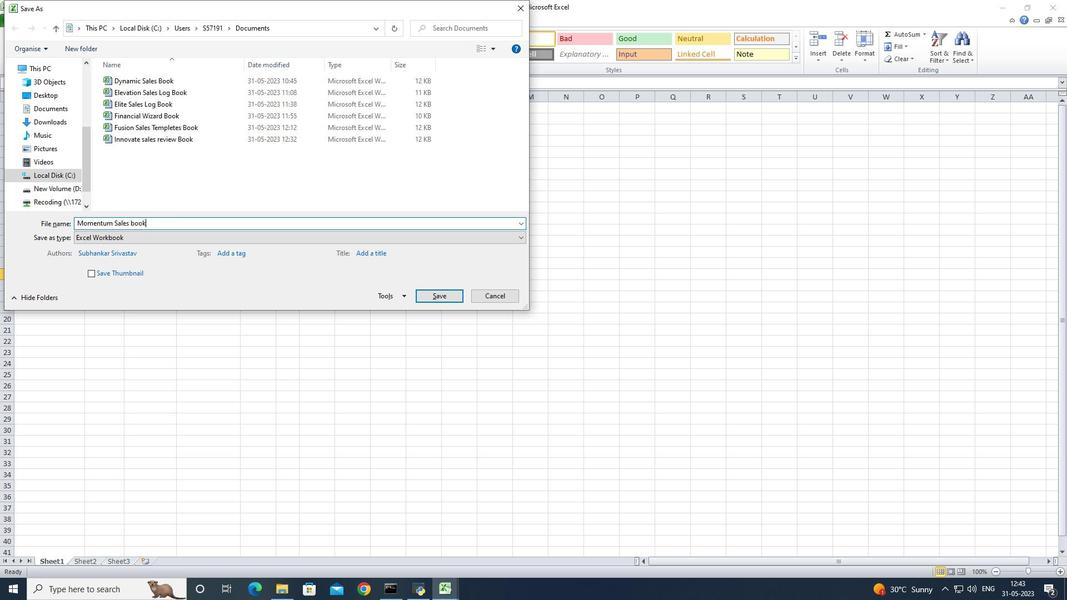 
Action: Mouse moved to (346, 250)
Screenshot: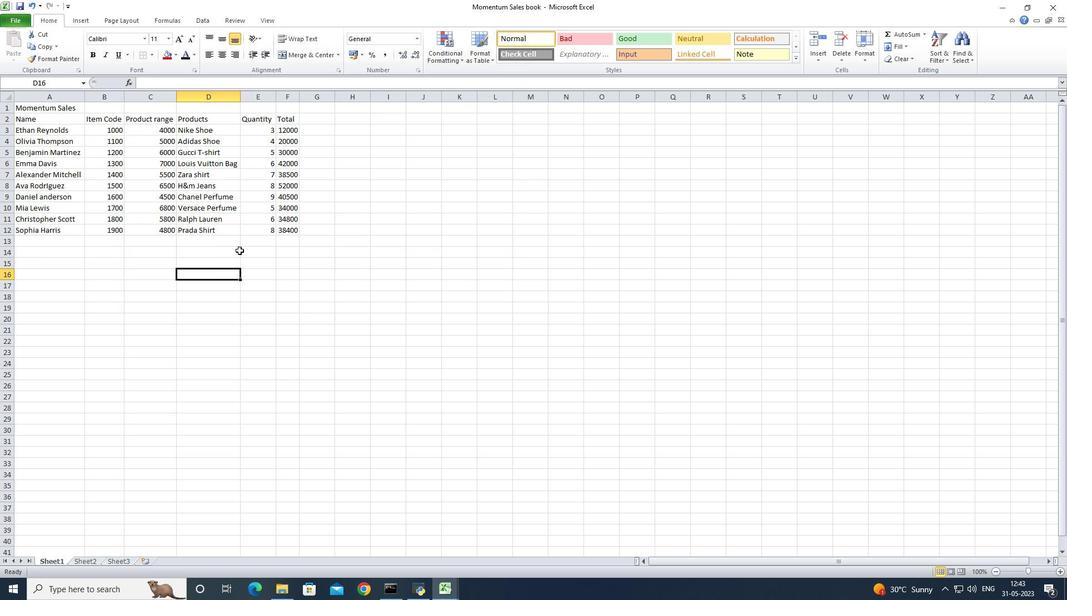 
Action: Mouse pressed left at (346, 250)
Screenshot: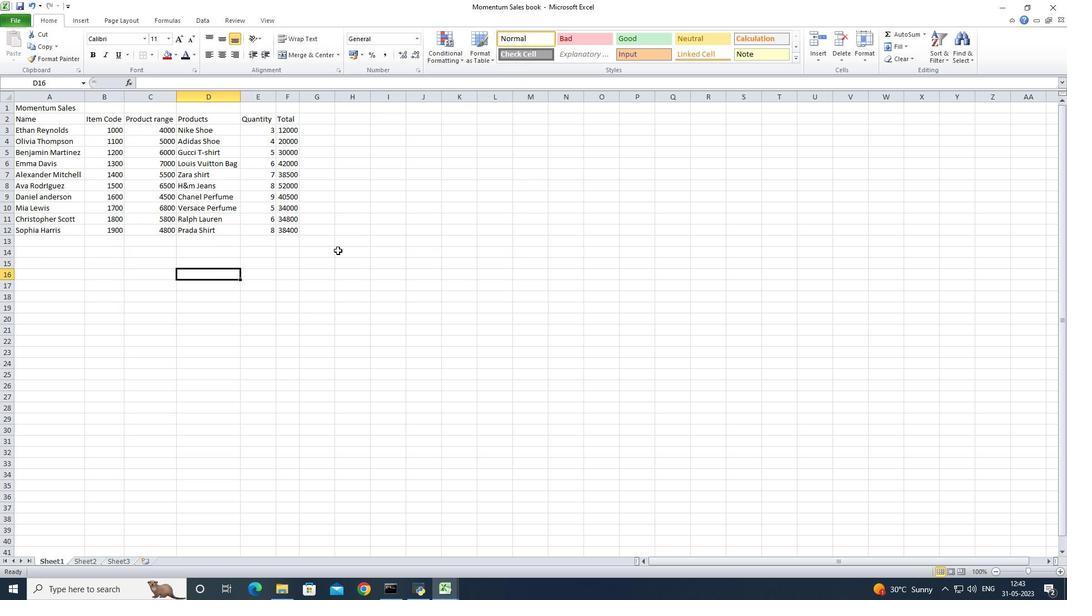 
Action: Mouse moved to (277, 297)
Screenshot: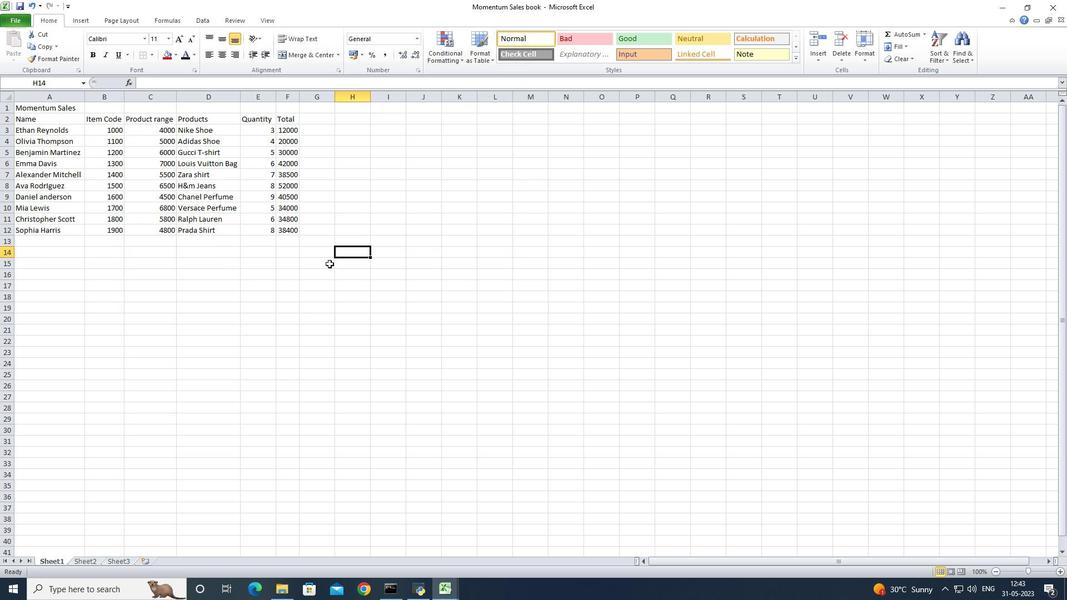 
Action: Mouse pressed left at (277, 297)
Screenshot: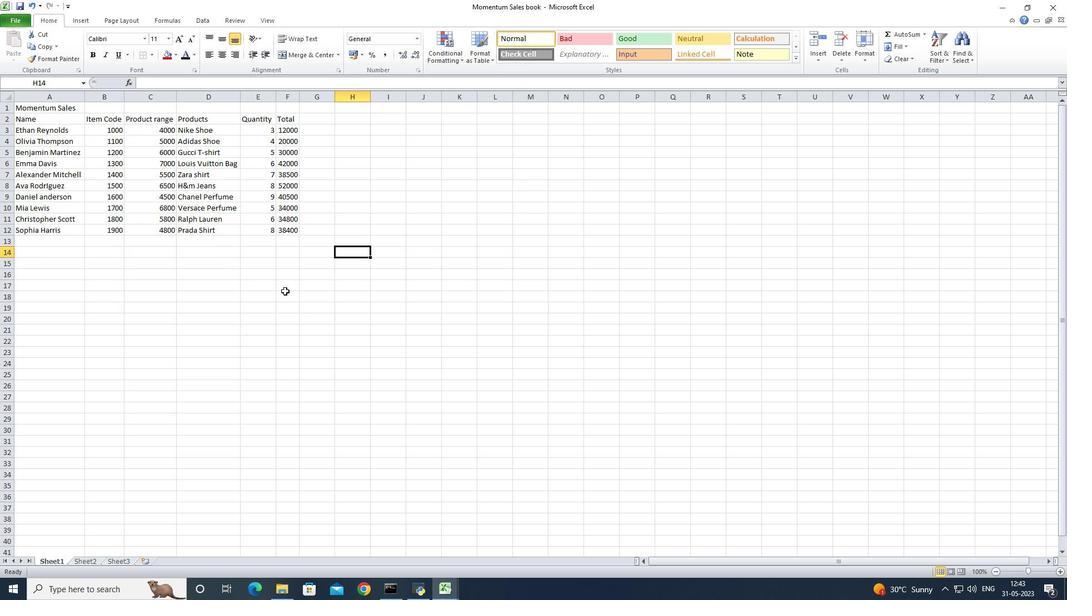 
